 Task: Look for space in Steubenville, United States from 12th July, 2023 to 16th July, 2023 for 8 adults in price range Rs.10000 to Rs.16000. Place can be private room with 8 bedrooms having 8 beds and 8 bathrooms. Property type can be house, flat, guest house, hotel. Amenities needed are: wifi, TV, free parkinig on premises, gym, breakfast. Booking option can be shelf check-in. Required host language is English.
Action: Mouse moved to (609, 125)
Screenshot: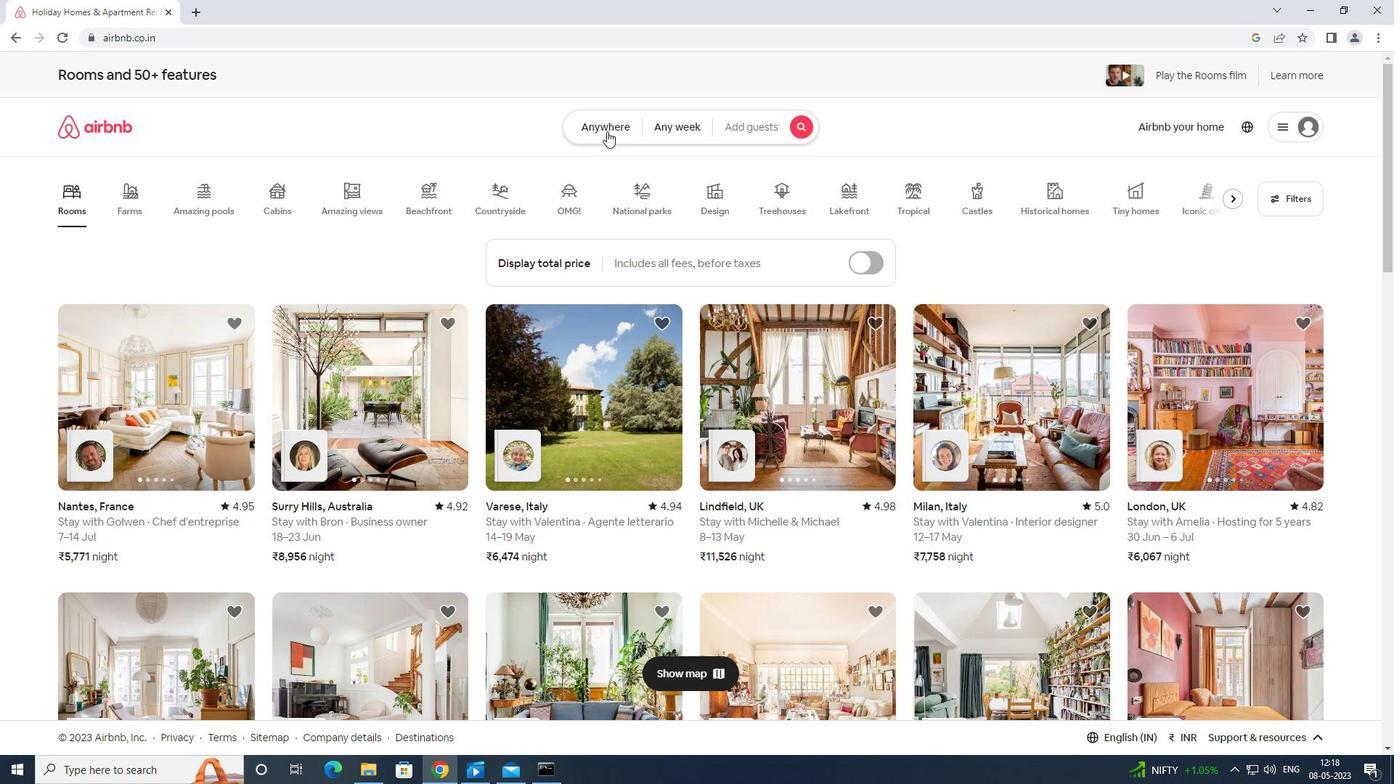 
Action: Mouse pressed left at (609, 125)
Screenshot: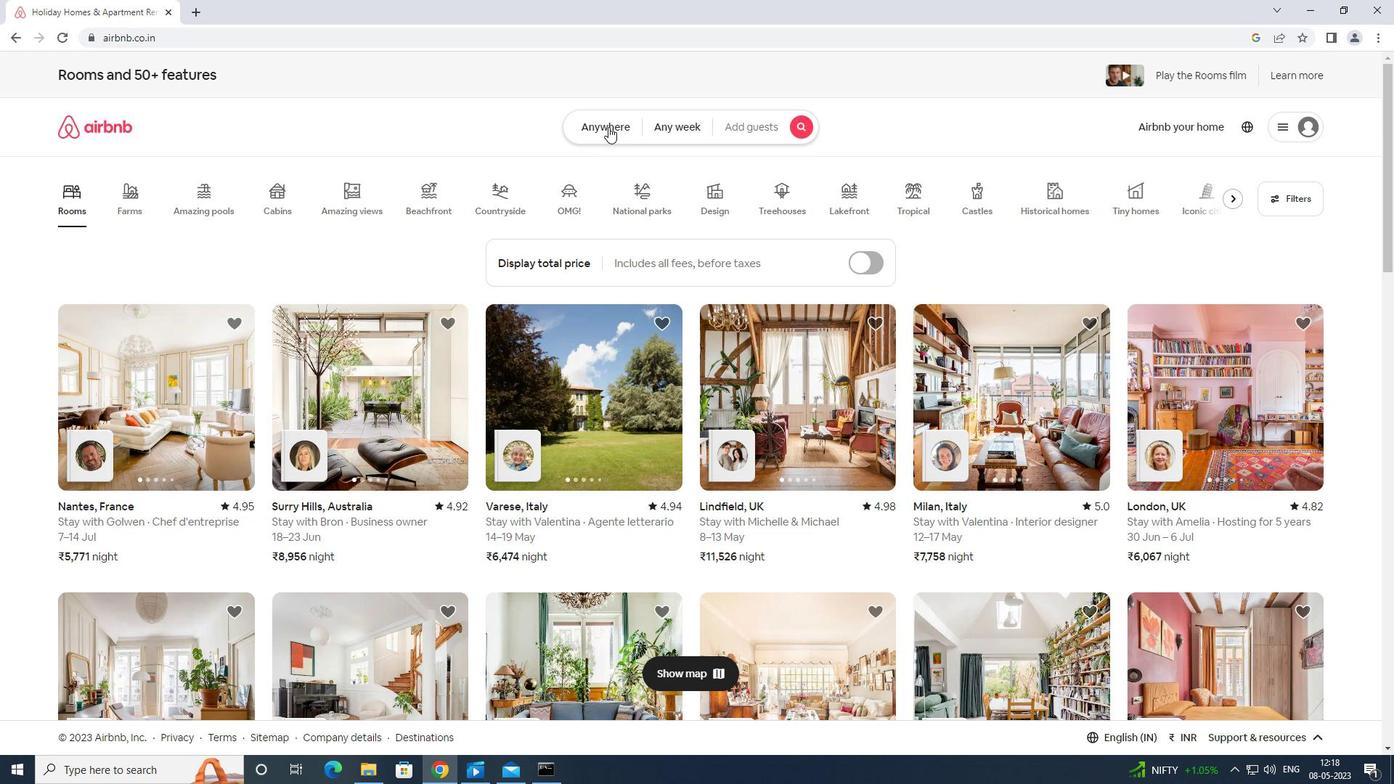
Action: Mouse moved to (544, 185)
Screenshot: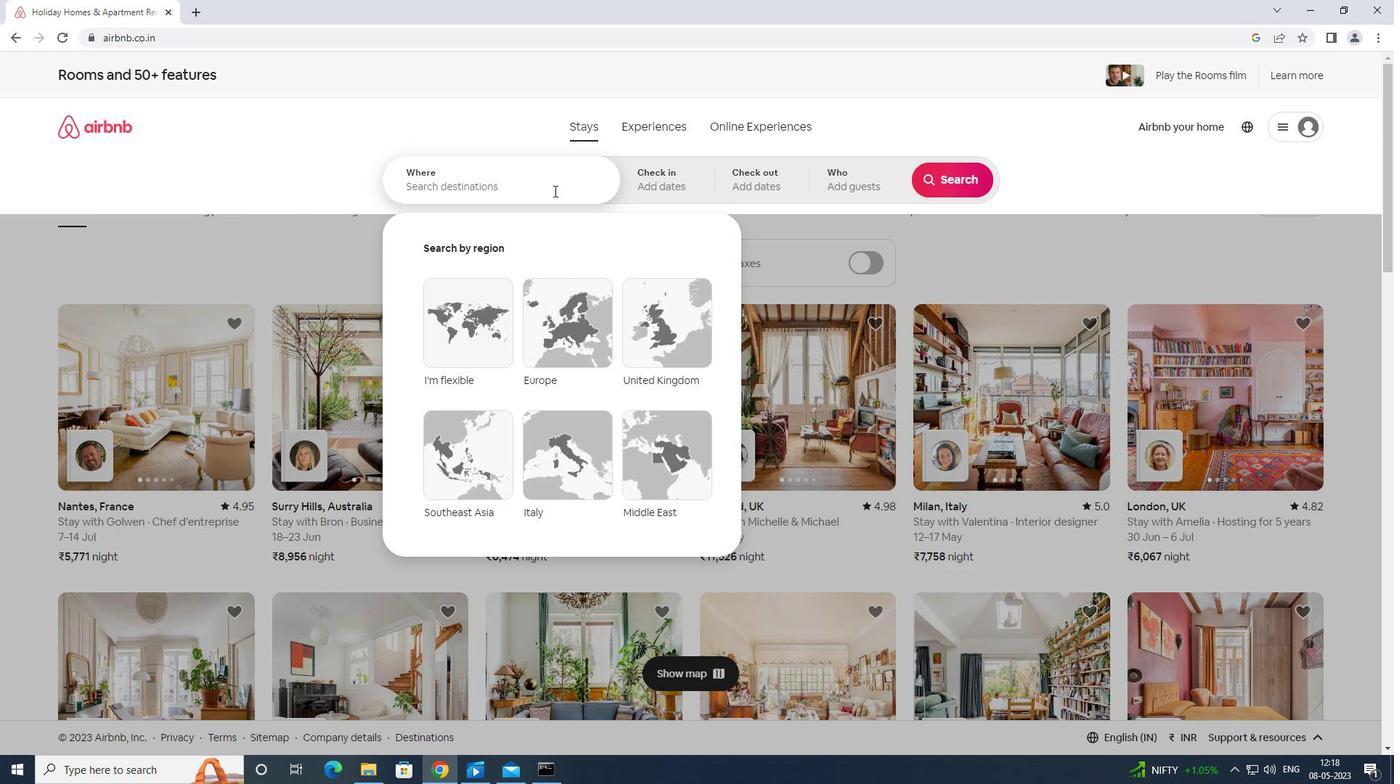 
Action: Mouse pressed left at (544, 185)
Screenshot: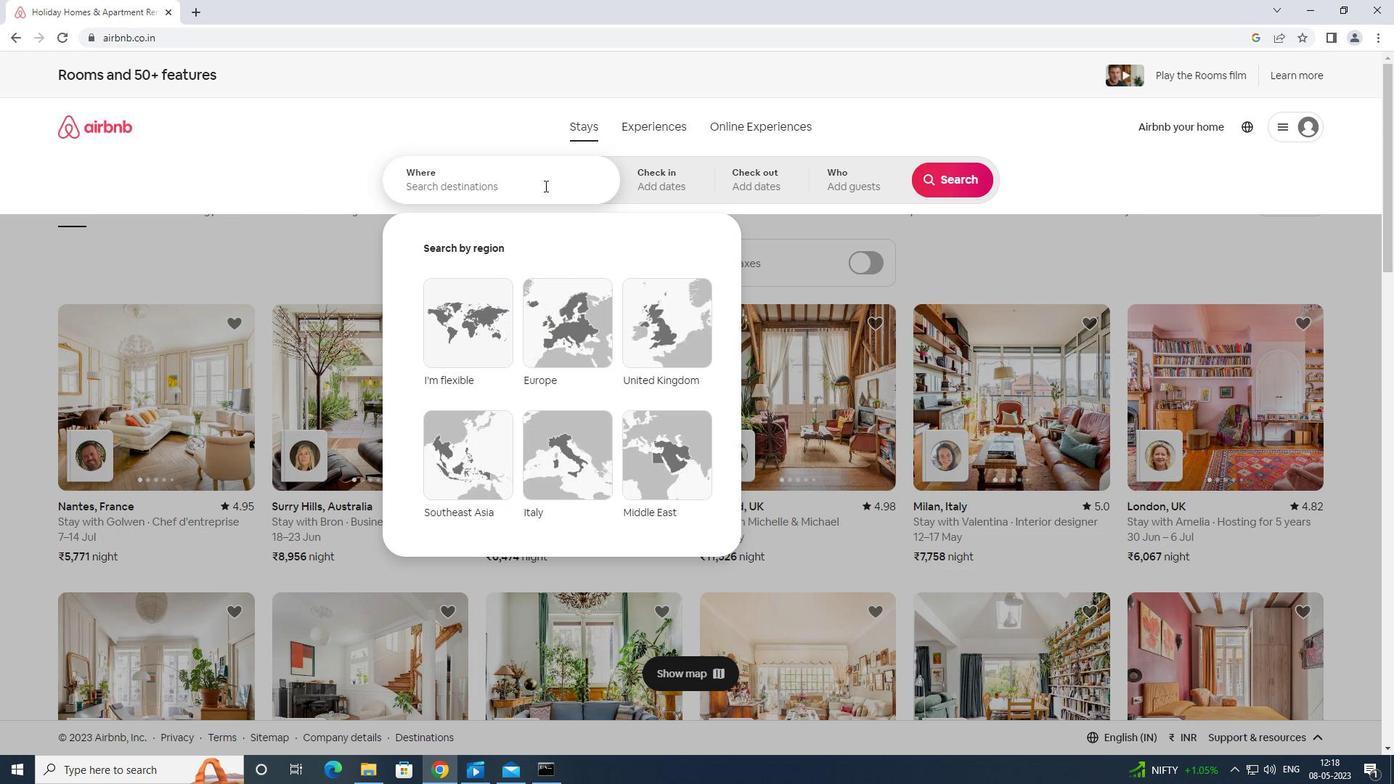 
Action: Key pressed <Key.shift>STEUBW<Key.backspace>ENV<Key.backspace>VILLE<Key.space>UNITED<Key.space>STATES<Key.enter>
Screenshot: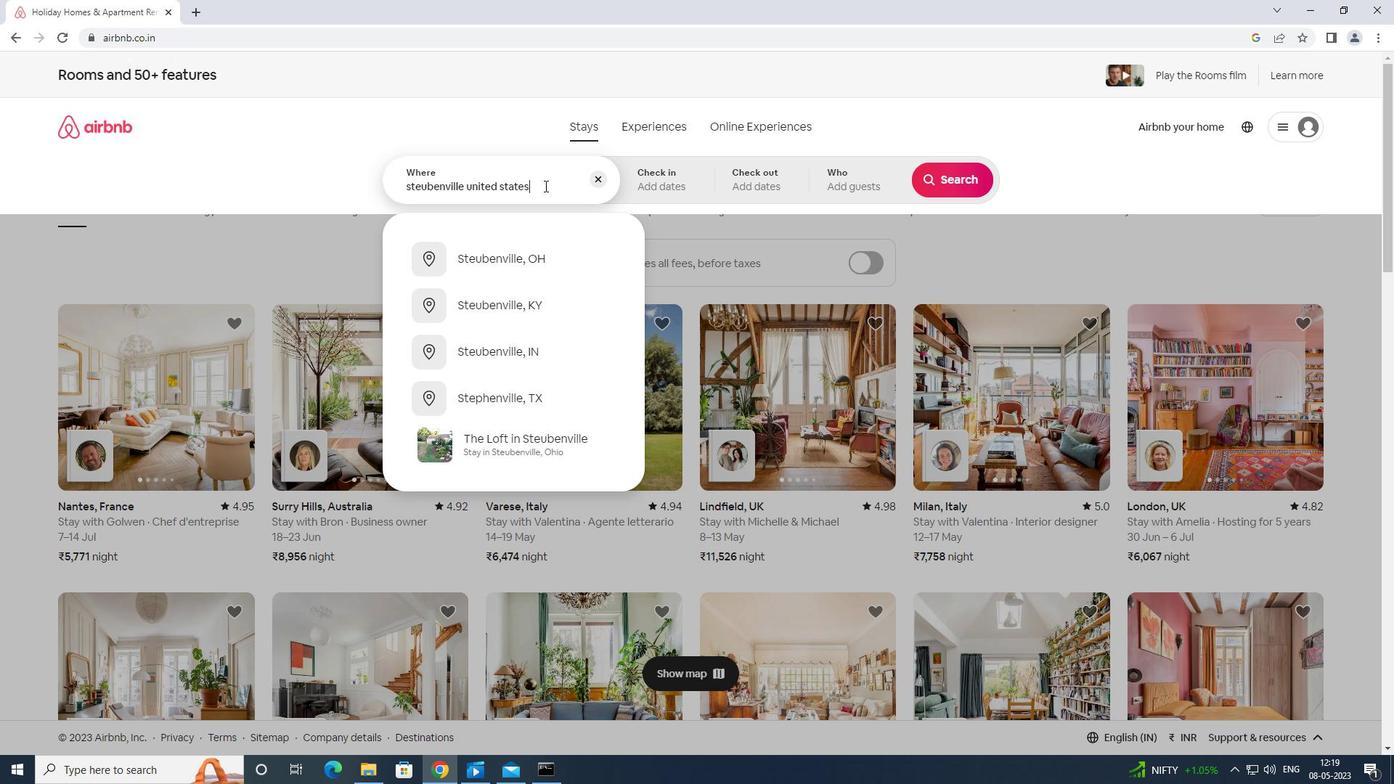 
Action: Mouse moved to (949, 297)
Screenshot: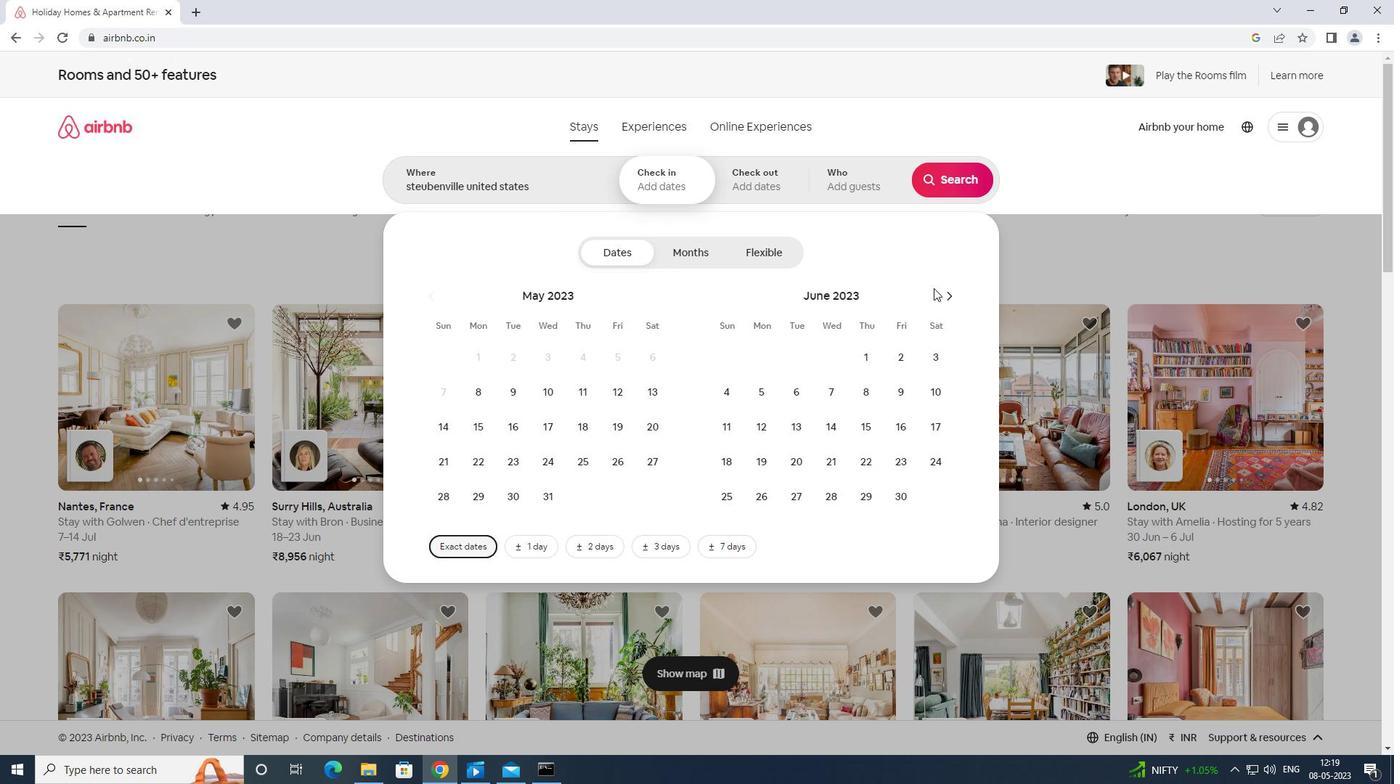
Action: Mouse pressed left at (949, 297)
Screenshot: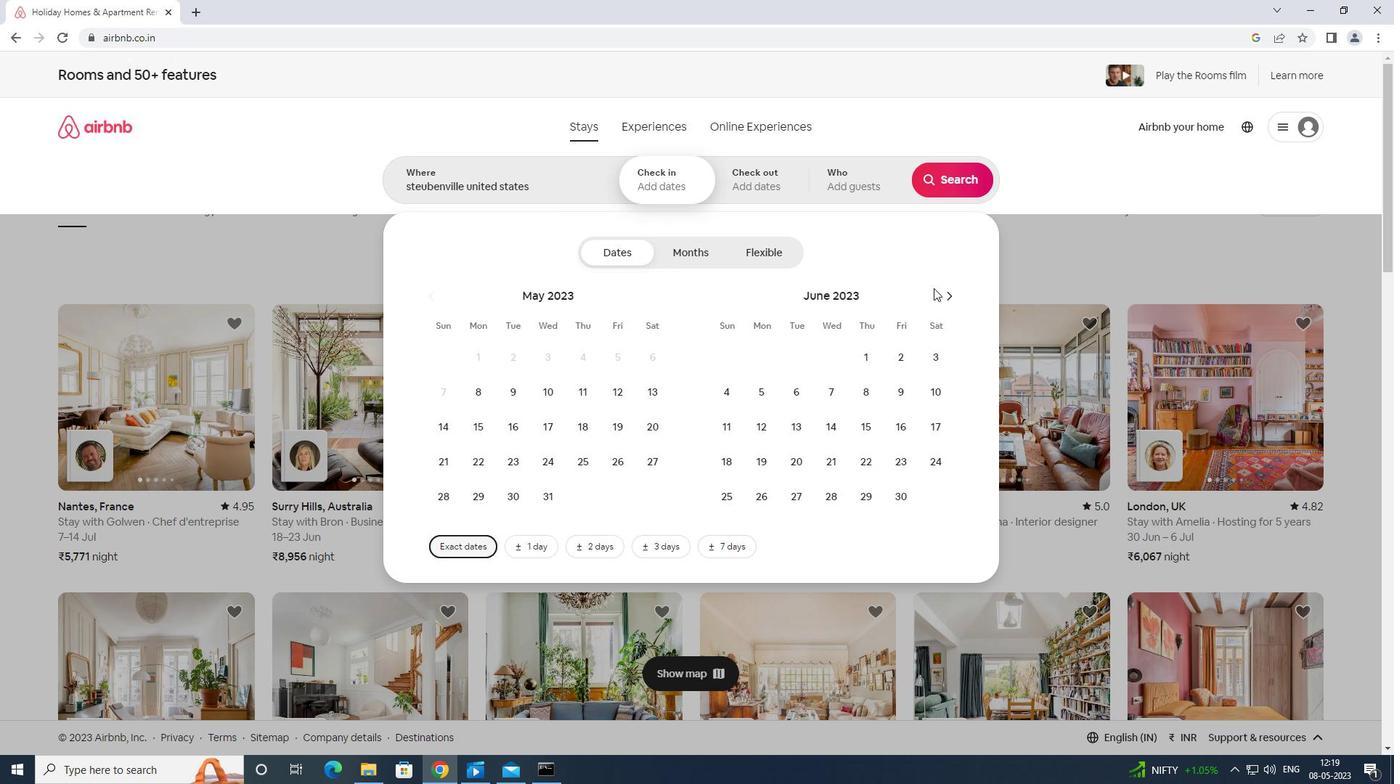 
Action: Mouse moved to (827, 424)
Screenshot: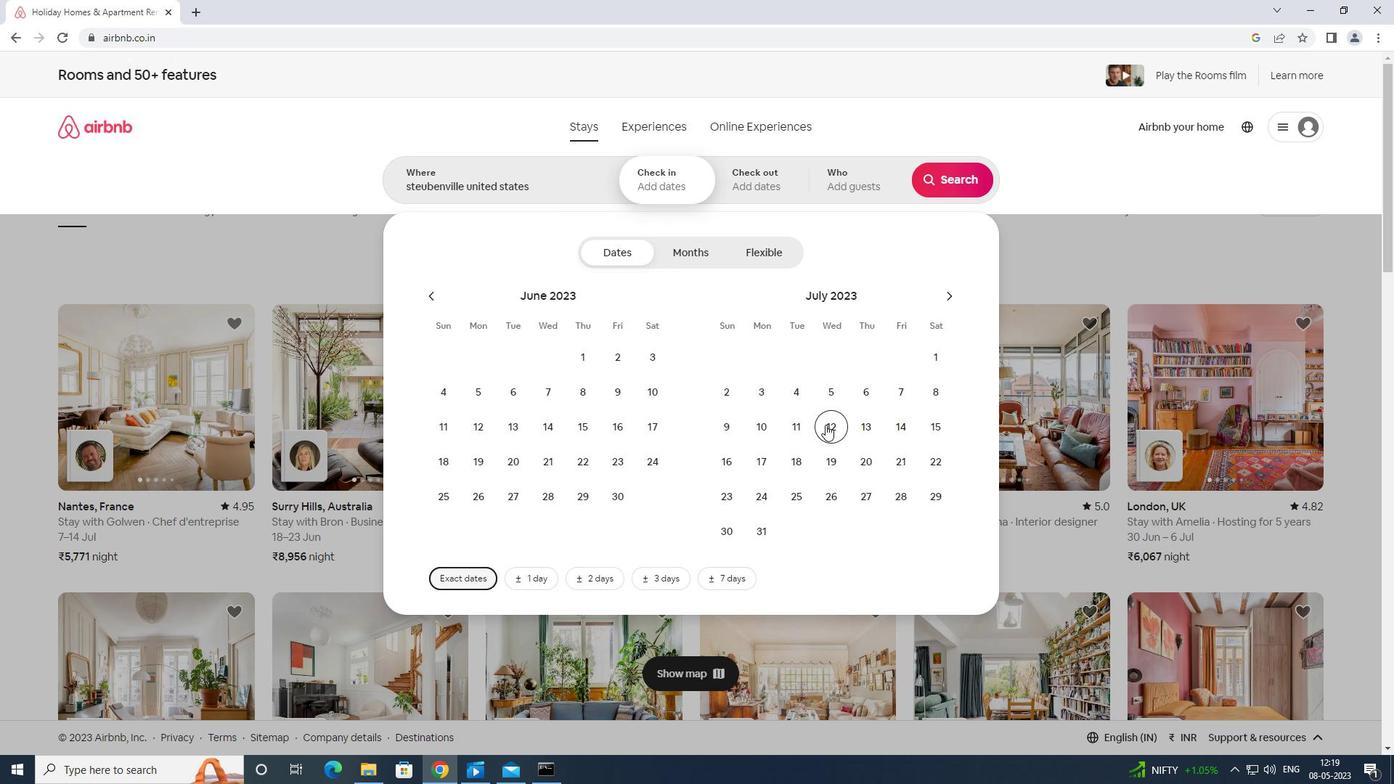 
Action: Mouse pressed left at (827, 424)
Screenshot: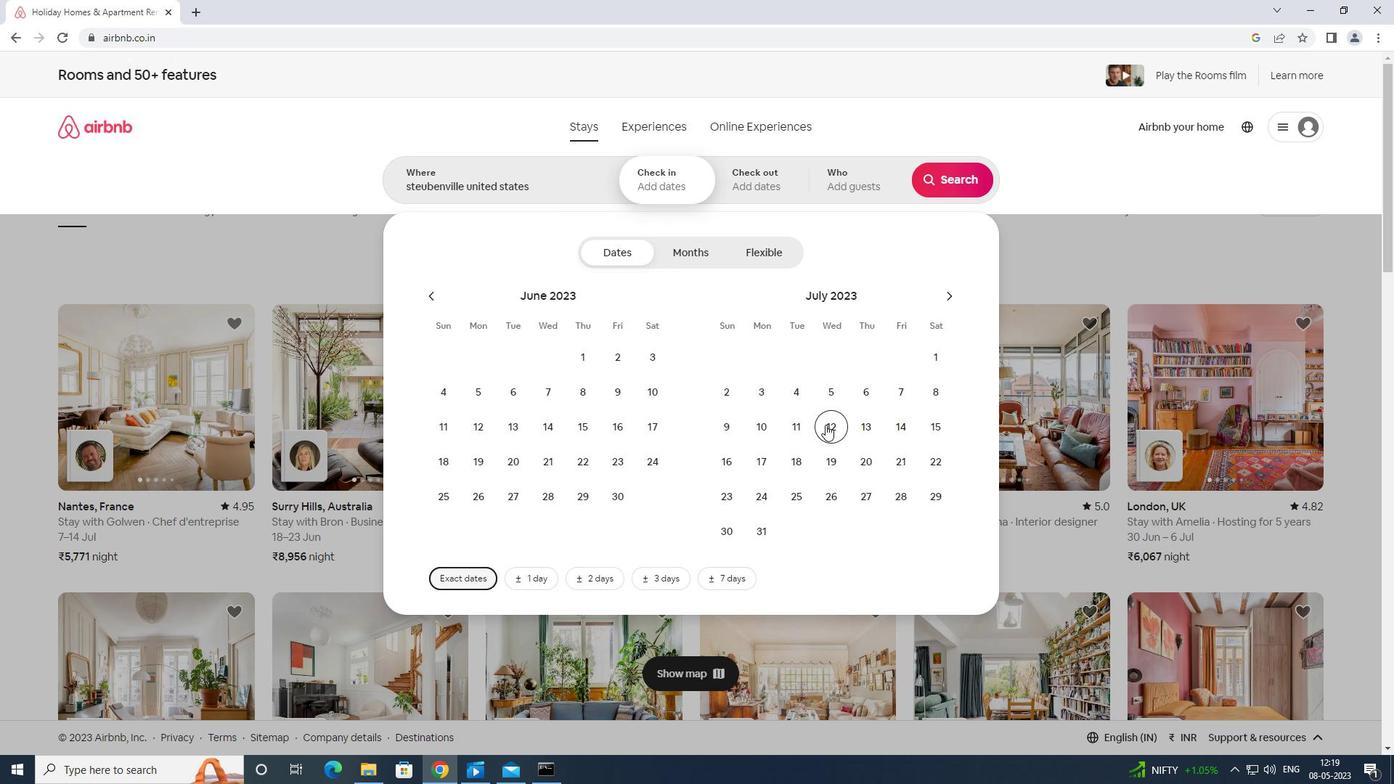 
Action: Mouse moved to (736, 455)
Screenshot: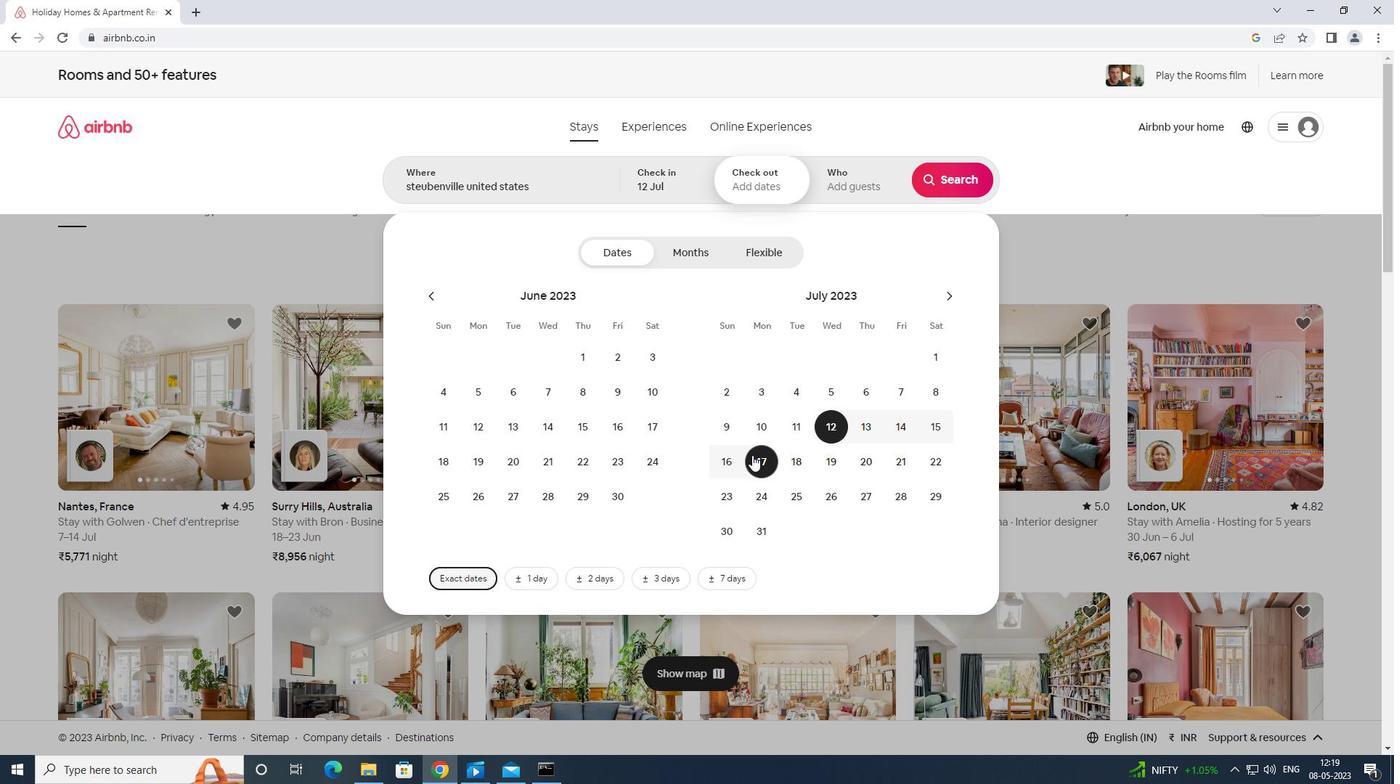 
Action: Mouse pressed left at (736, 455)
Screenshot: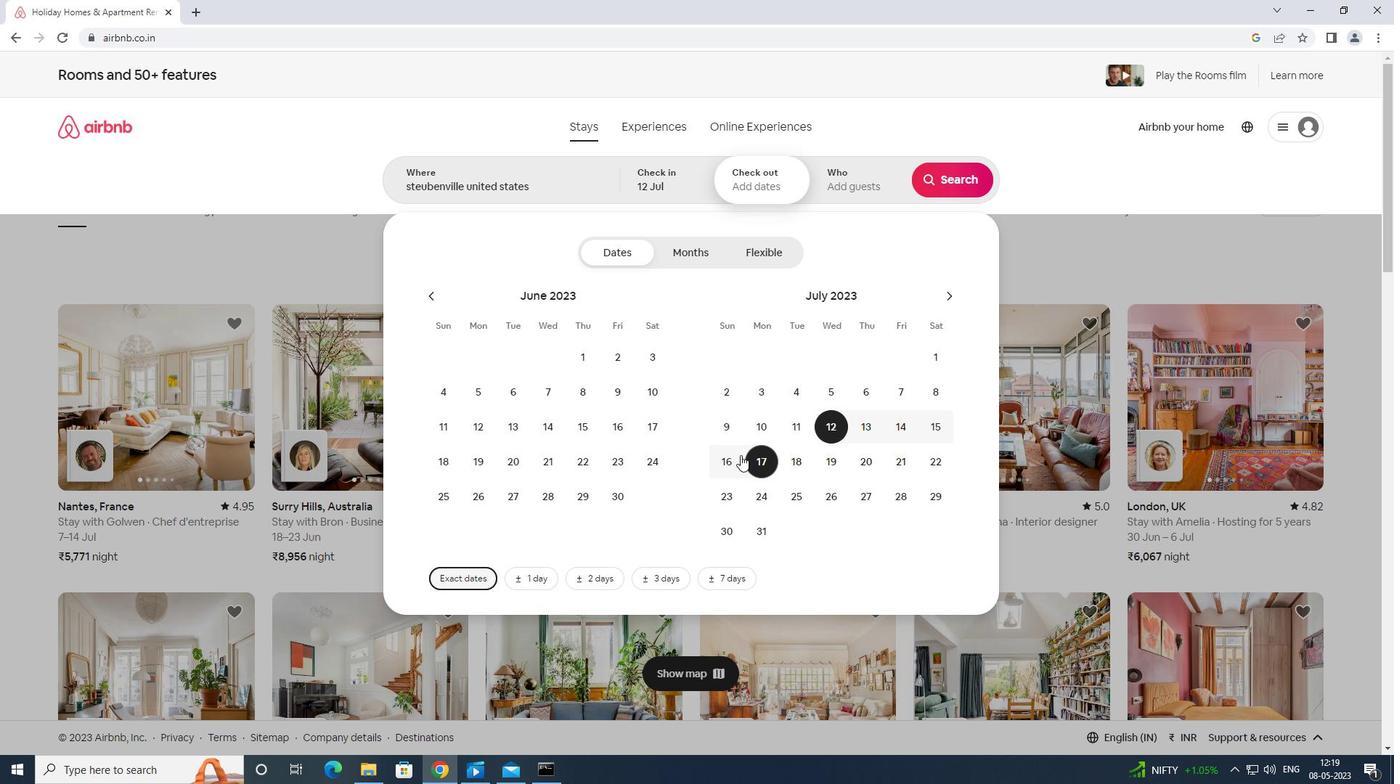 
Action: Mouse moved to (864, 177)
Screenshot: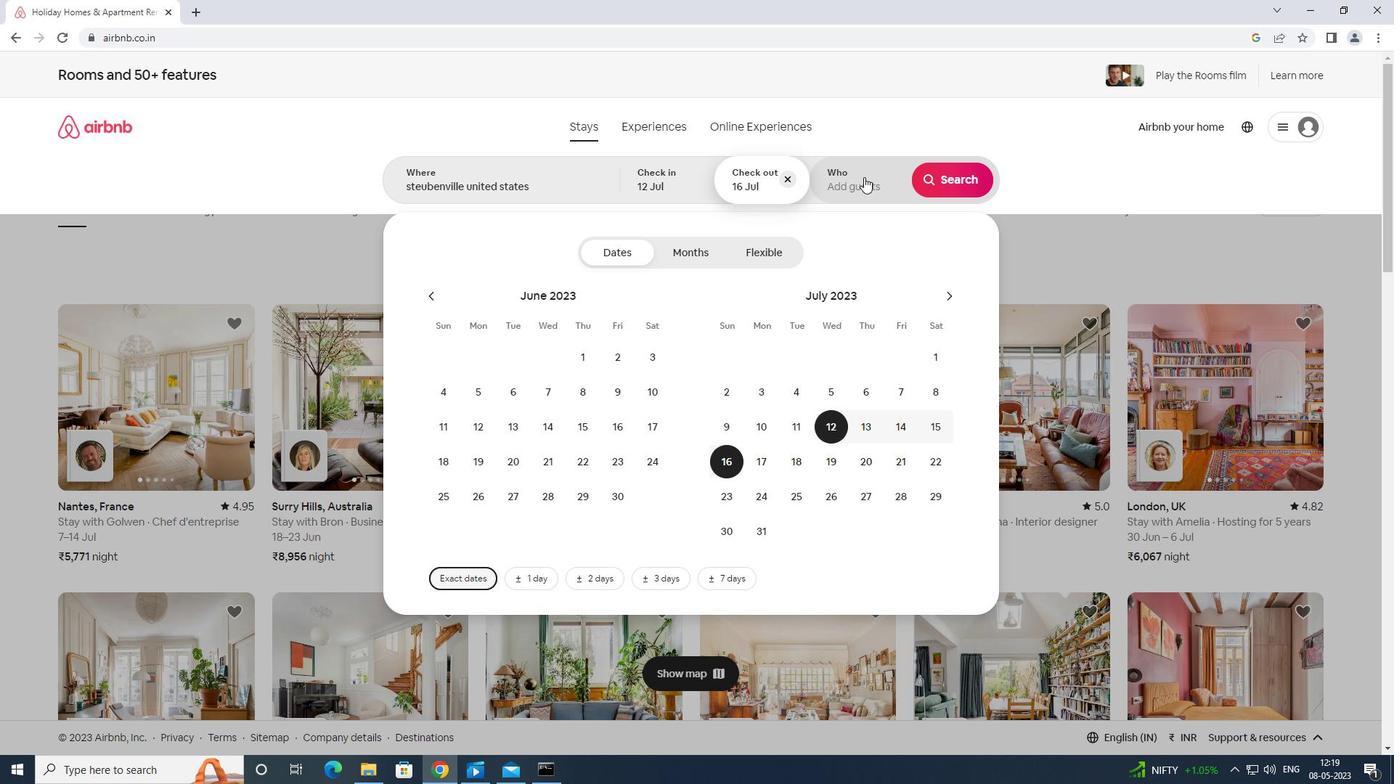 
Action: Mouse pressed left at (864, 177)
Screenshot: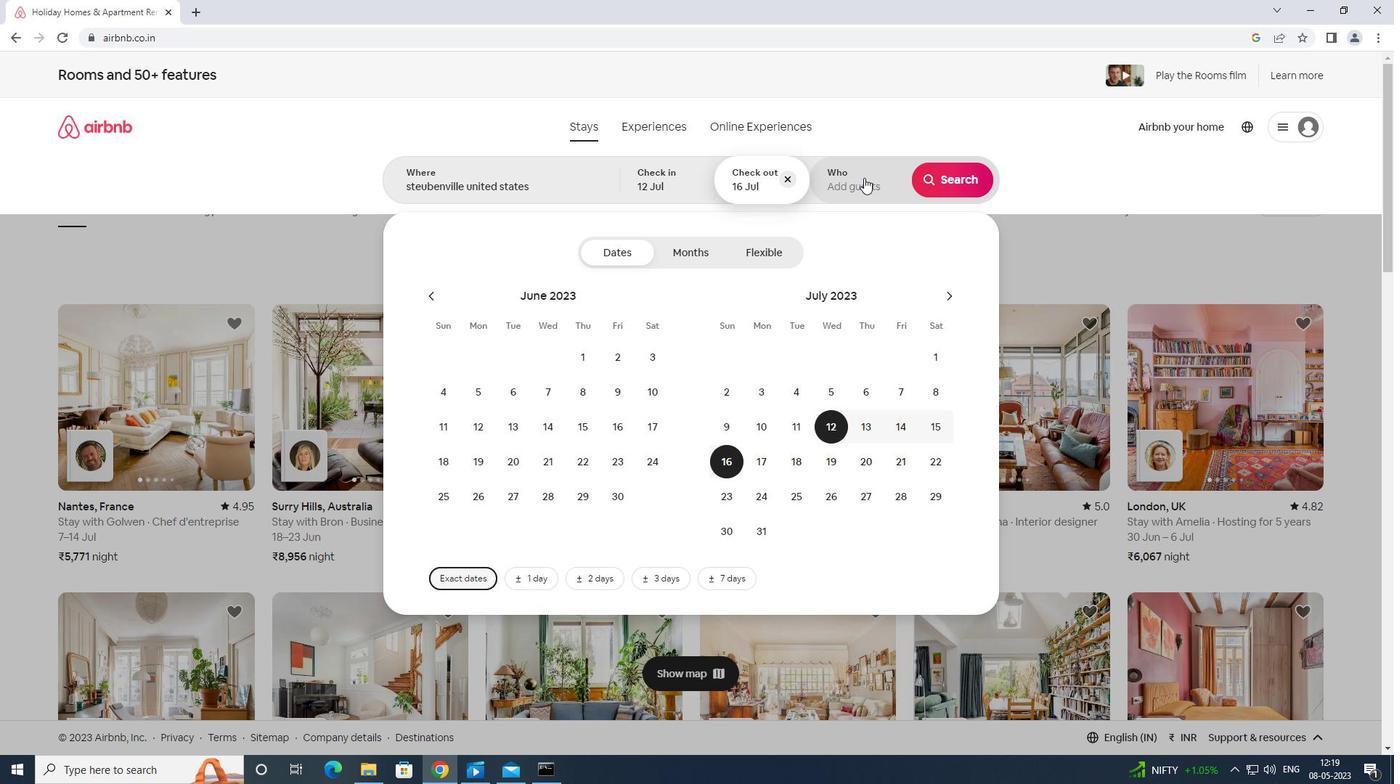 
Action: Mouse moved to (957, 254)
Screenshot: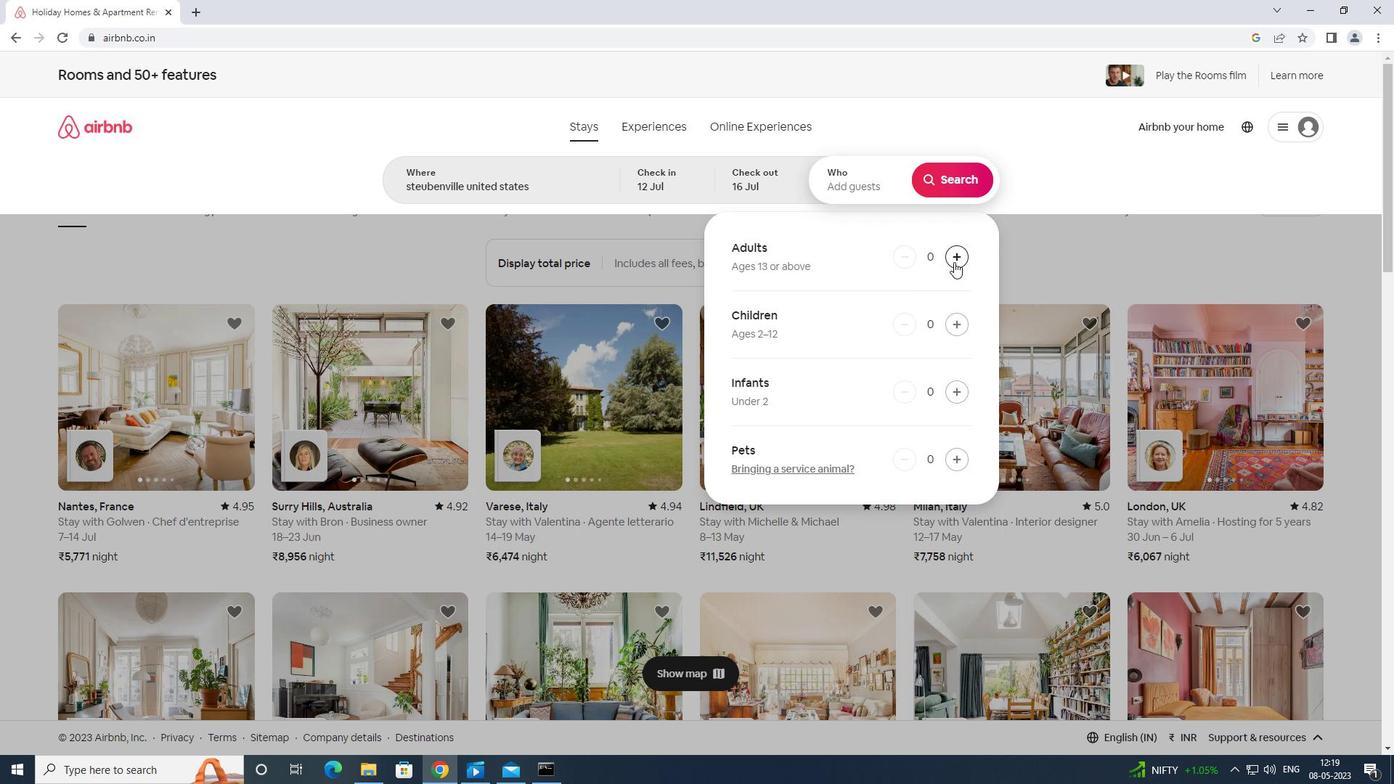 
Action: Mouse pressed left at (957, 254)
Screenshot: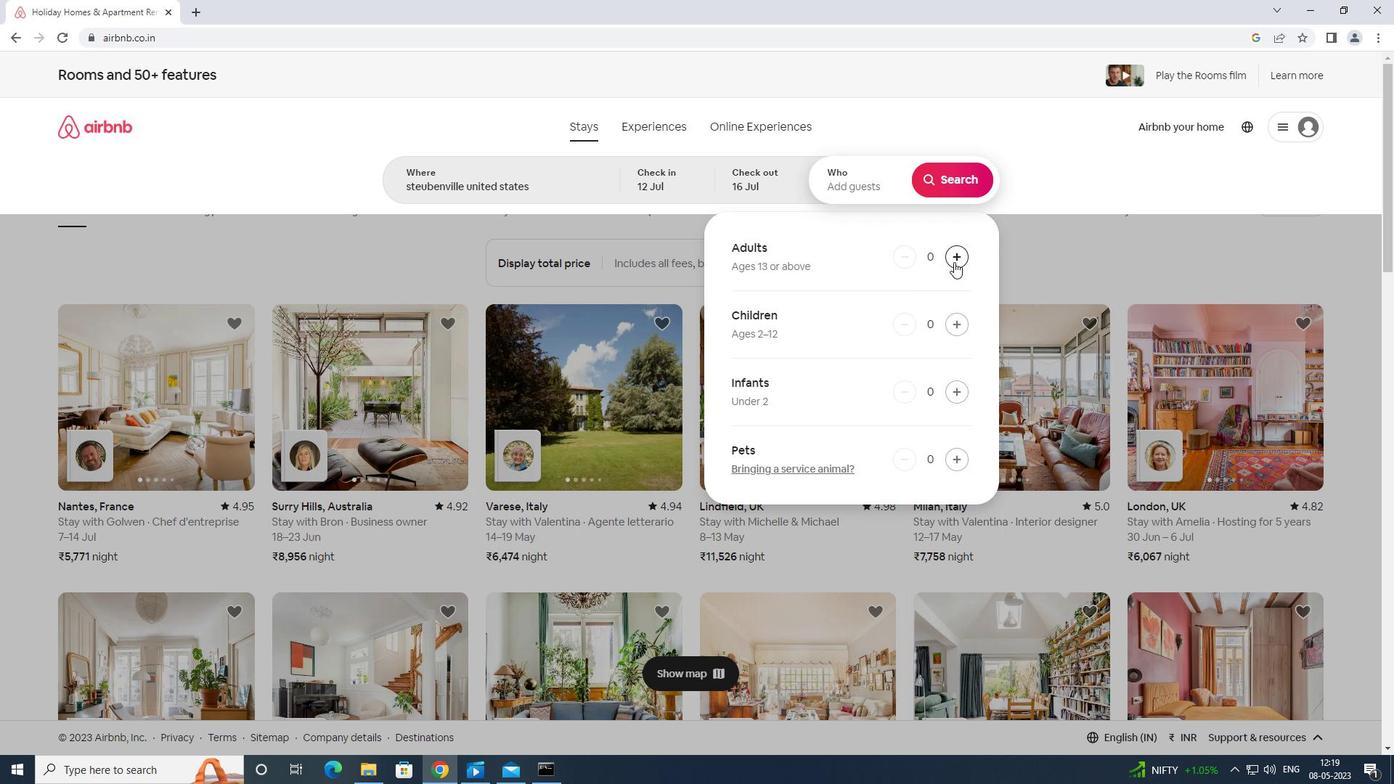 
Action: Mouse moved to (958, 254)
Screenshot: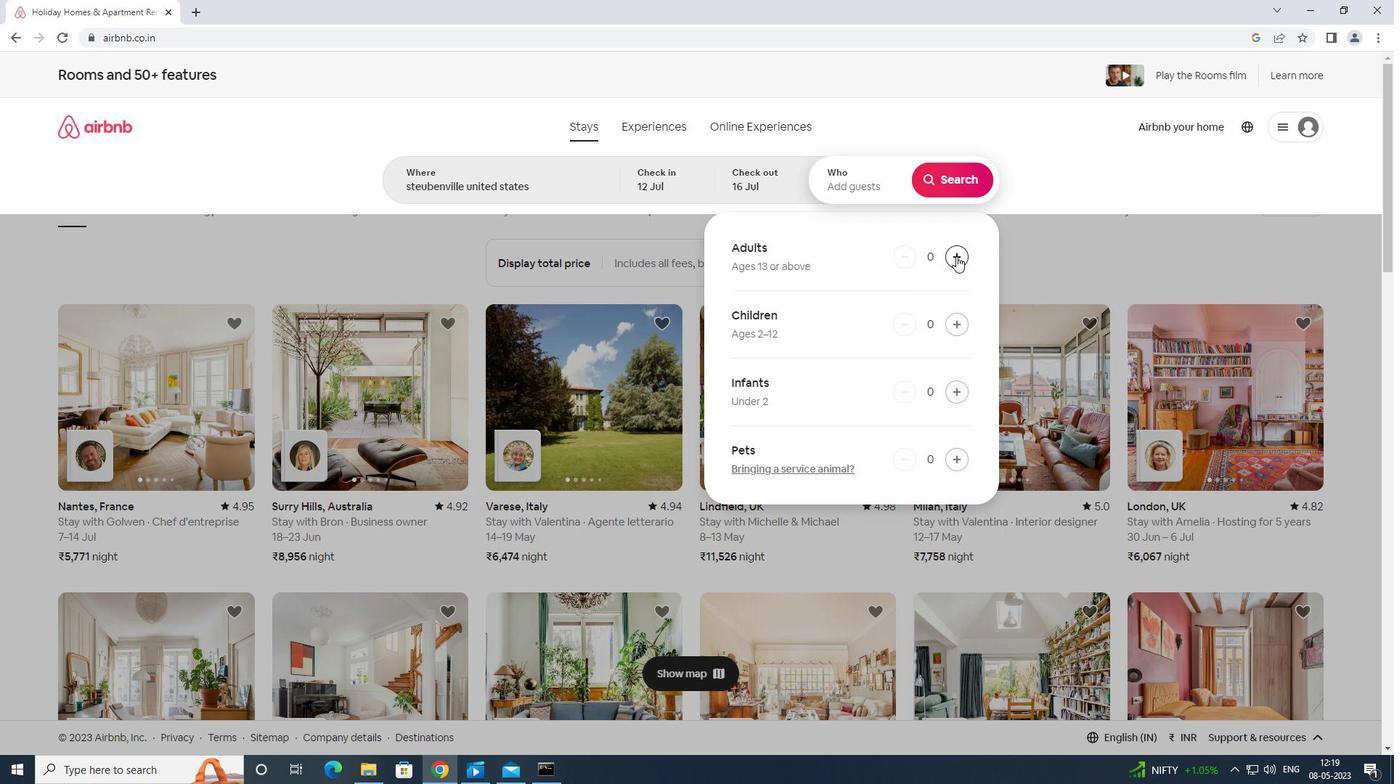 
Action: Mouse pressed left at (958, 254)
Screenshot: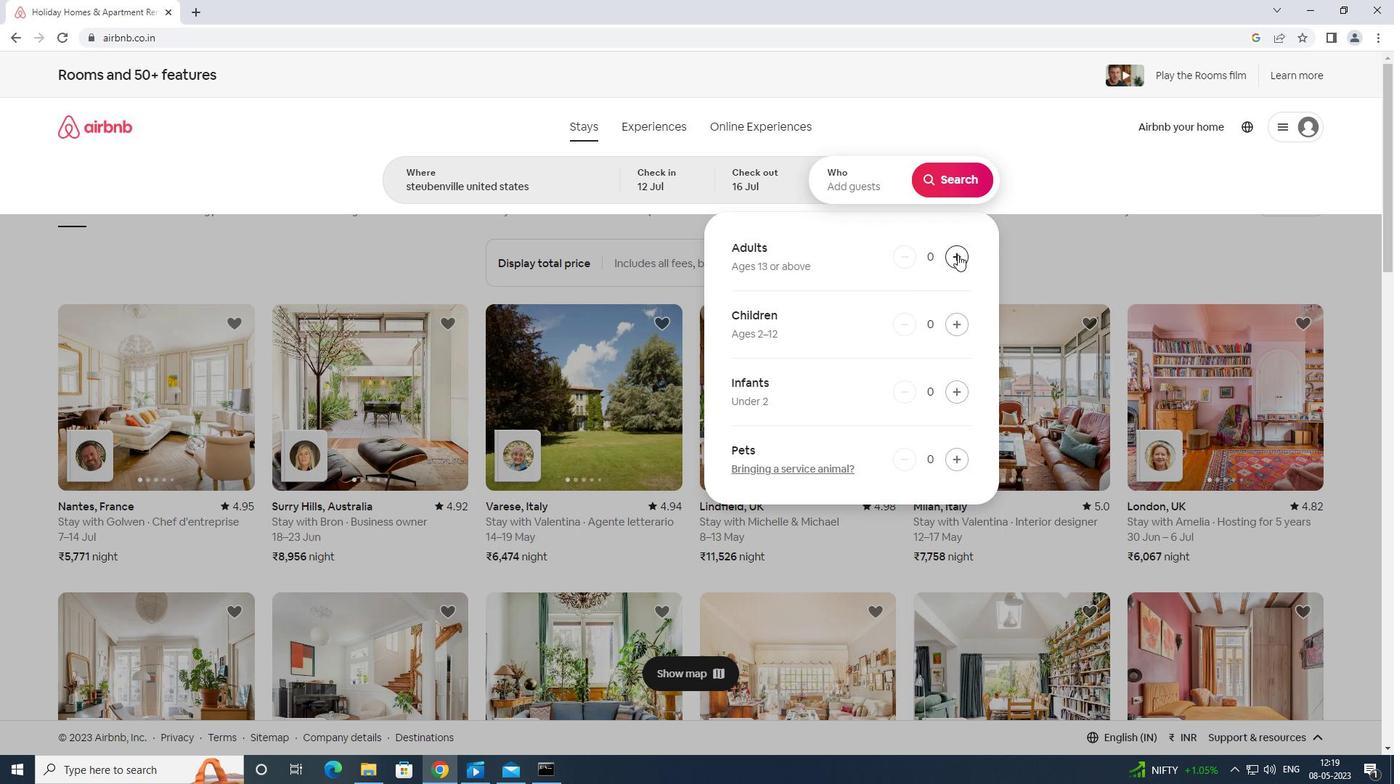 
Action: Mouse pressed left at (958, 254)
Screenshot: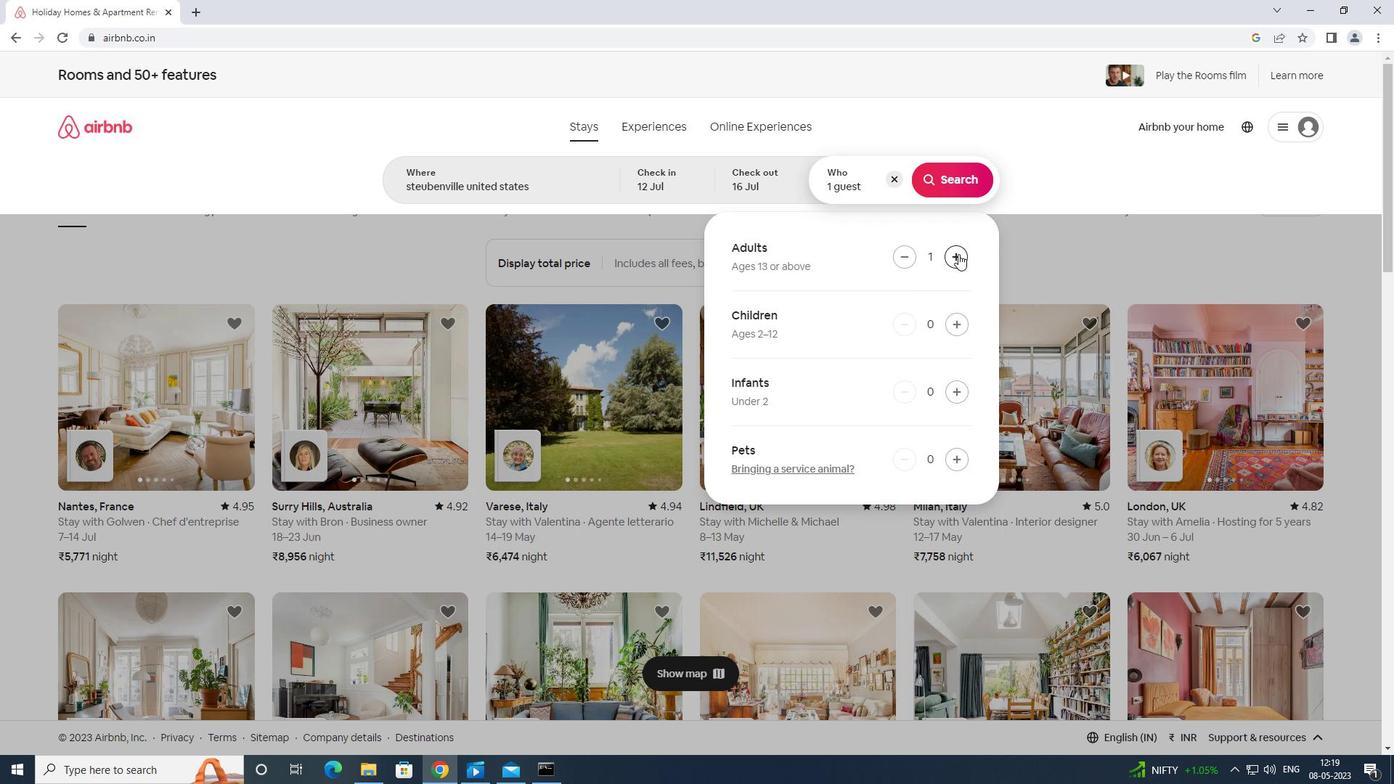 
Action: Mouse pressed left at (958, 254)
Screenshot: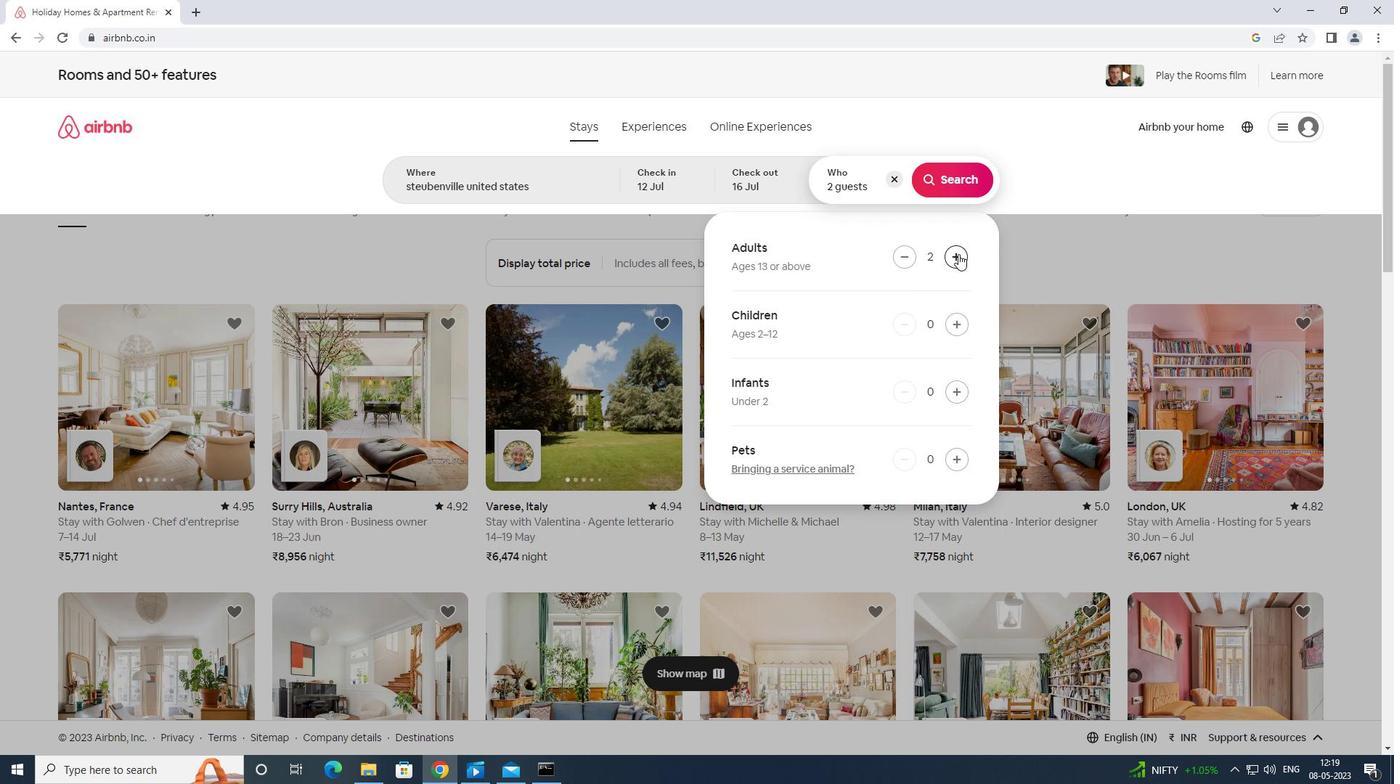 
Action: Mouse pressed left at (958, 254)
Screenshot: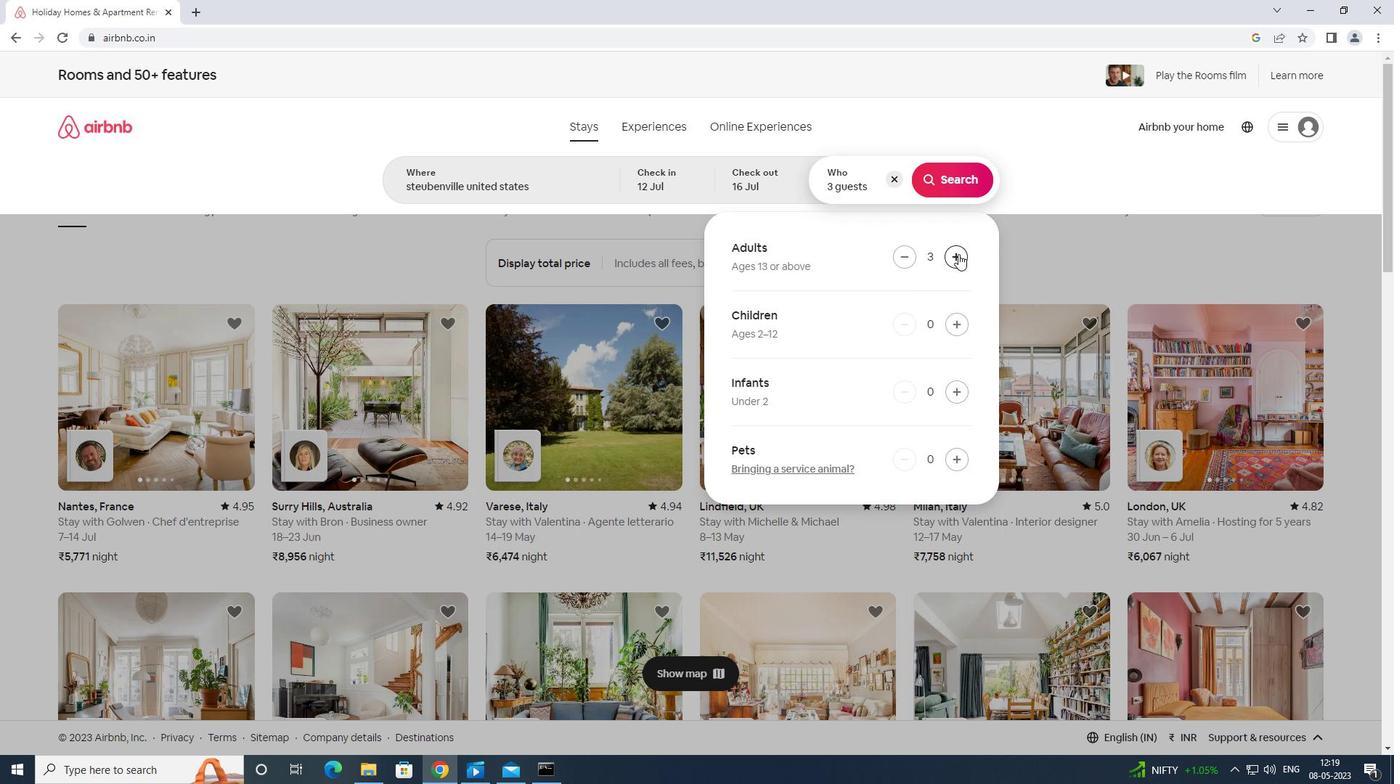 
Action: Mouse pressed left at (958, 254)
Screenshot: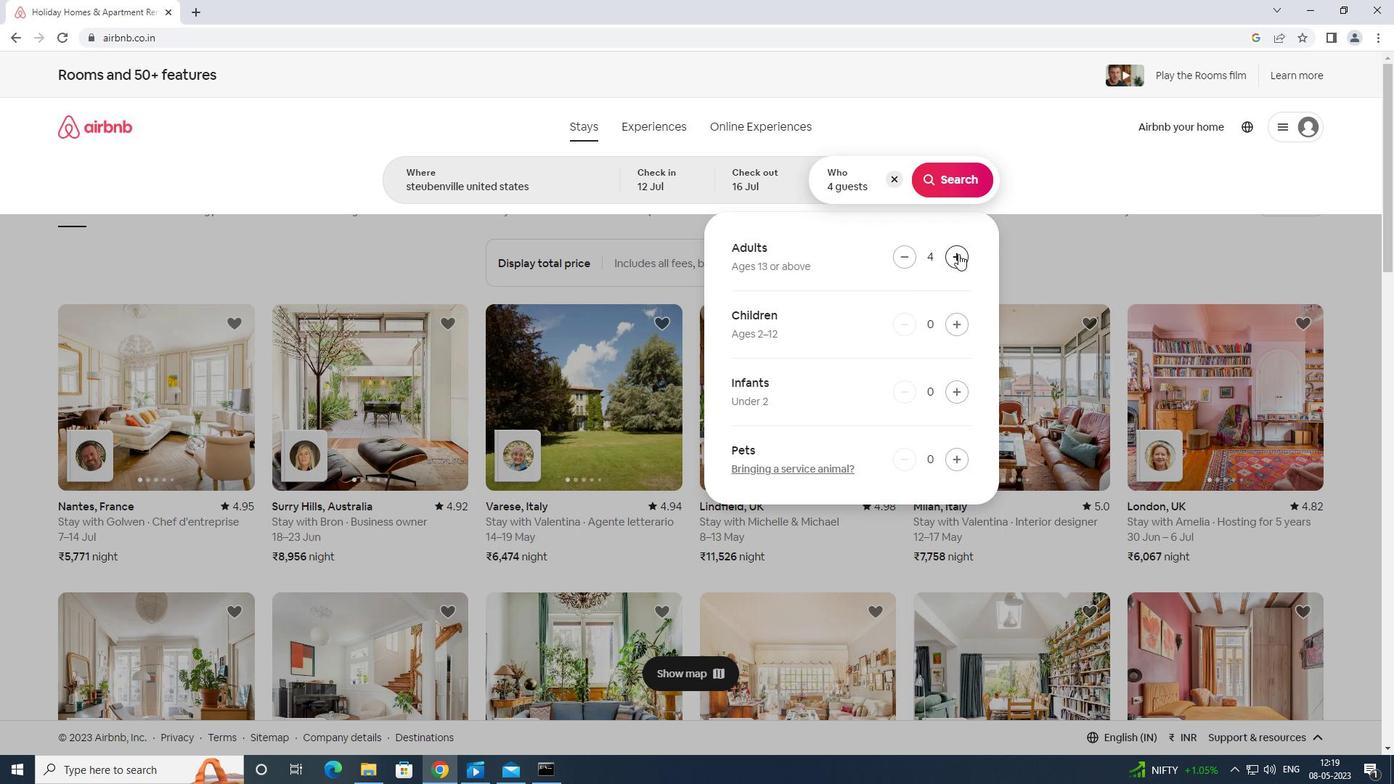 
Action: Mouse pressed left at (958, 254)
Screenshot: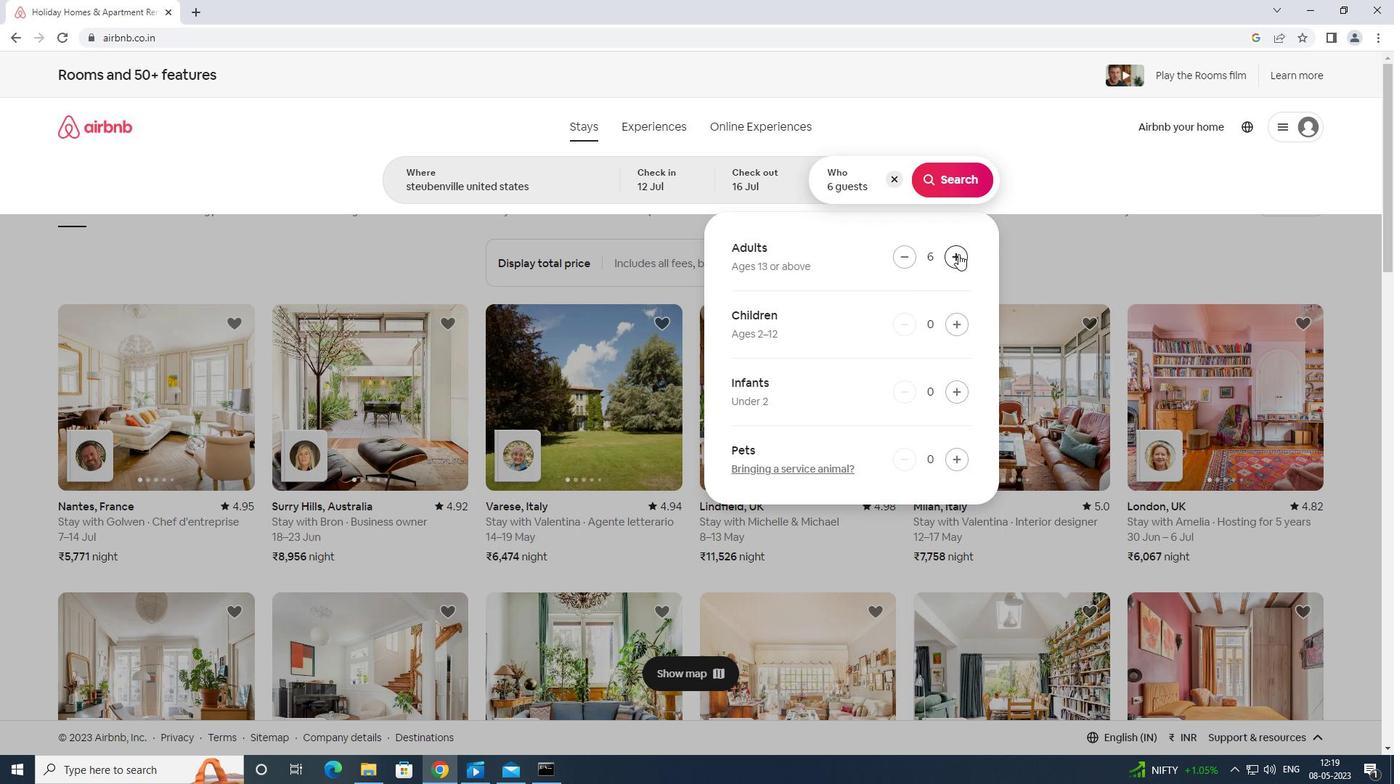 
Action: Mouse pressed left at (958, 254)
Screenshot: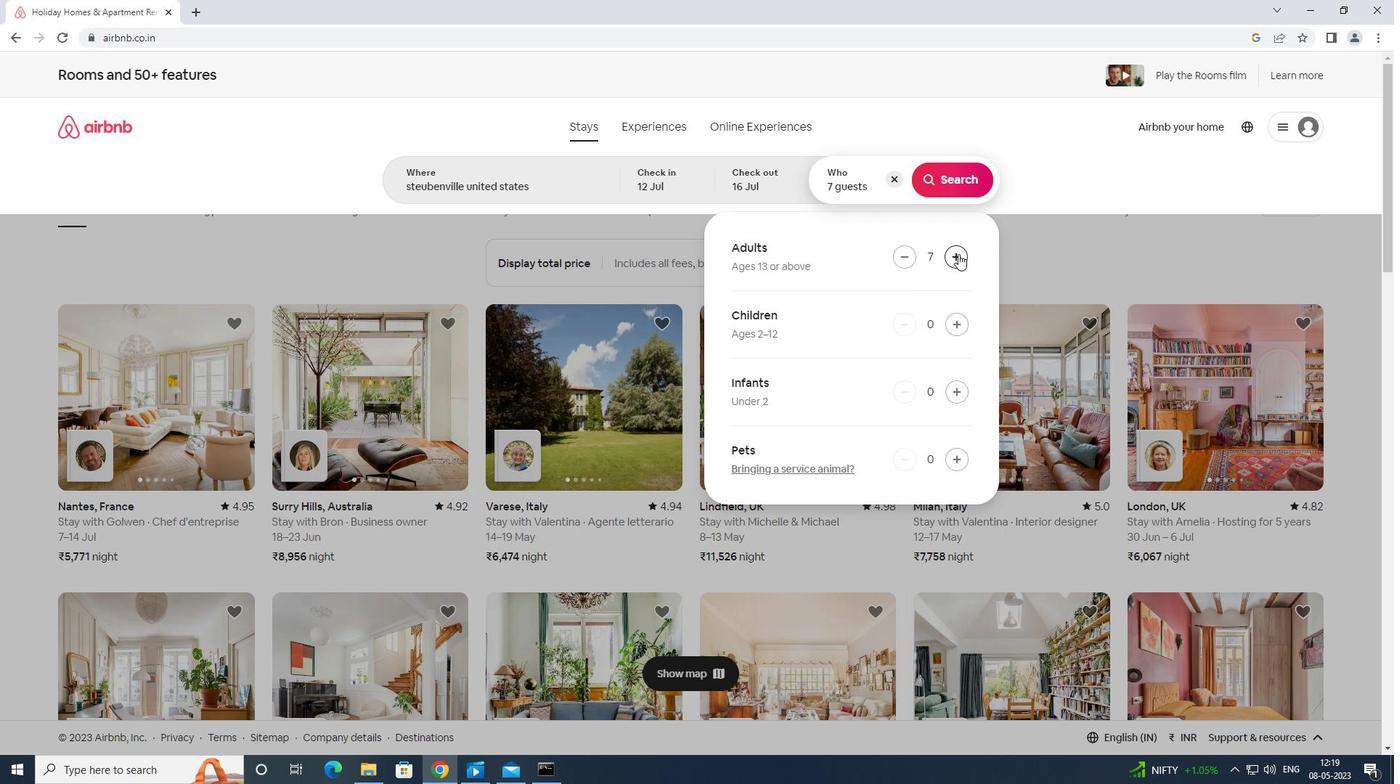 
Action: Mouse moved to (958, 172)
Screenshot: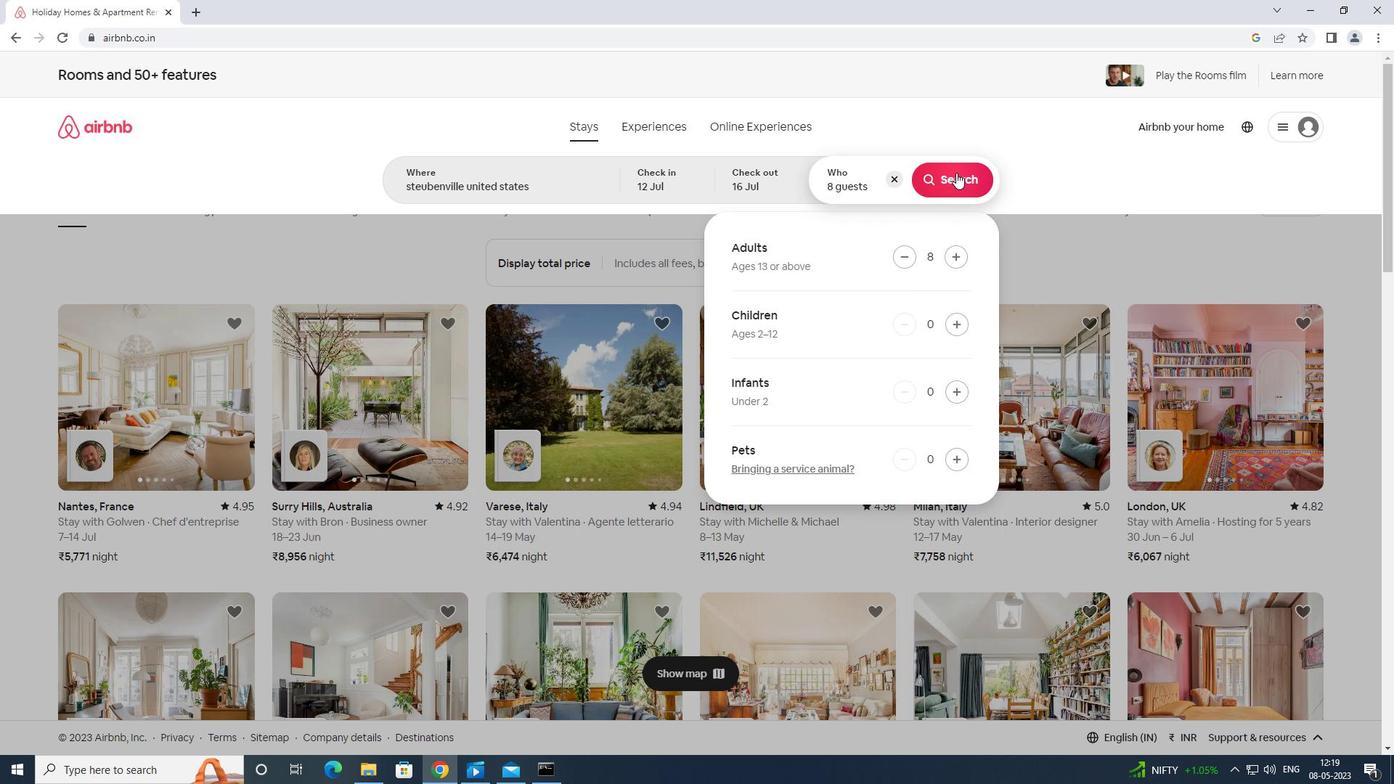 
Action: Mouse pressed left at (958, 172)
Screenshot: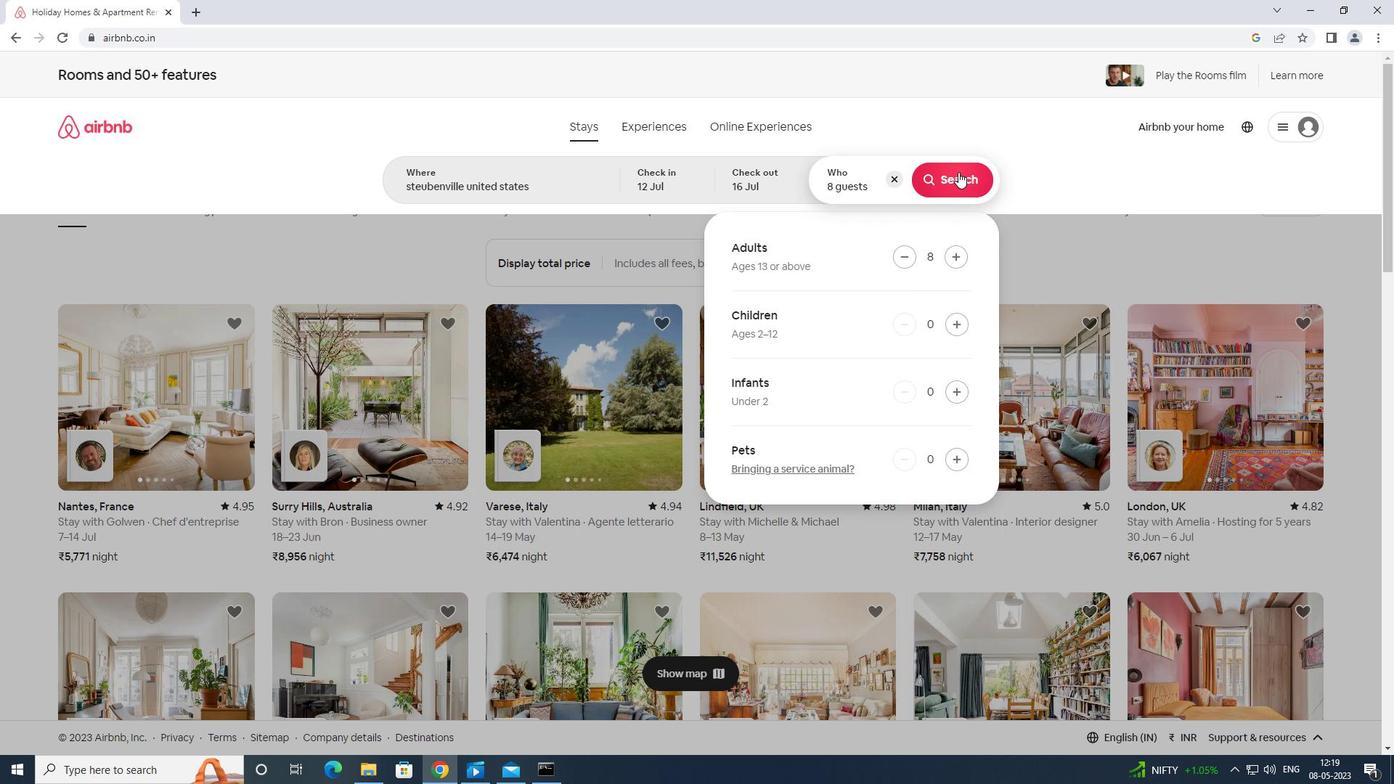 
Action: Mouse moved to (1345, 138)
Screenshot: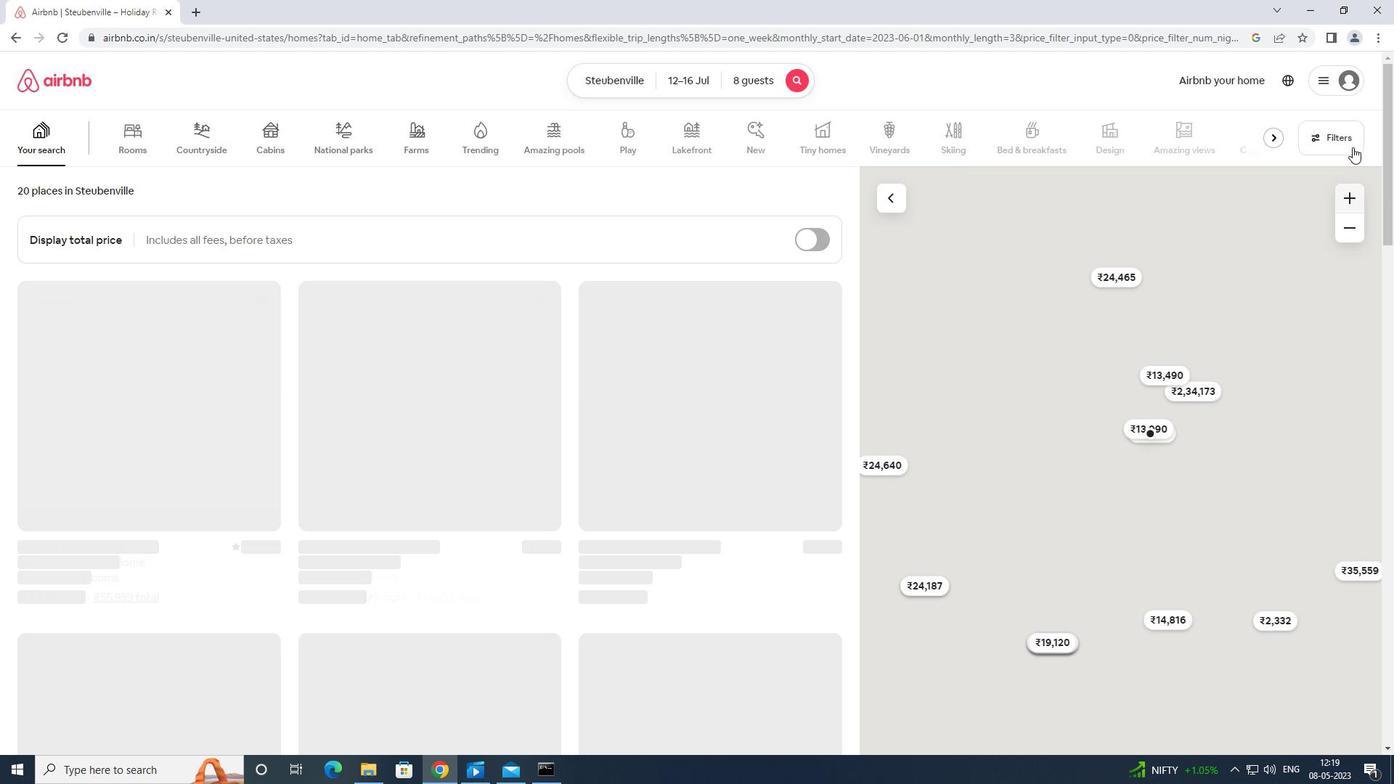 
Action: Mouse pressed left at (1345, 138)
Screenshot: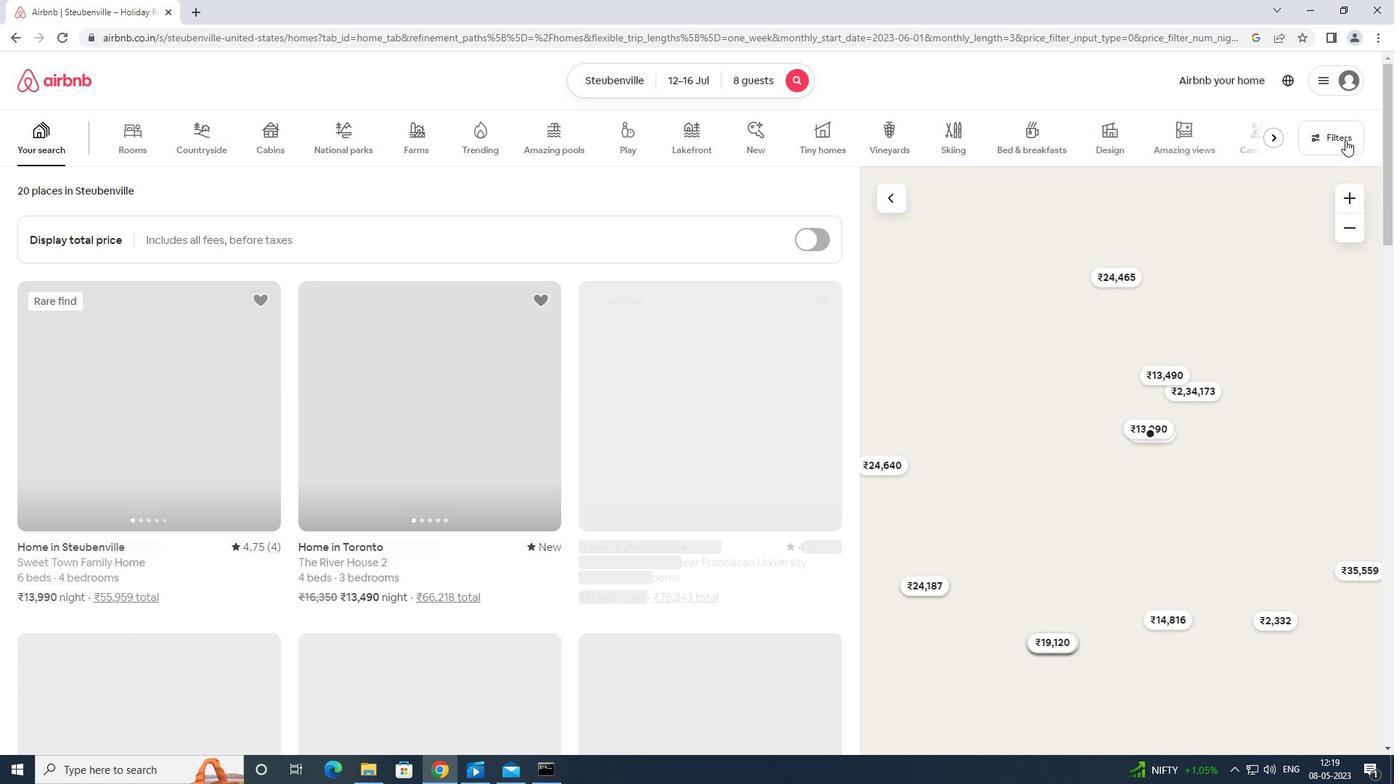 
Action: Mouse moved to (576, 488)
Screenshot: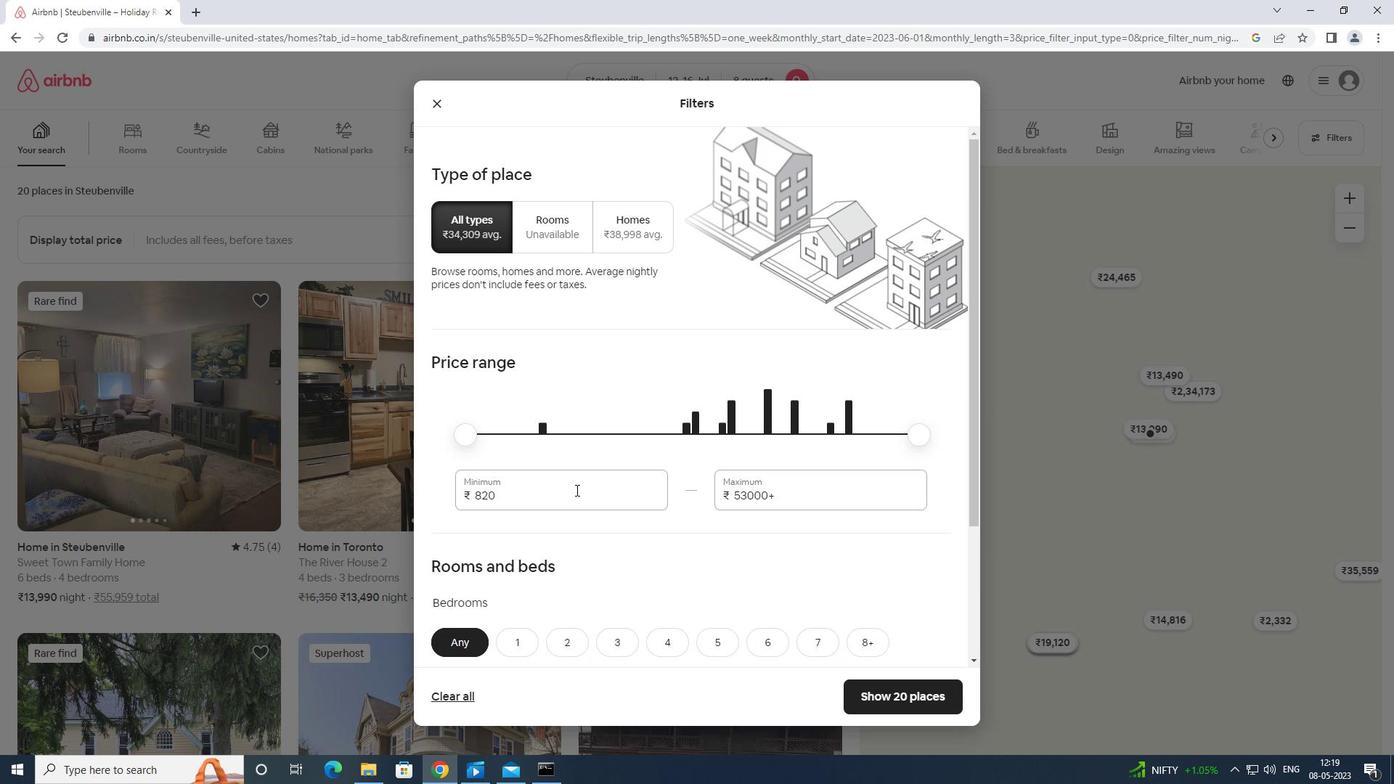 
Action: Mouse pressed left at (576, 488)
Screenshot: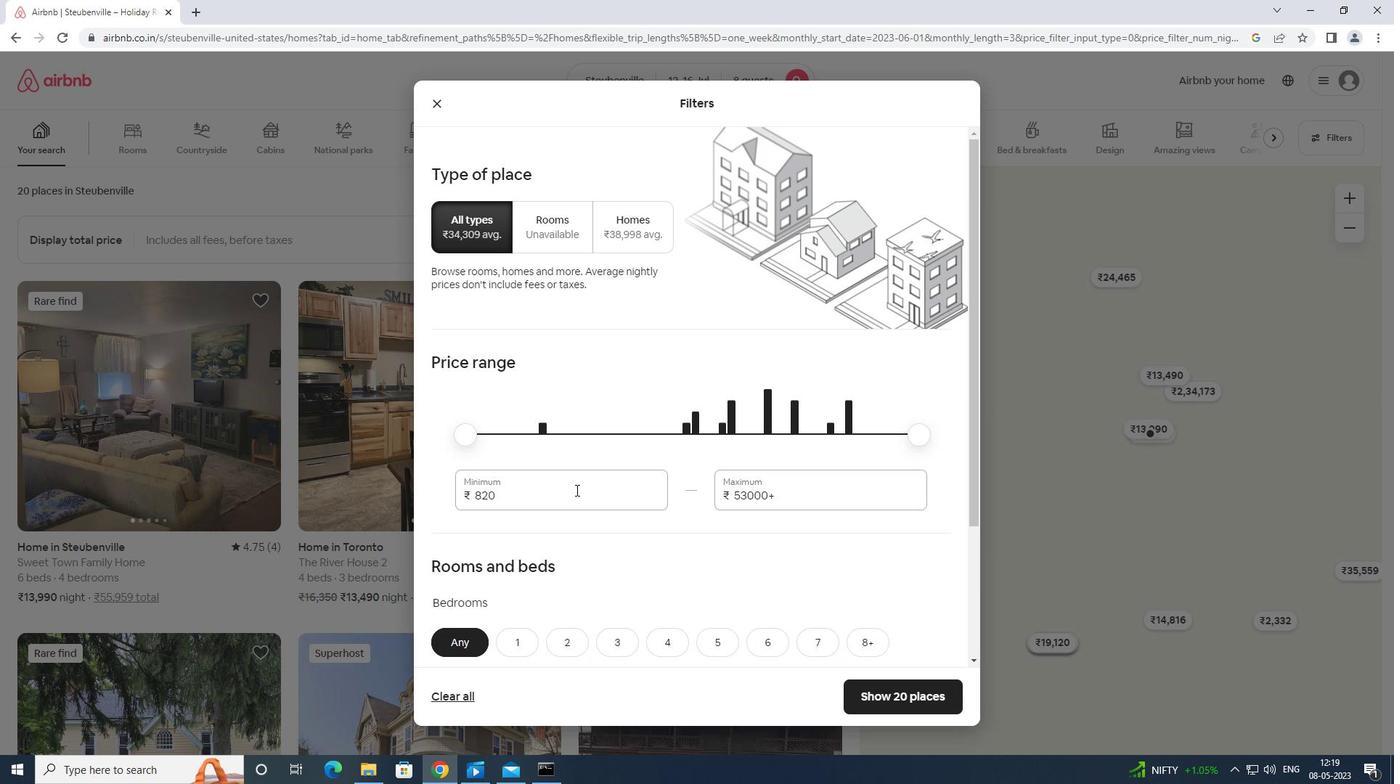 
Action: Mouse moved to (578, 488)
Screenshot: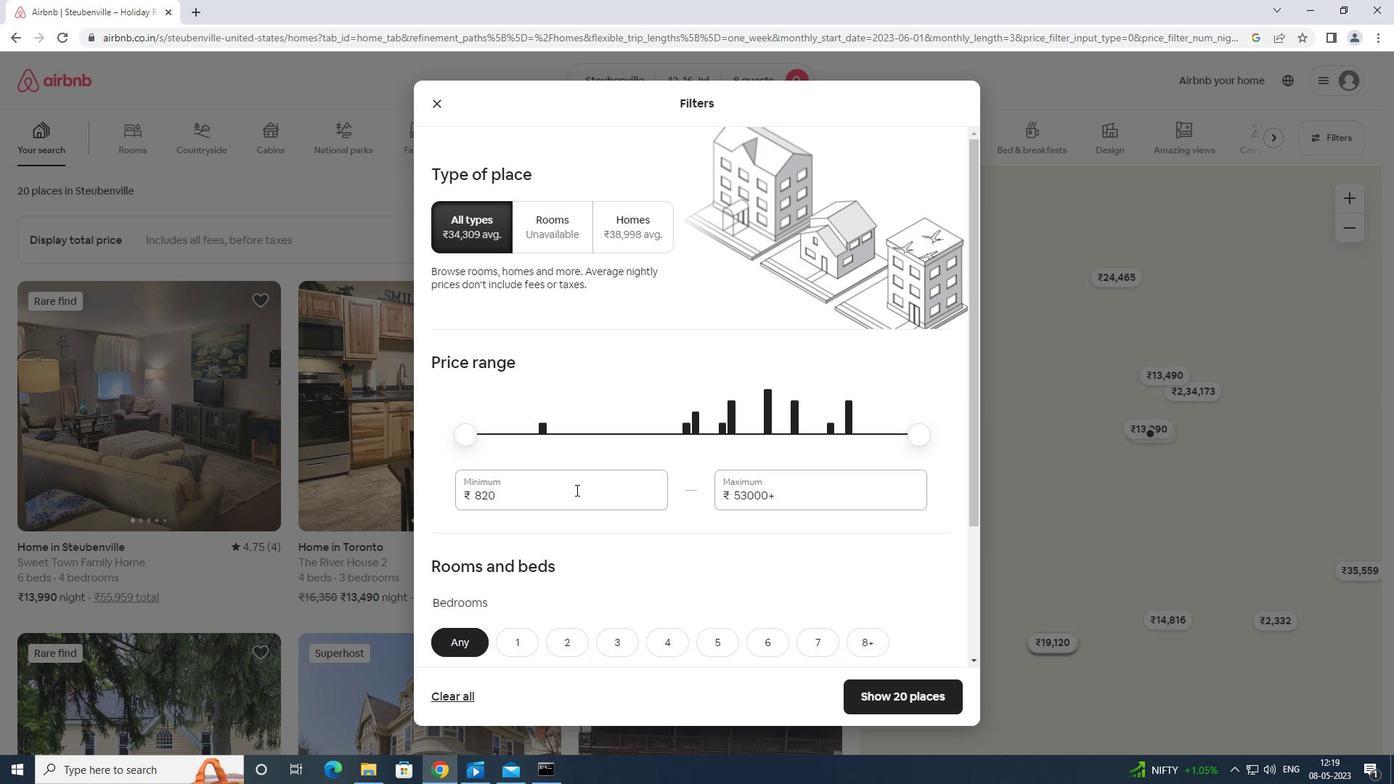 
Action: Key pressed <Key.backspace><Key.backspace><Key.backspace><Key.backspace><Key.backspace><Key.backspace><Key.backspace>10000
Screenshot: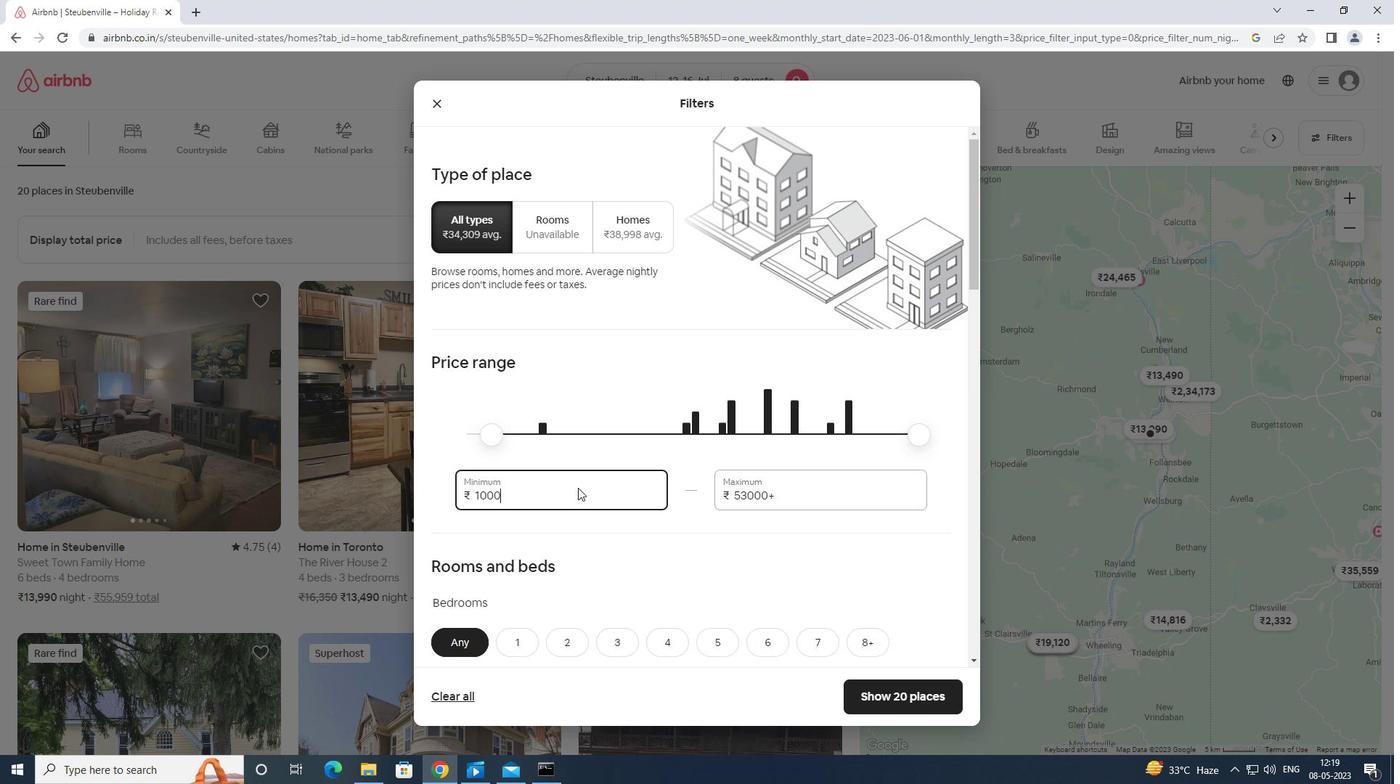 
Action: Mouse moved to (831, 497)
Screenshot: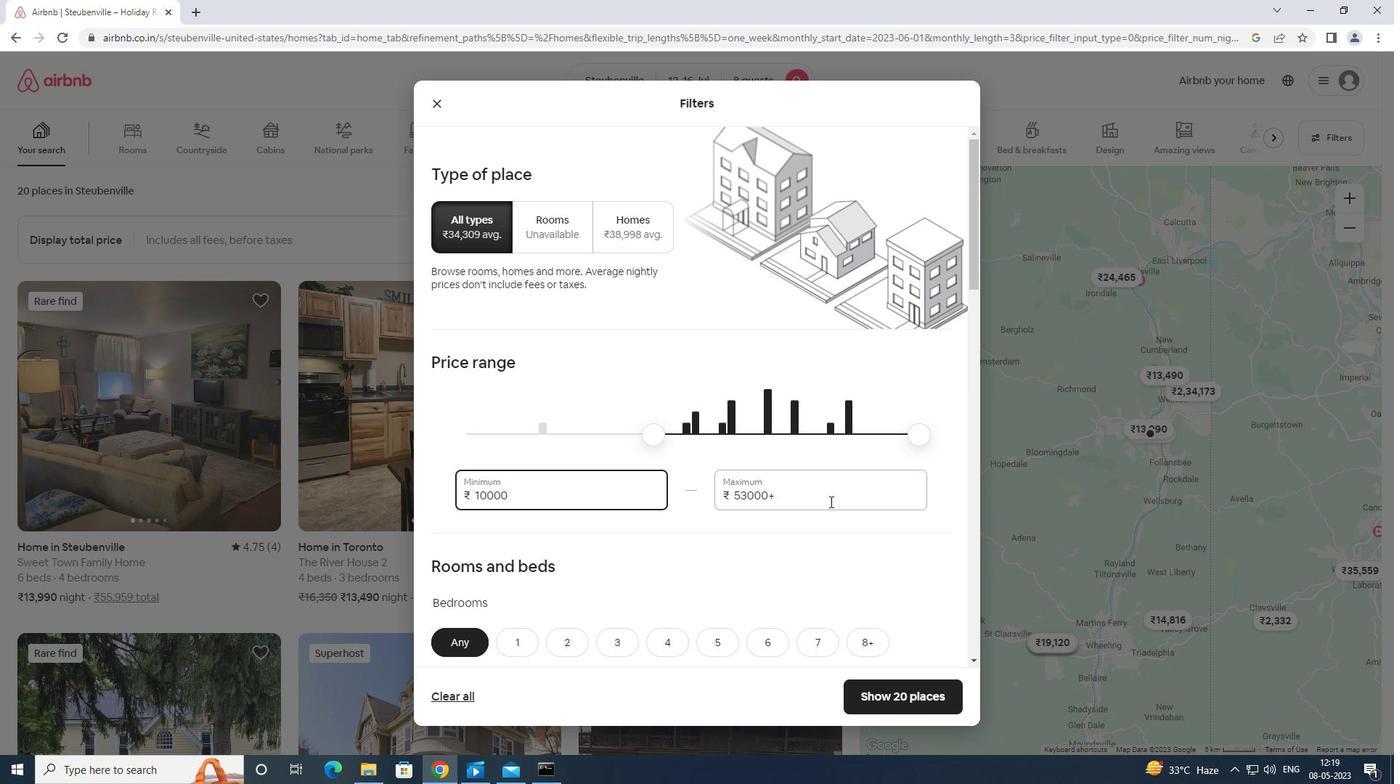 
Action: Mouse pressed left at (831, 497)
Screenshot: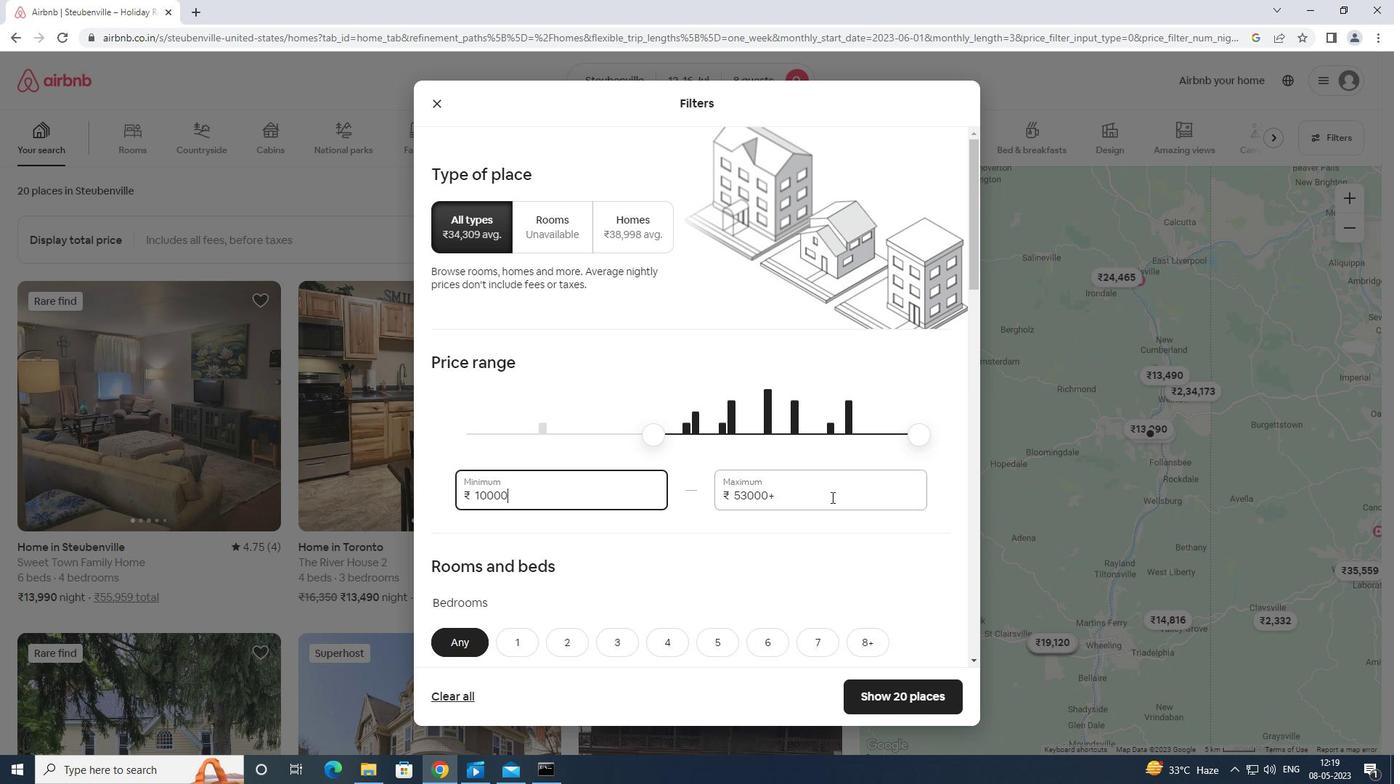 
Action: Mouse moved to (825, 501)
Screenshot: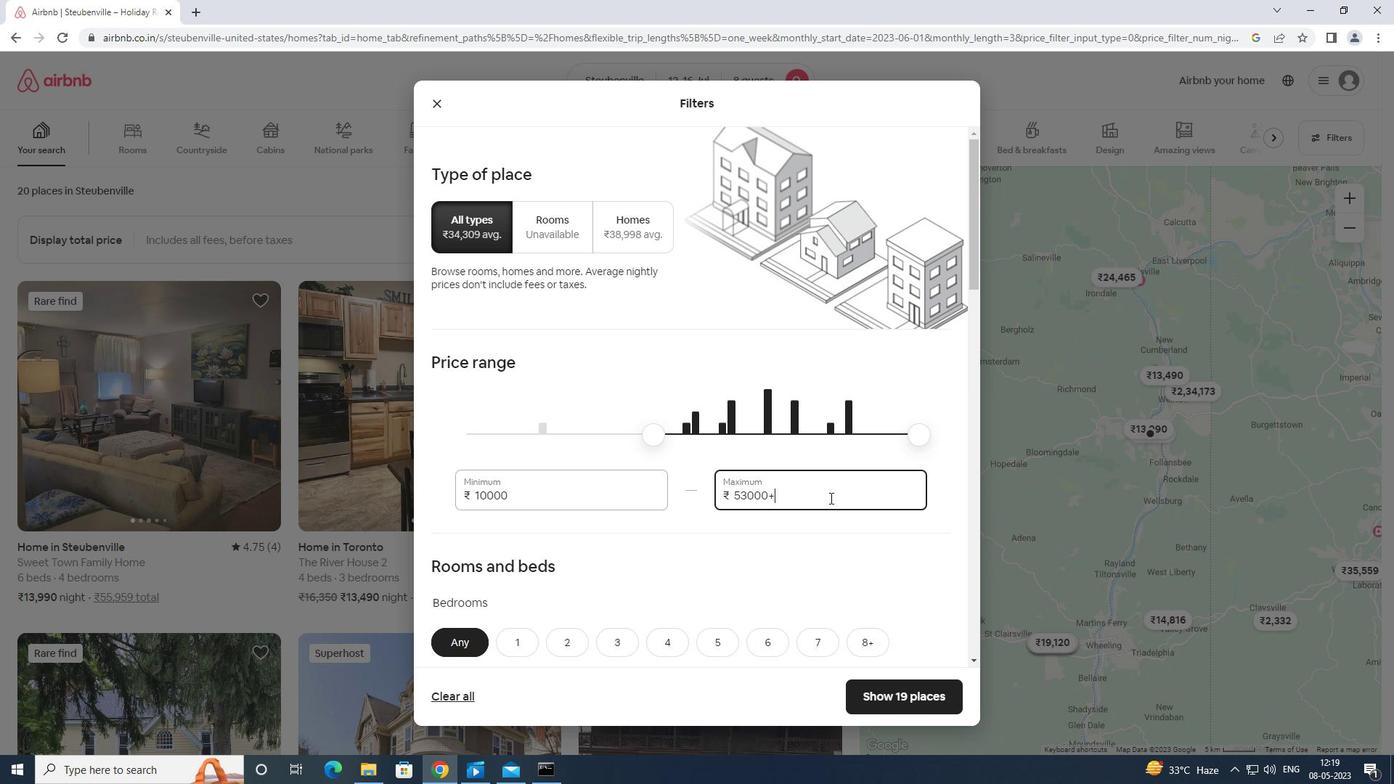 
Action: Key pressed <Key.backspace><Key.backspace><Key.backspace><Key.backspace><Key.backspace><Key.backspace><Key.backspace><Key.backspace><Key.backspace><Key.backspace><Key.backspace><Key.backspace><Key.backspace><Key.backspace><Key.backspace>16000
Screenshot: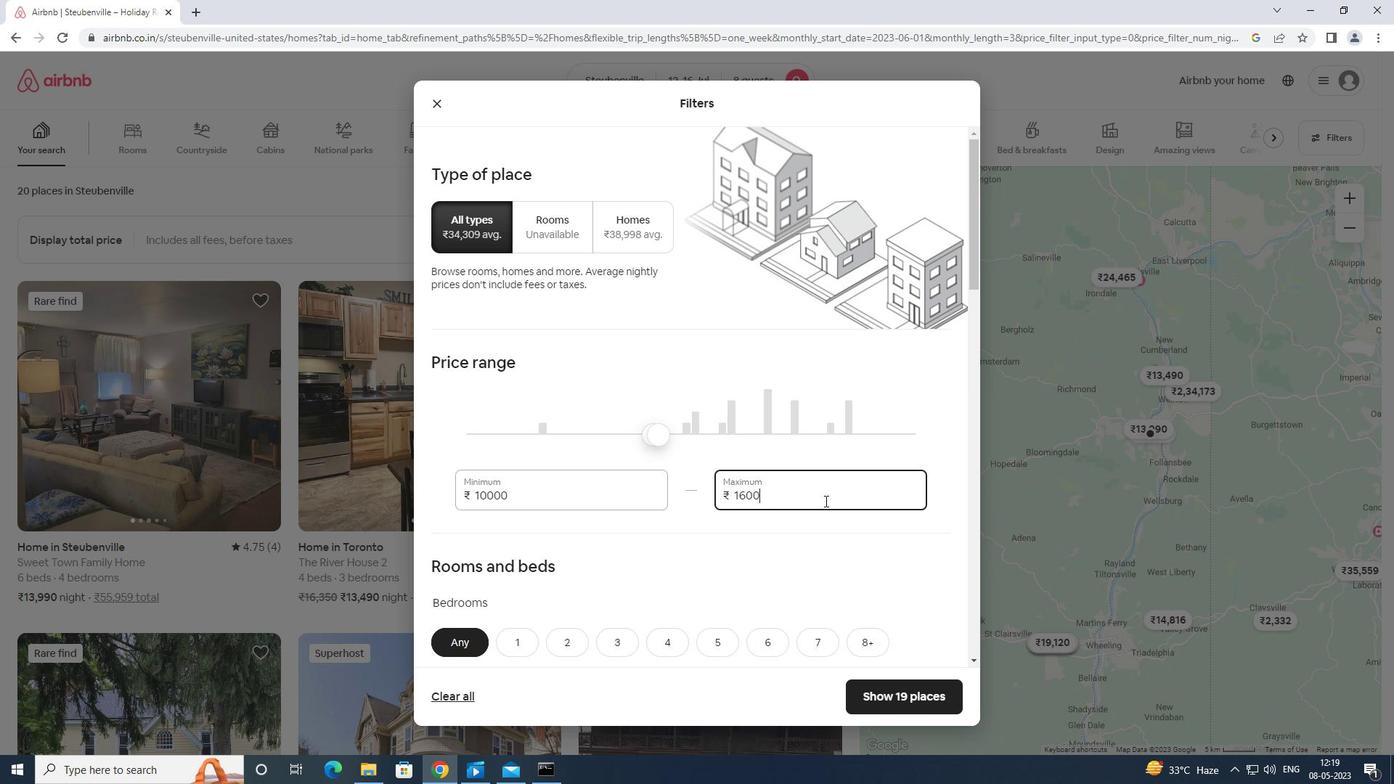 
Action: Mouse moved to (652, 538)
Screenshot: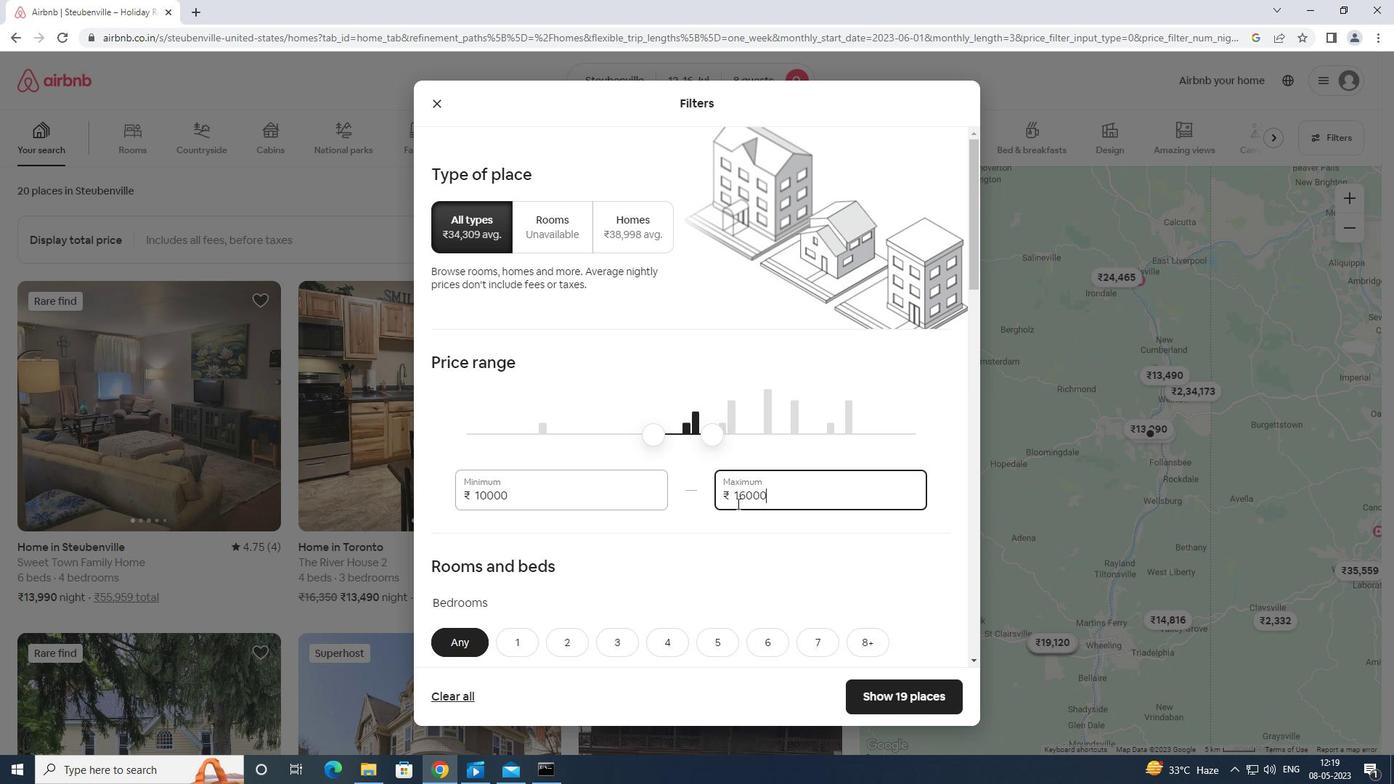 
Action: Mouse scrolled (652, 538) with delta (0, 0)
Screenshot: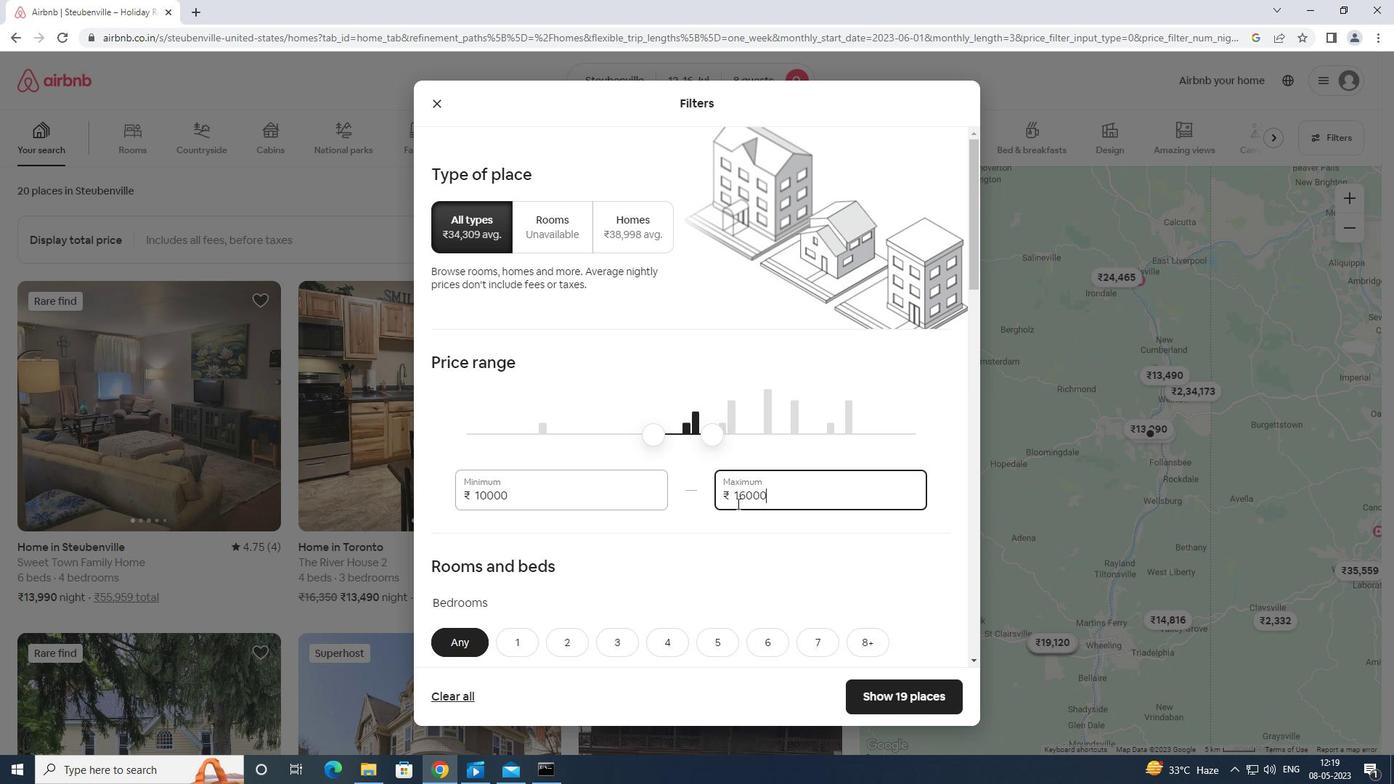 
Action: Mouse moved to (652, 538)
Screenshot: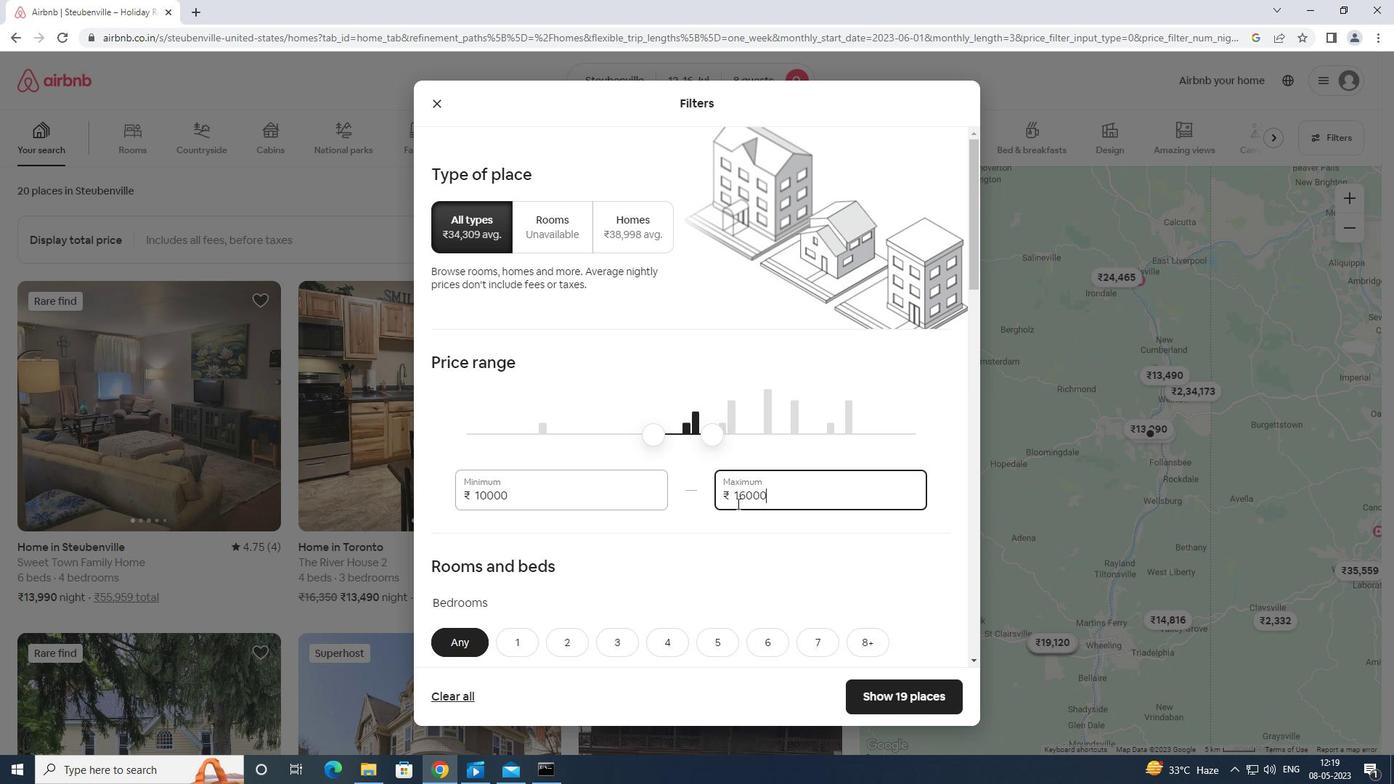 
Action: Mouse scrolled (652, 538) with delta (0, 0)
Screenshot: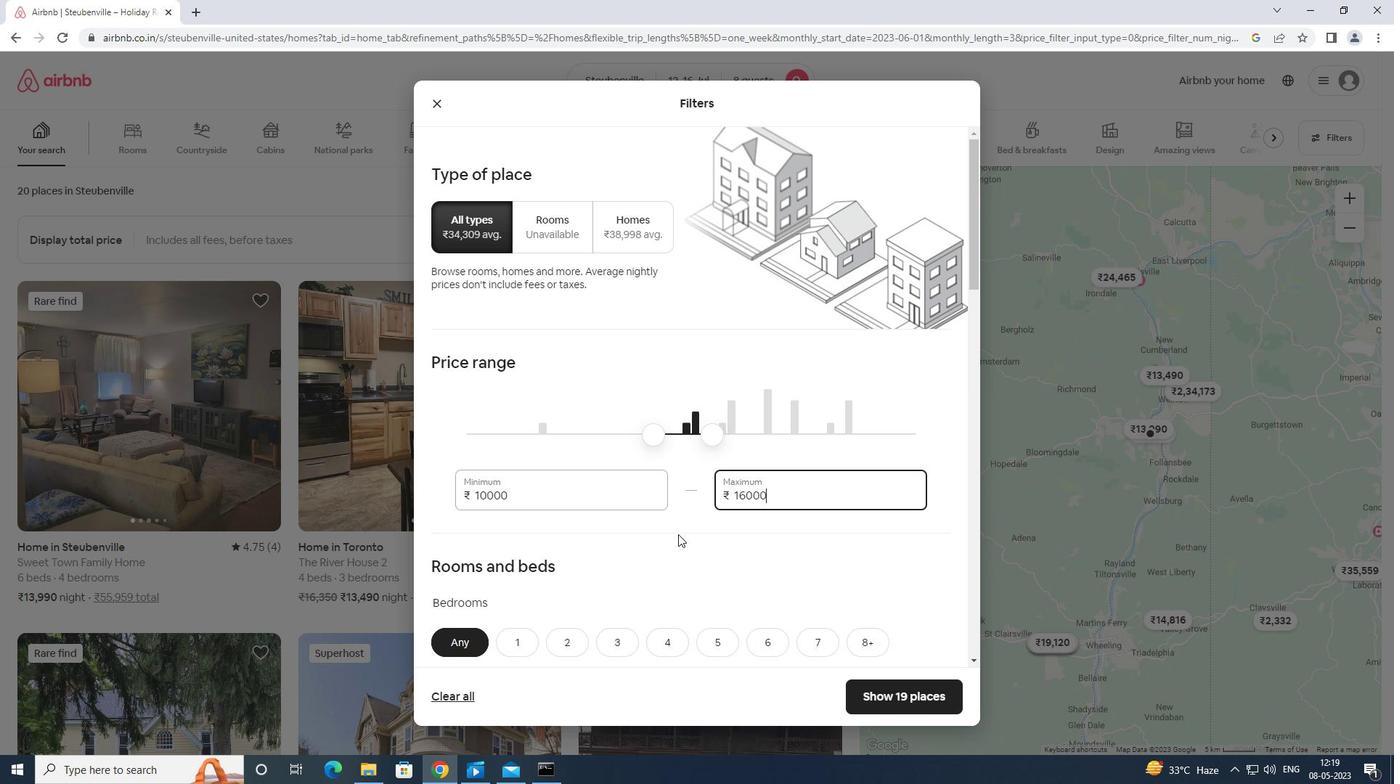 
Action: Mouse moved to (651, 530)
Screenshot: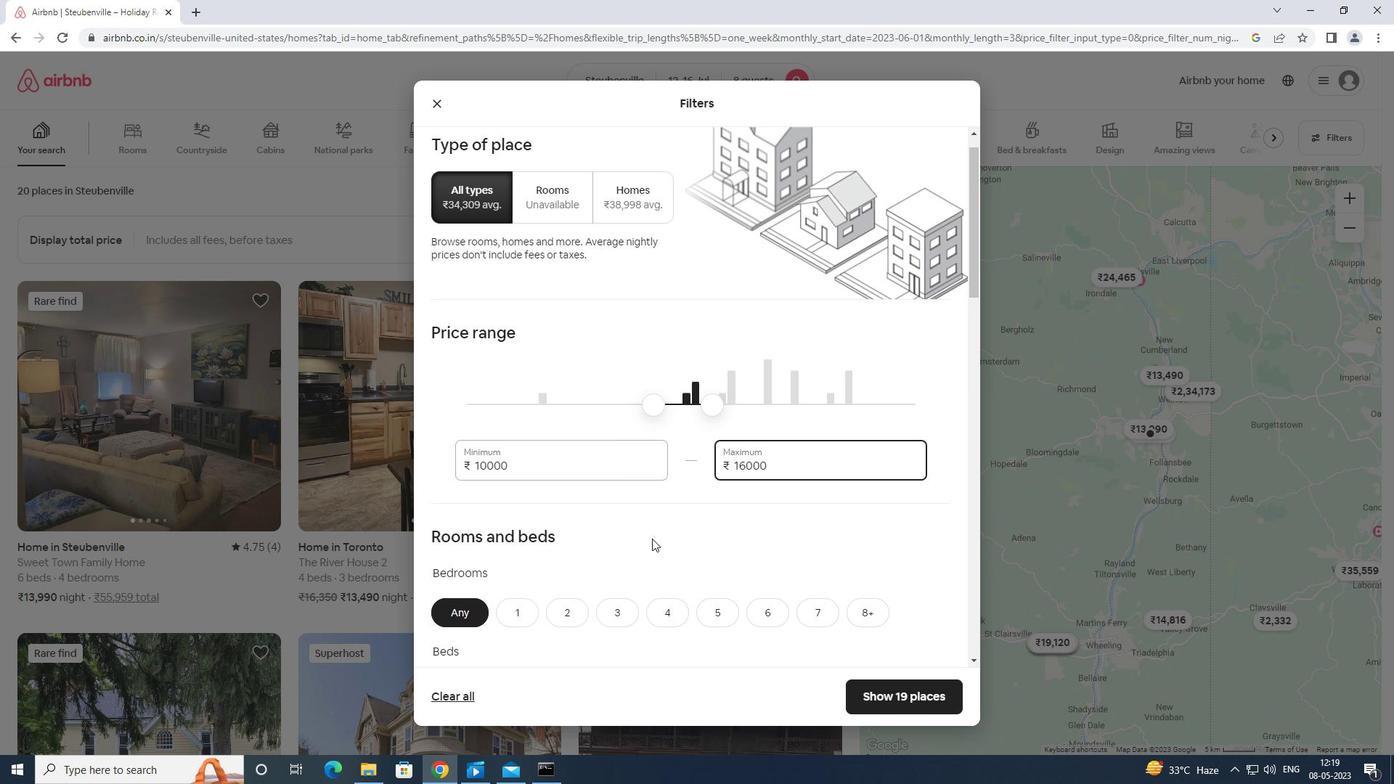
Action: Mouse scrolled (651, 530) with delta (0, 0)
Screenshot: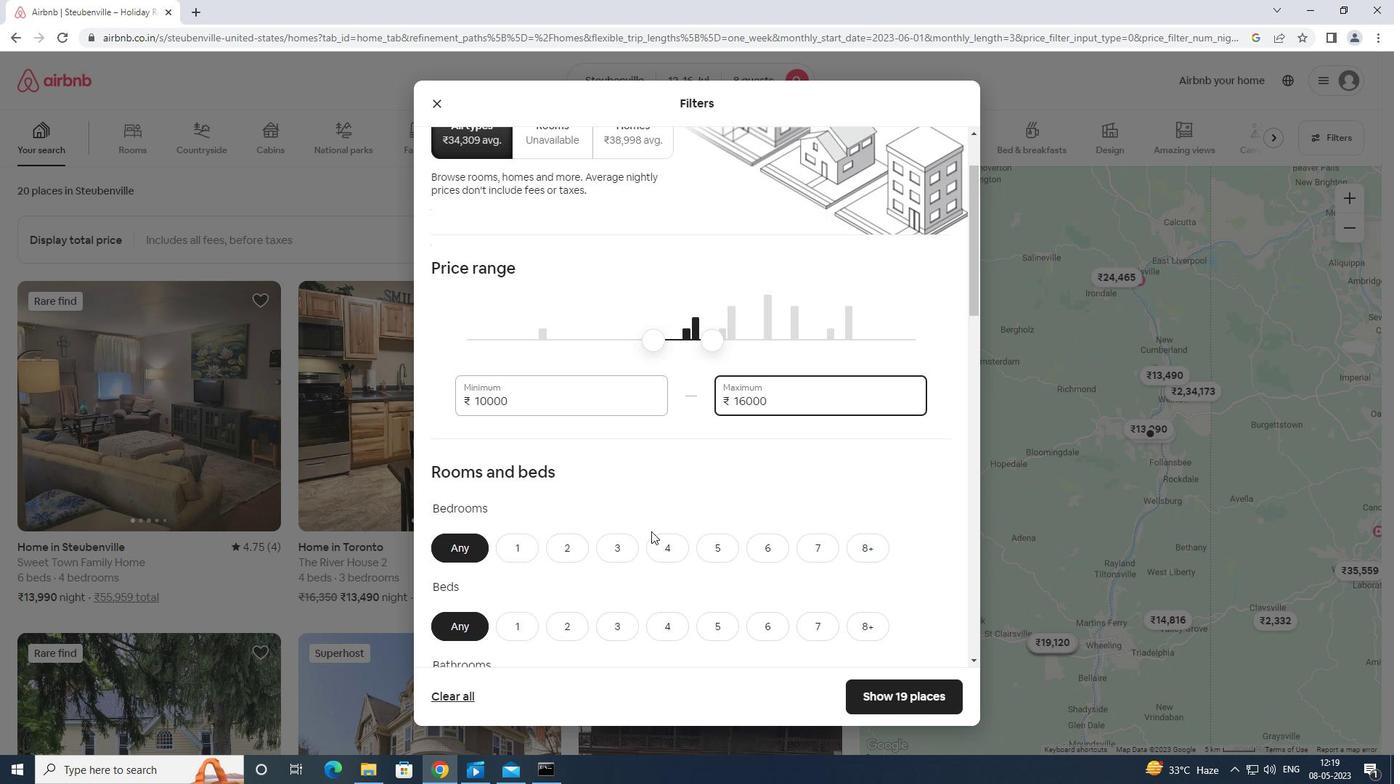 
Action: Mouse moved to (859, 427)
Screenshot: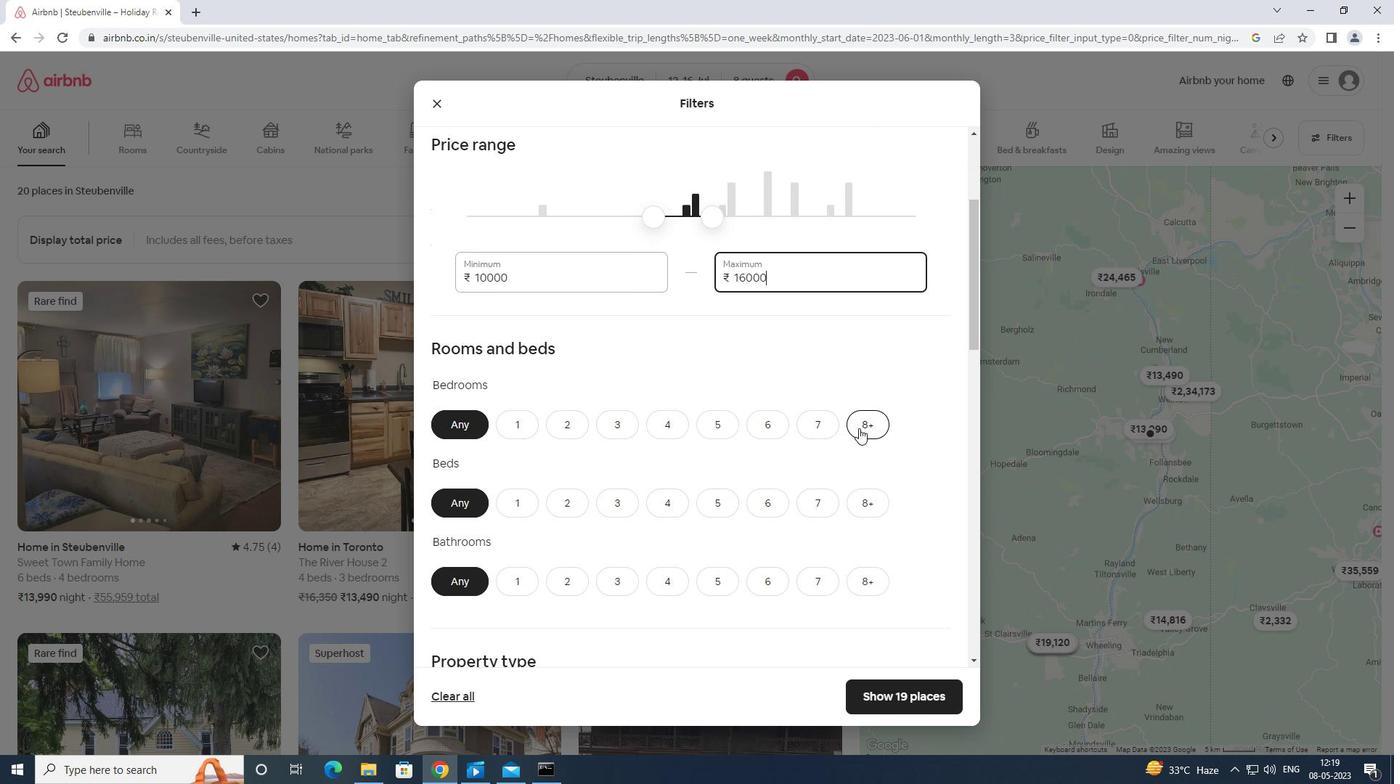 
Action: Mouse pressed left at (859, 427)
Screenshot: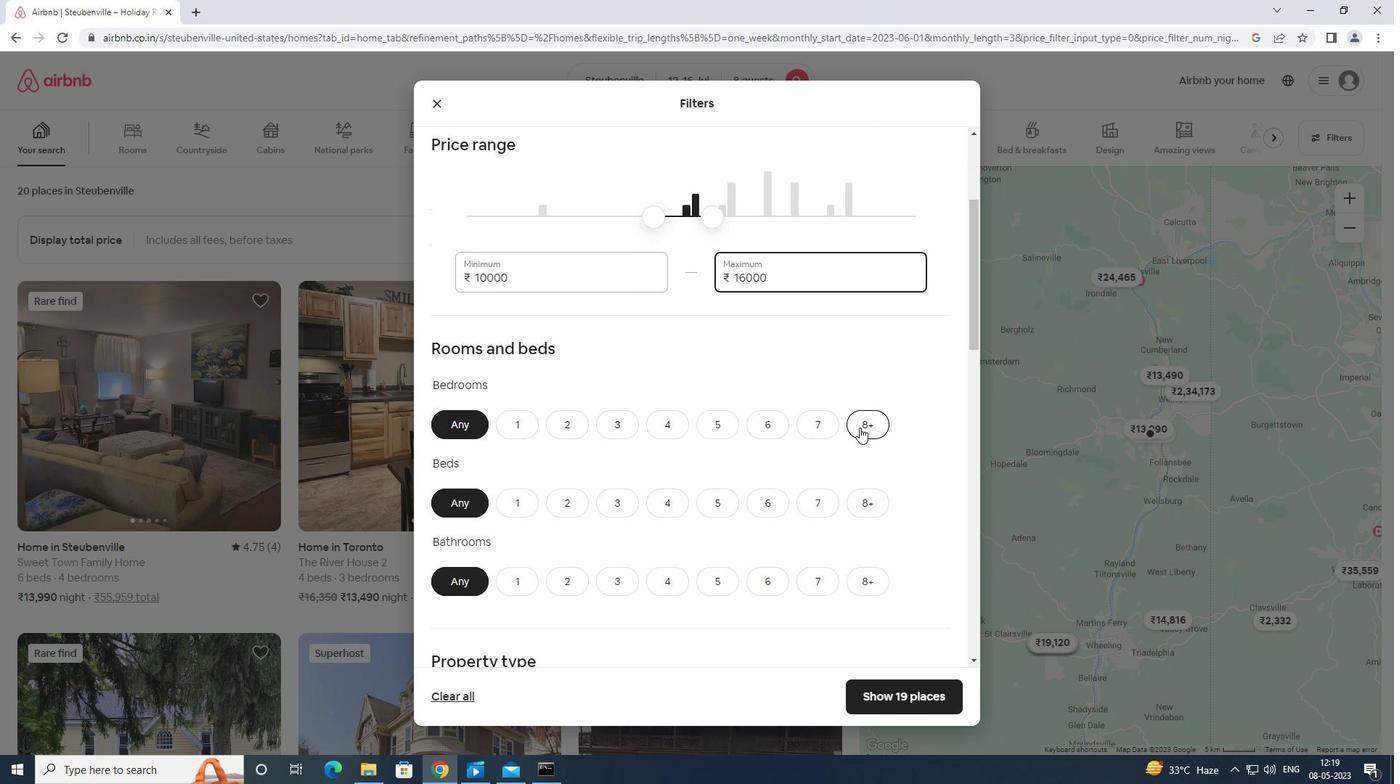 
Action: Mouse moved to (865, 506)
Screenshot: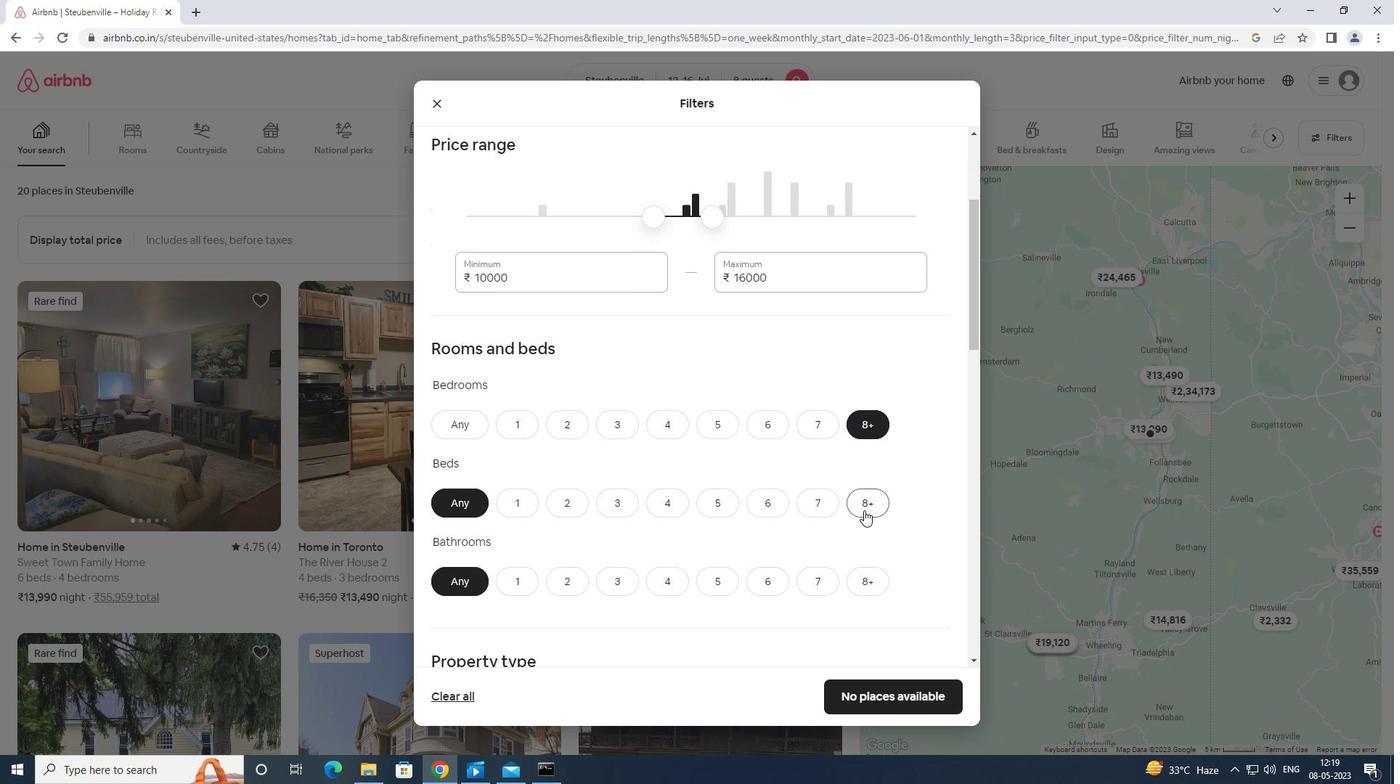 
Action: Mouse pressed left at (865, 506)
Screenshot: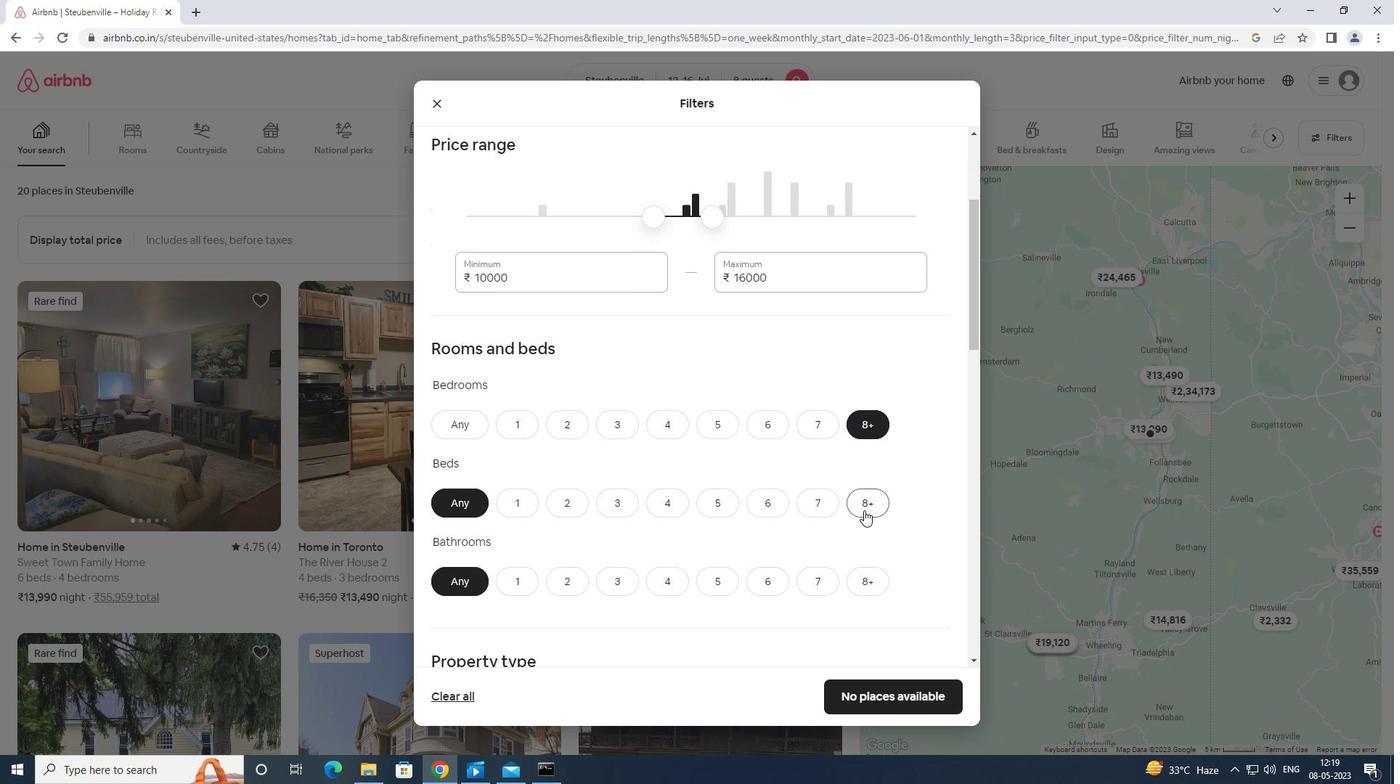 
Action: Mouse moved to (865, 575)
Screenshot: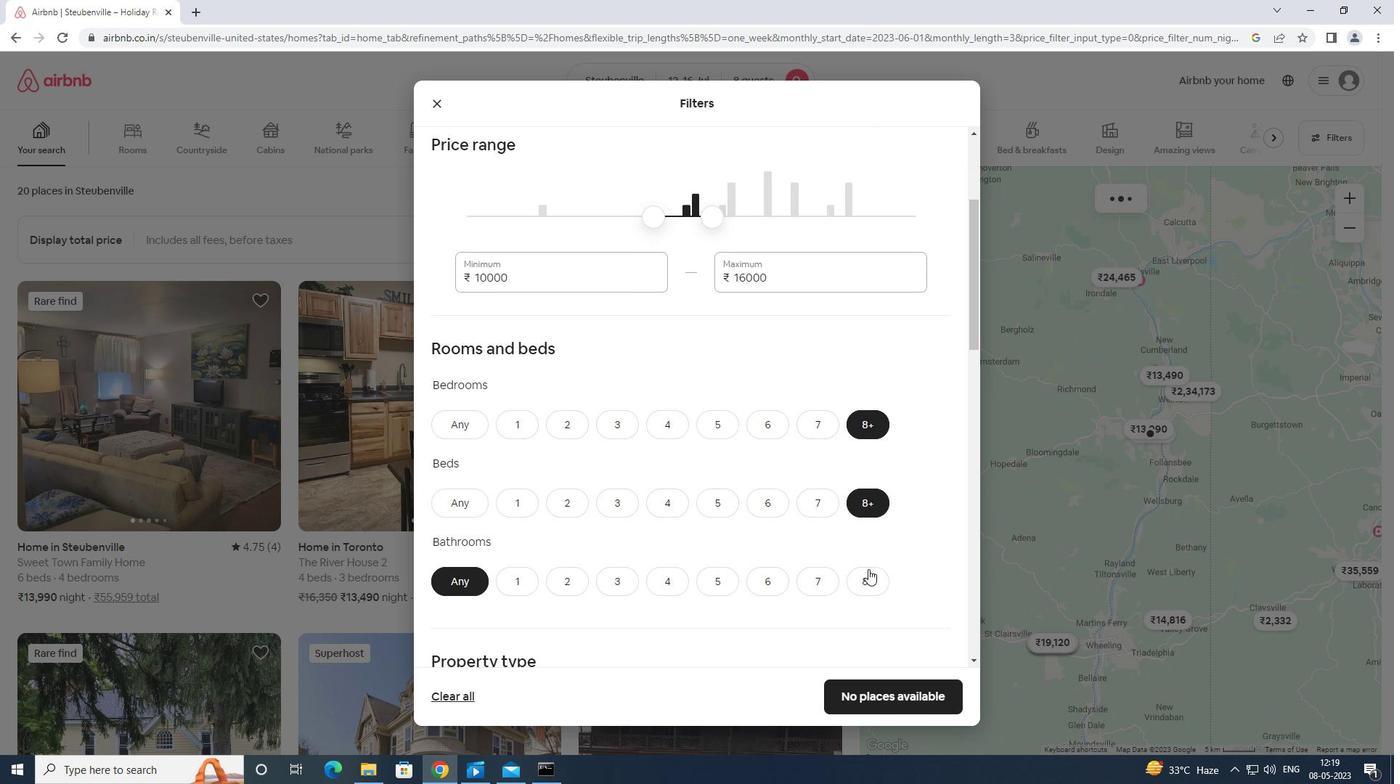 
Action: Mouse pressed left at (865, 575)
Screenshot: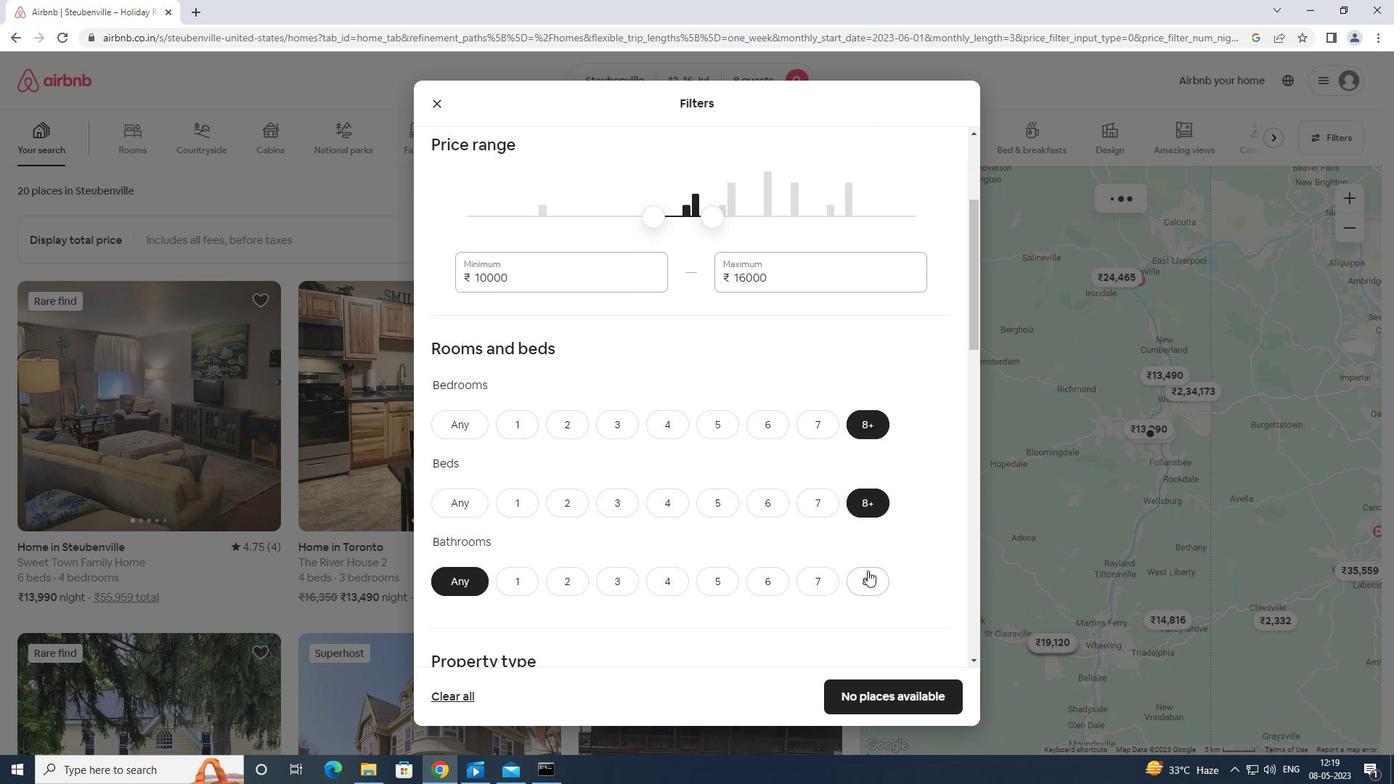 
Action: Mouse moved to (858, 586)
Screenshot: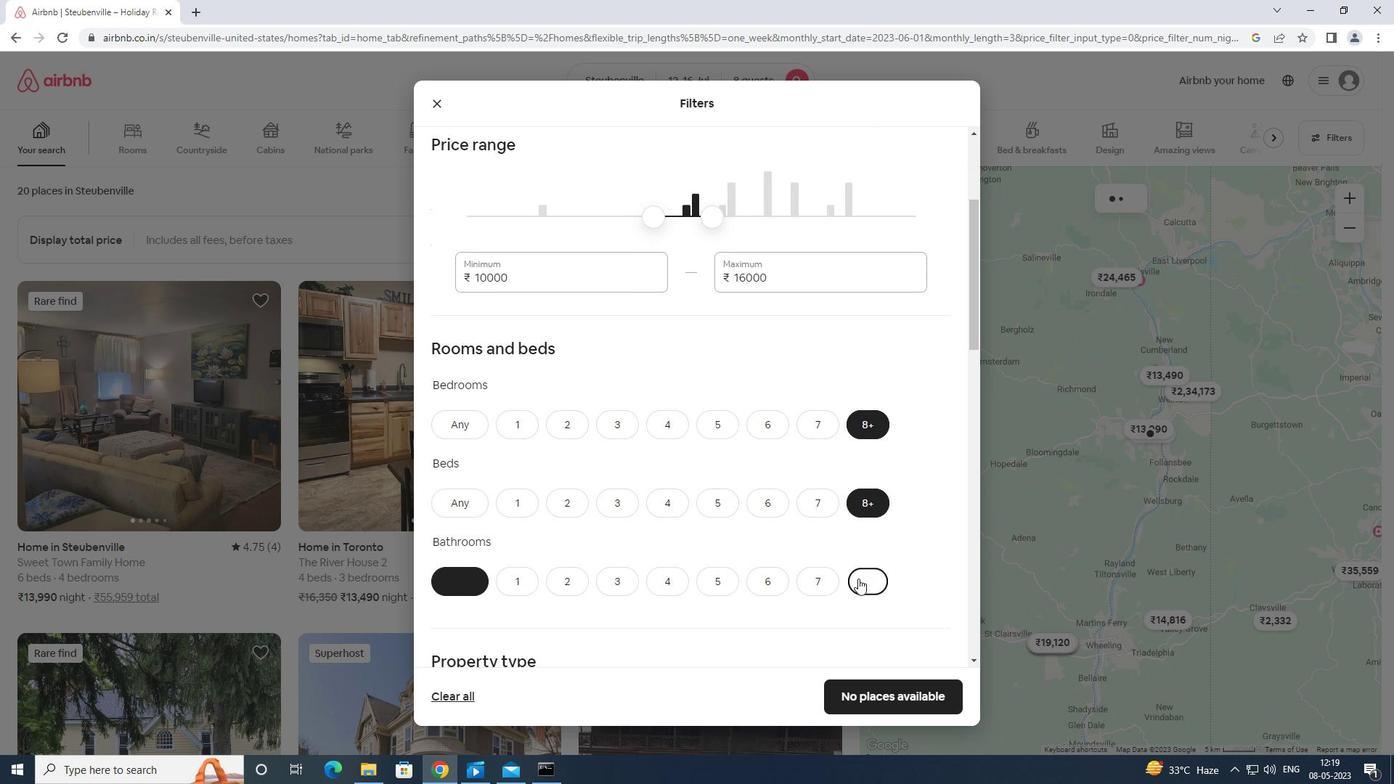
Action: Mouse scrolled (858, 585) with delta (0, 0)
Screenshot: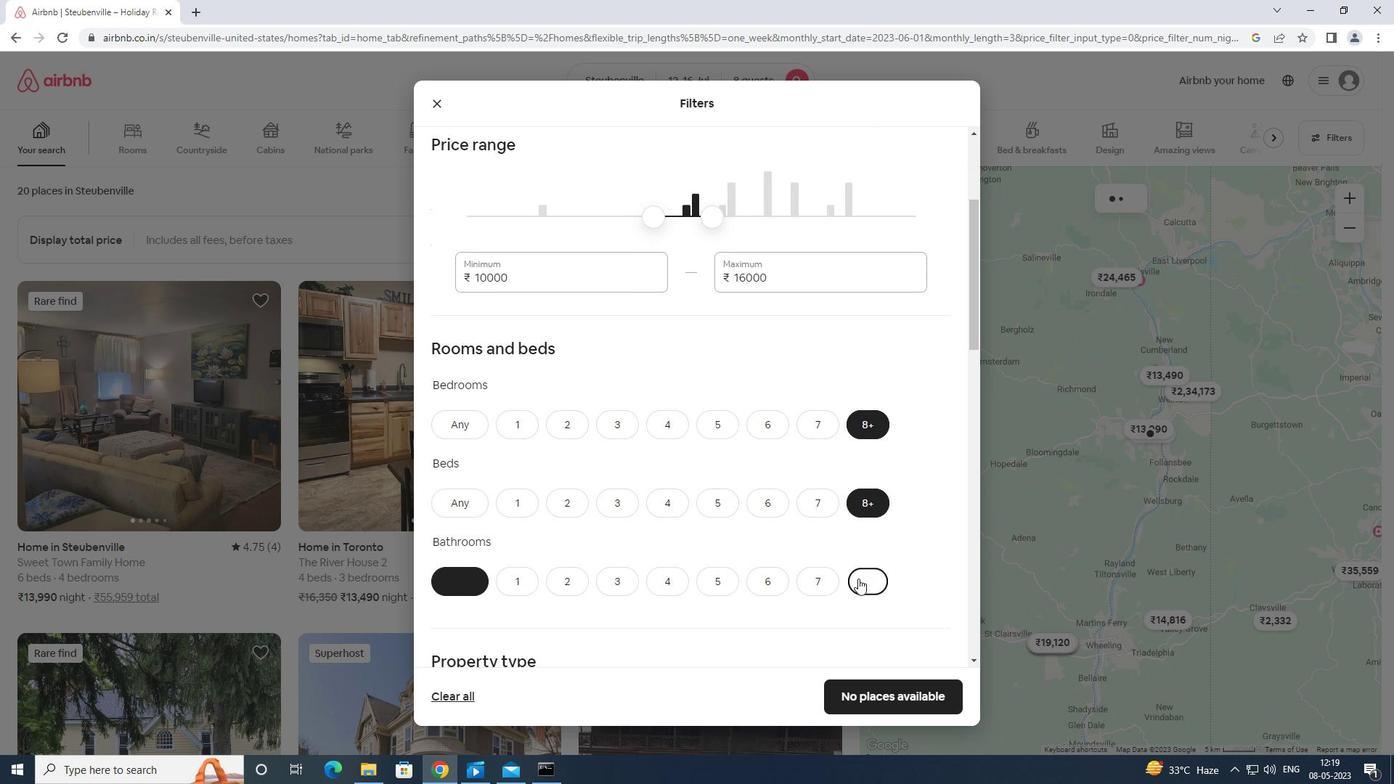 
Action: Mouse moved to (858, 586)
Screenshot: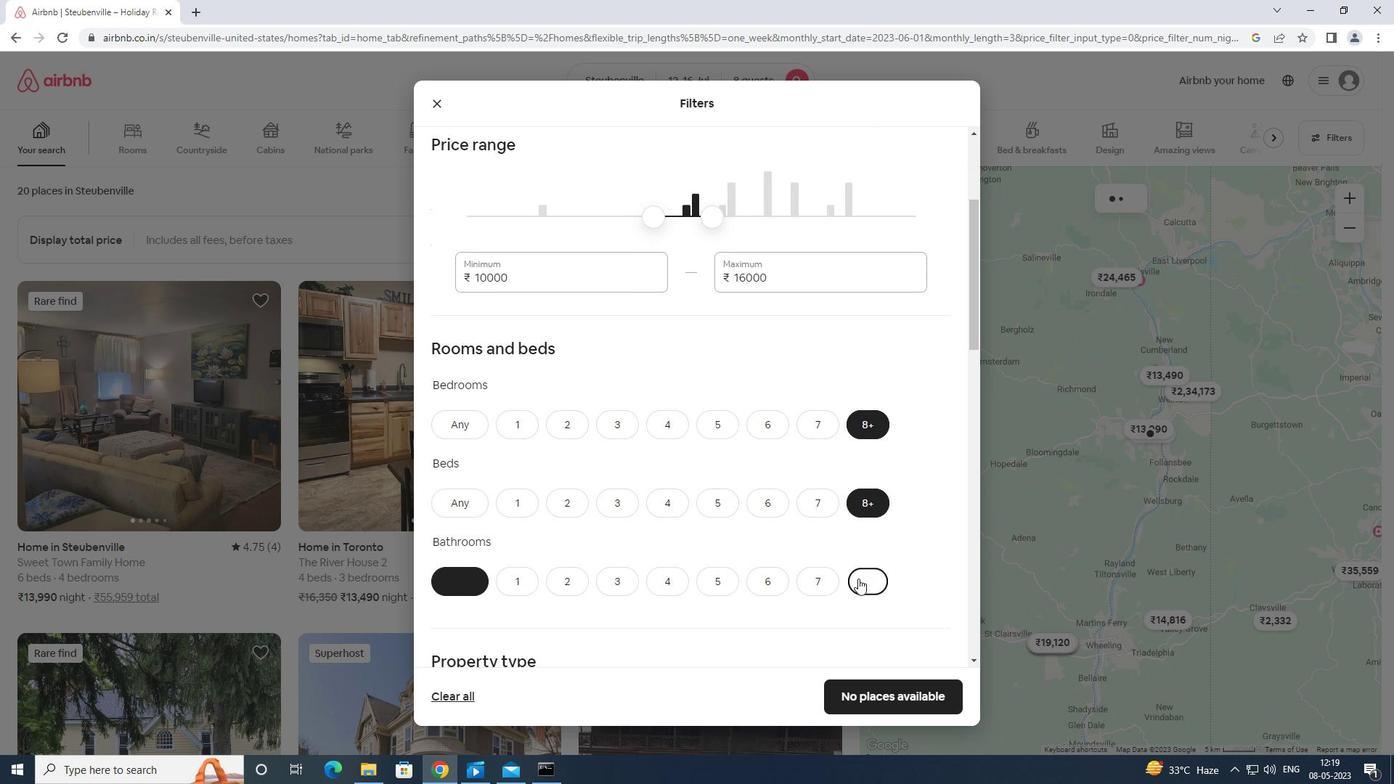 
Action: Mouse scrolled (858, 585) with delta (0, 0)
Screenshot: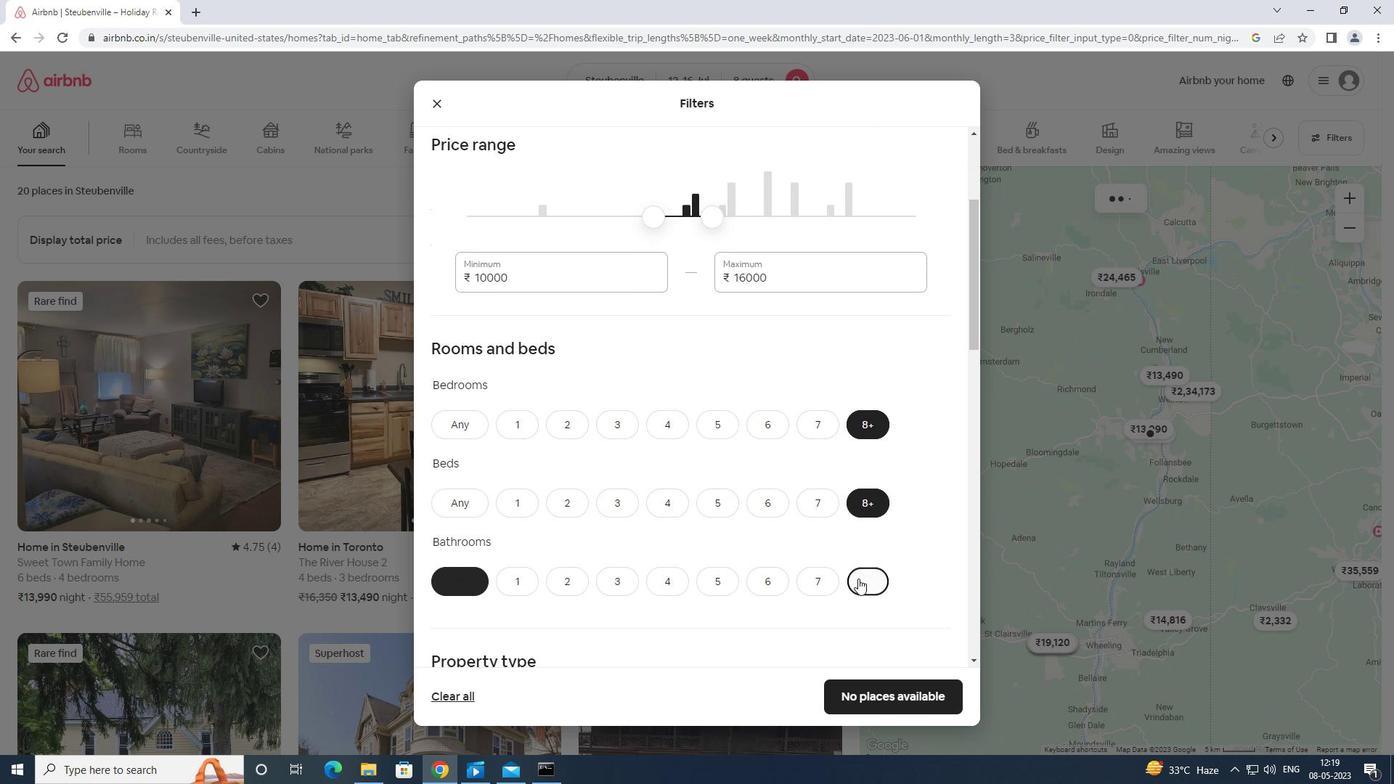 
Action: Mouse scrolled (858, 585) with delta (0, 0)
Screenshot: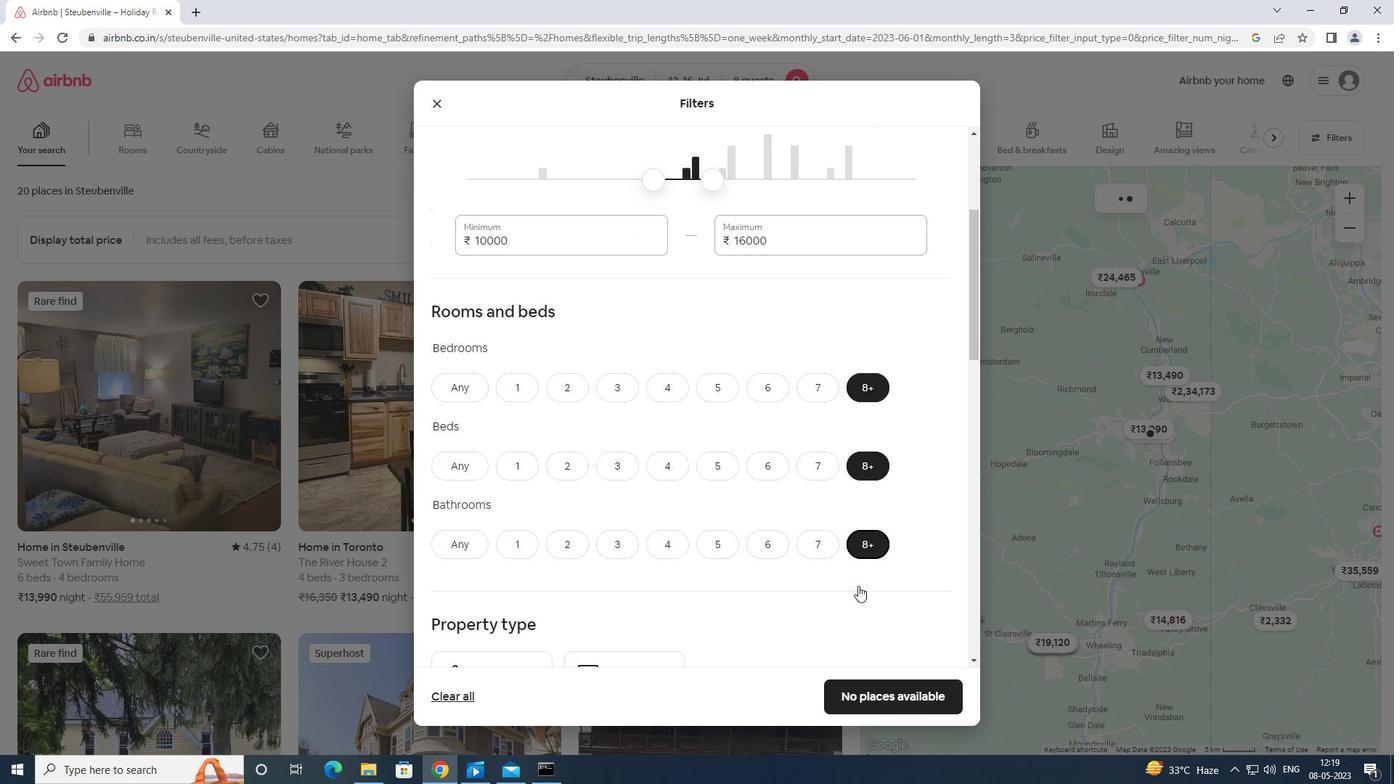 
Action: Mouse moved to (527, 517)
Screenshot: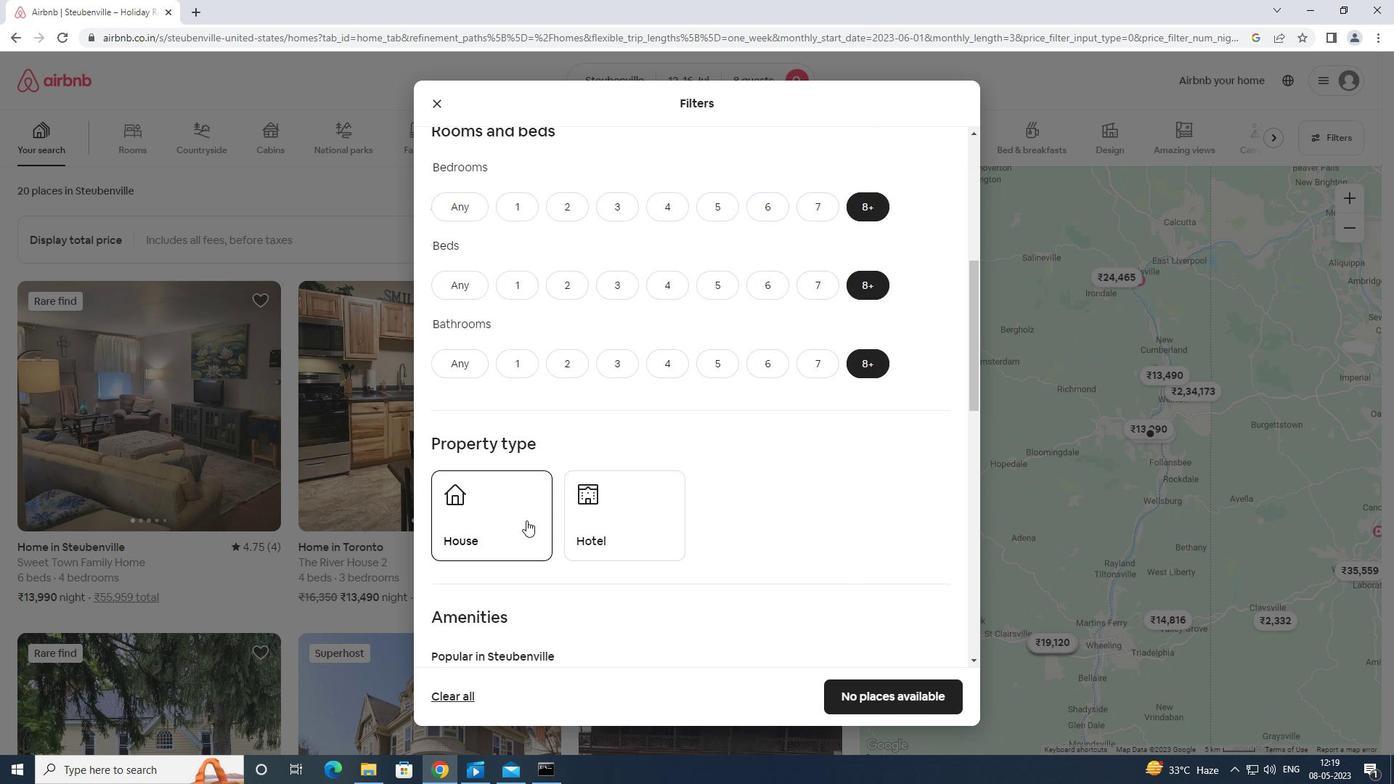 
Action: Mouse pressed left at (527, 517)
Screenshot: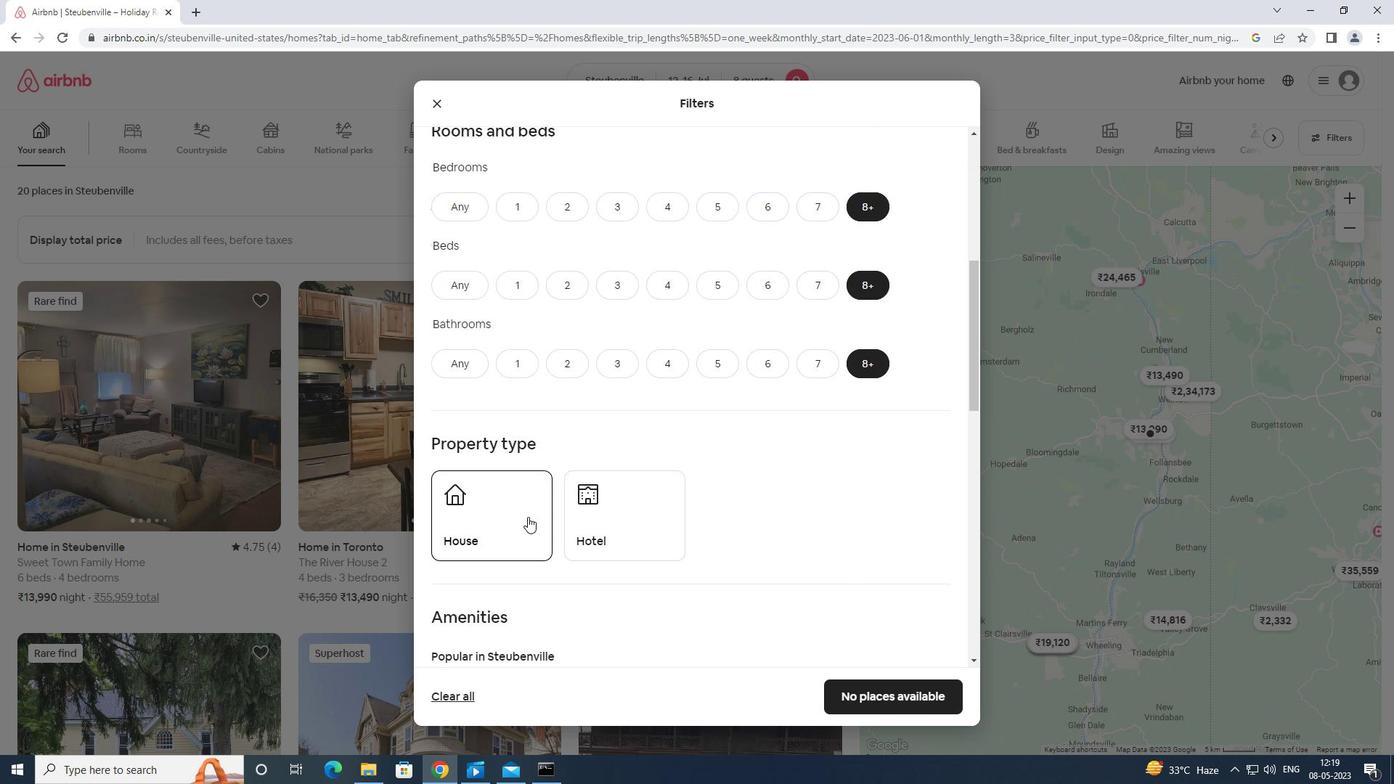 
Action: Mouse moved to (599, 521)
Screenshot: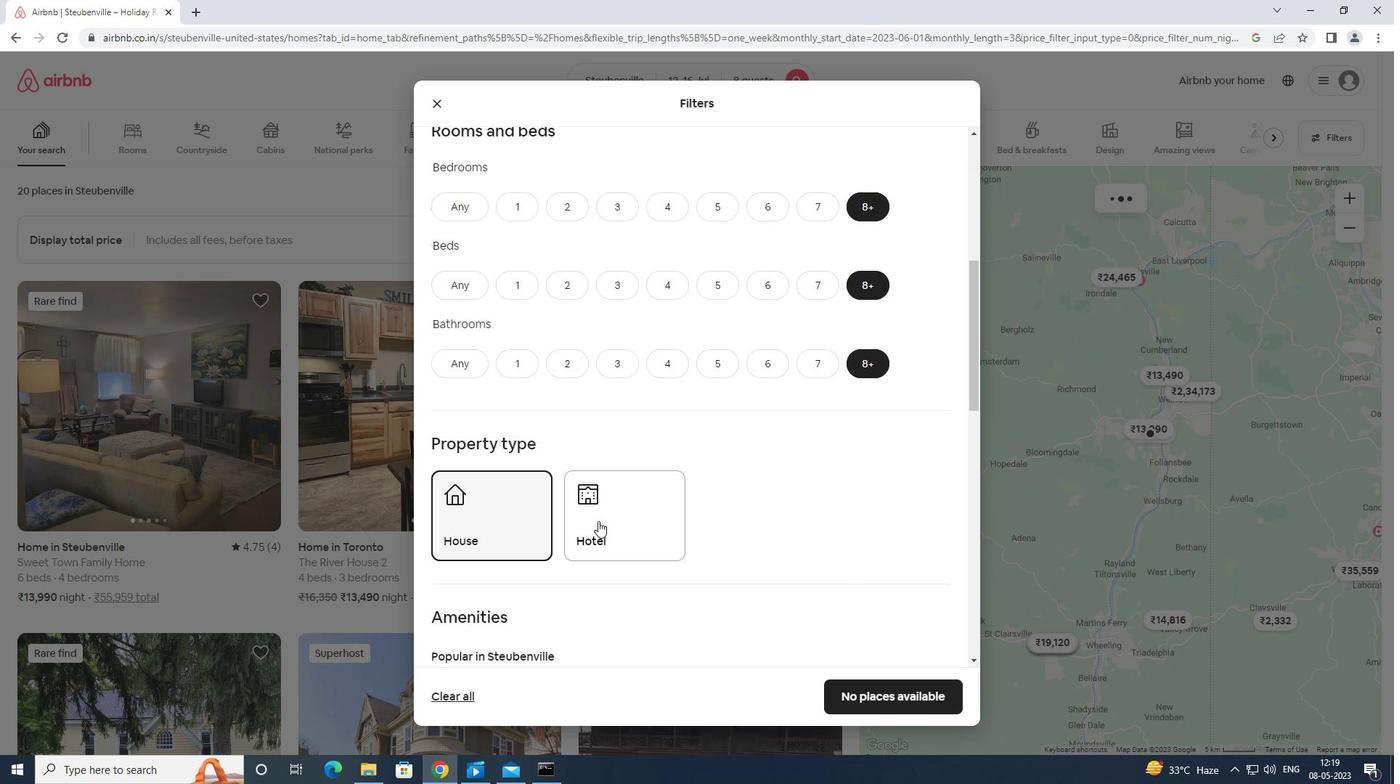 
Action: Mouse pressed left at (599, 521)
Screenshot: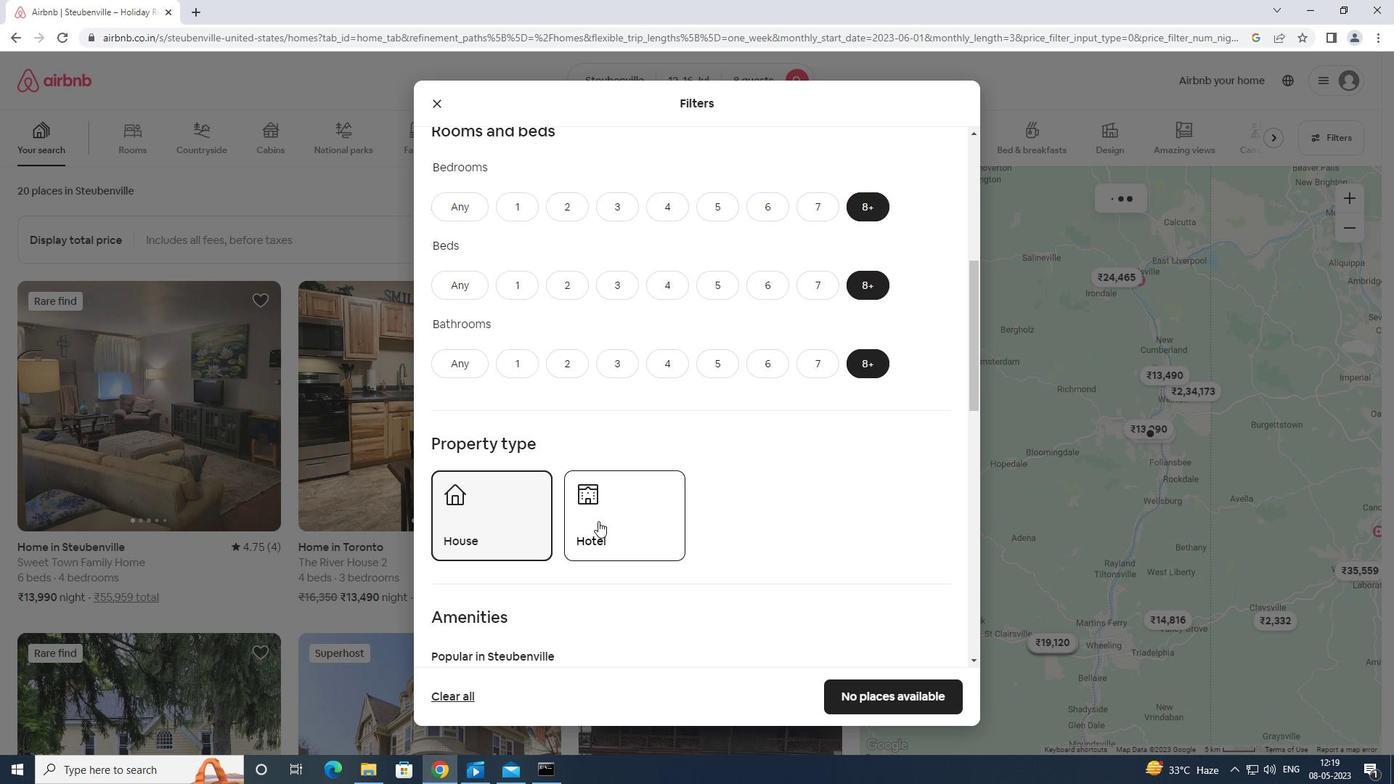 
Action: Mouse moved to (609, 520)
Screenshot: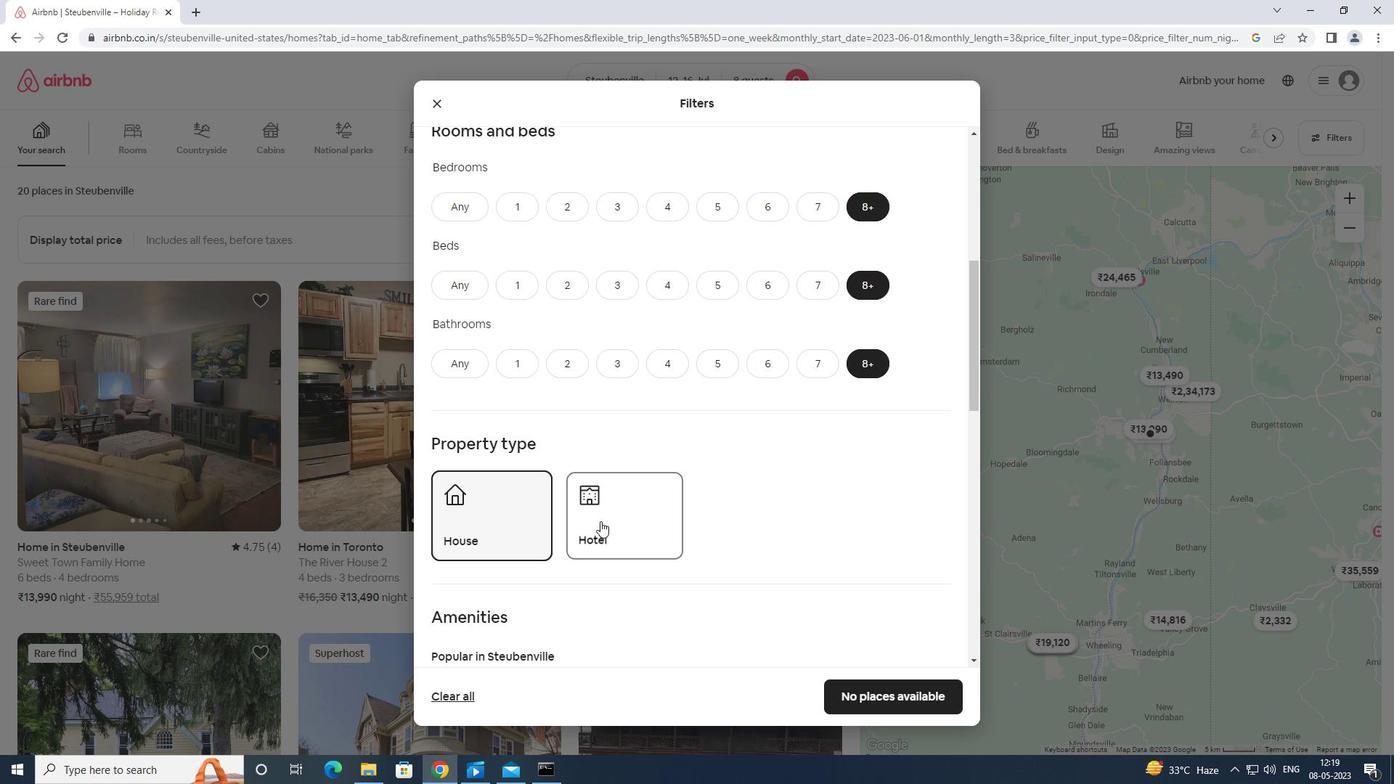 
Action: Mouse scrolled (609, 520) with delta (0, 0)
Screenshot: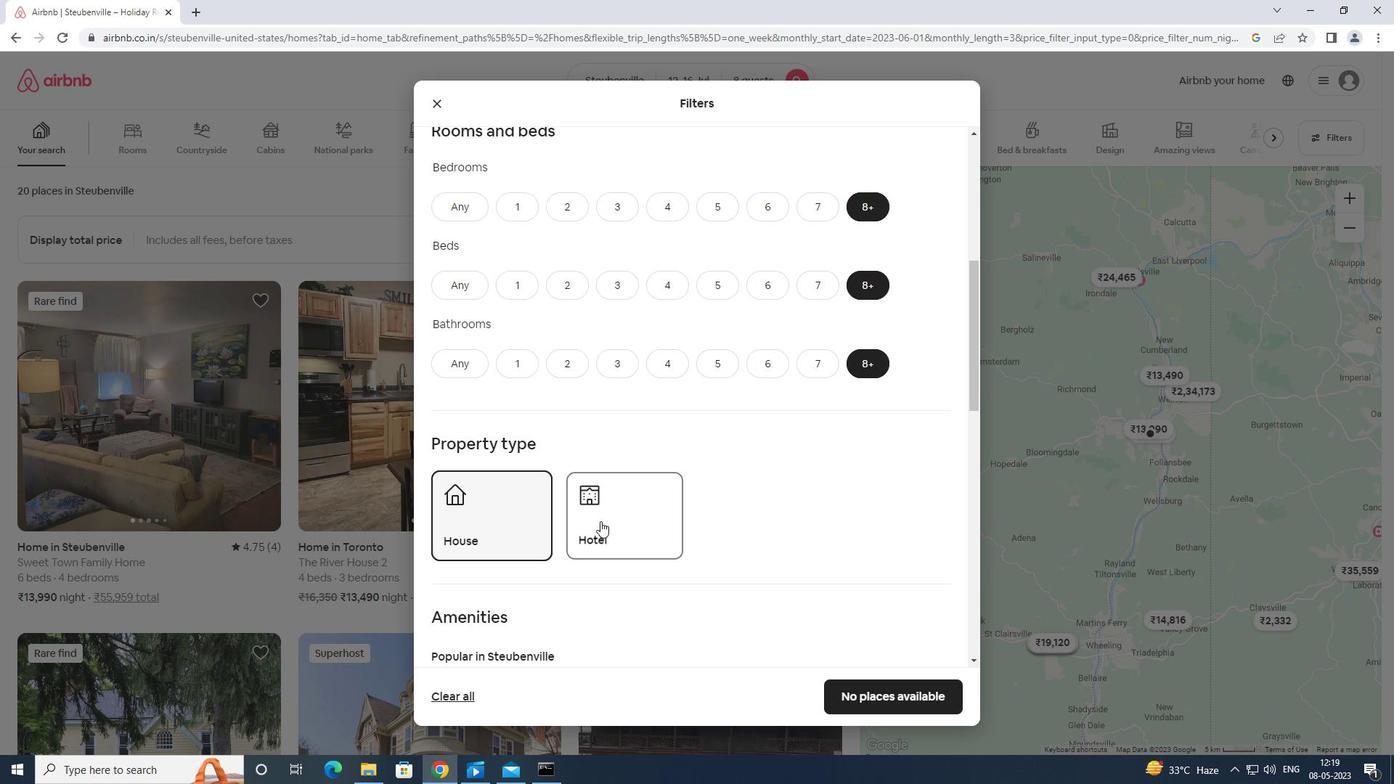 
Action: Mouse scrolled (609, 520) with delta (0, 0)
Screenshot: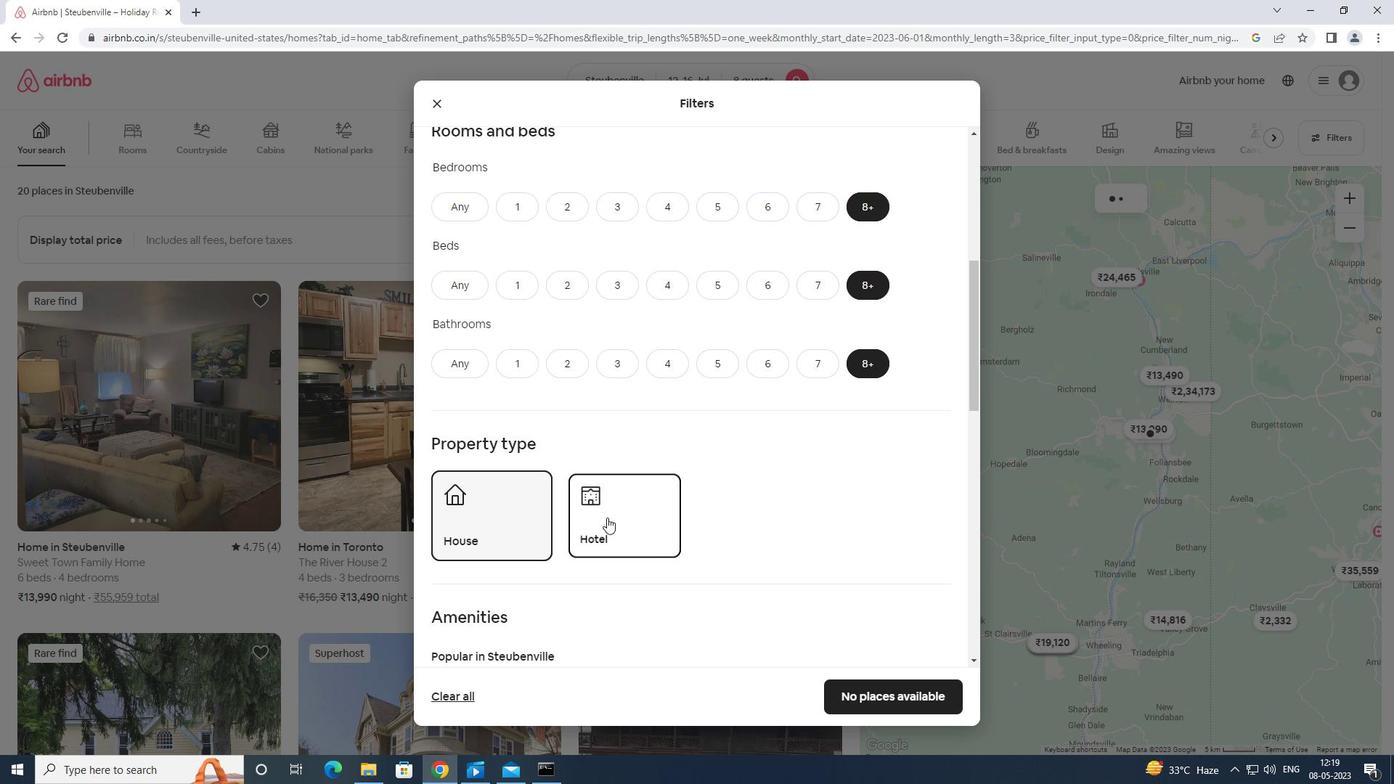 
Action: Mouse moved to (443, 543)
Screenshot: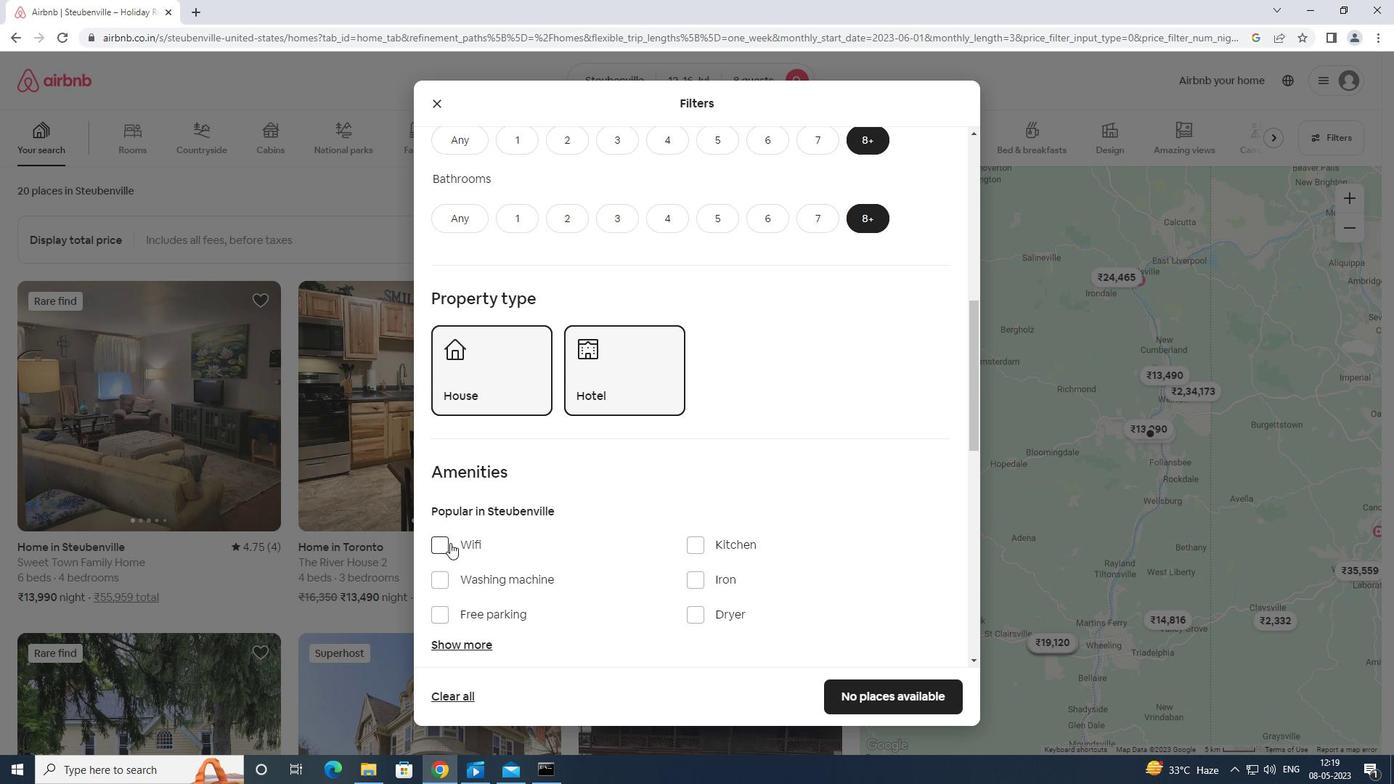 
Action: Mouse pressed left at (443, 543)
Screenshot: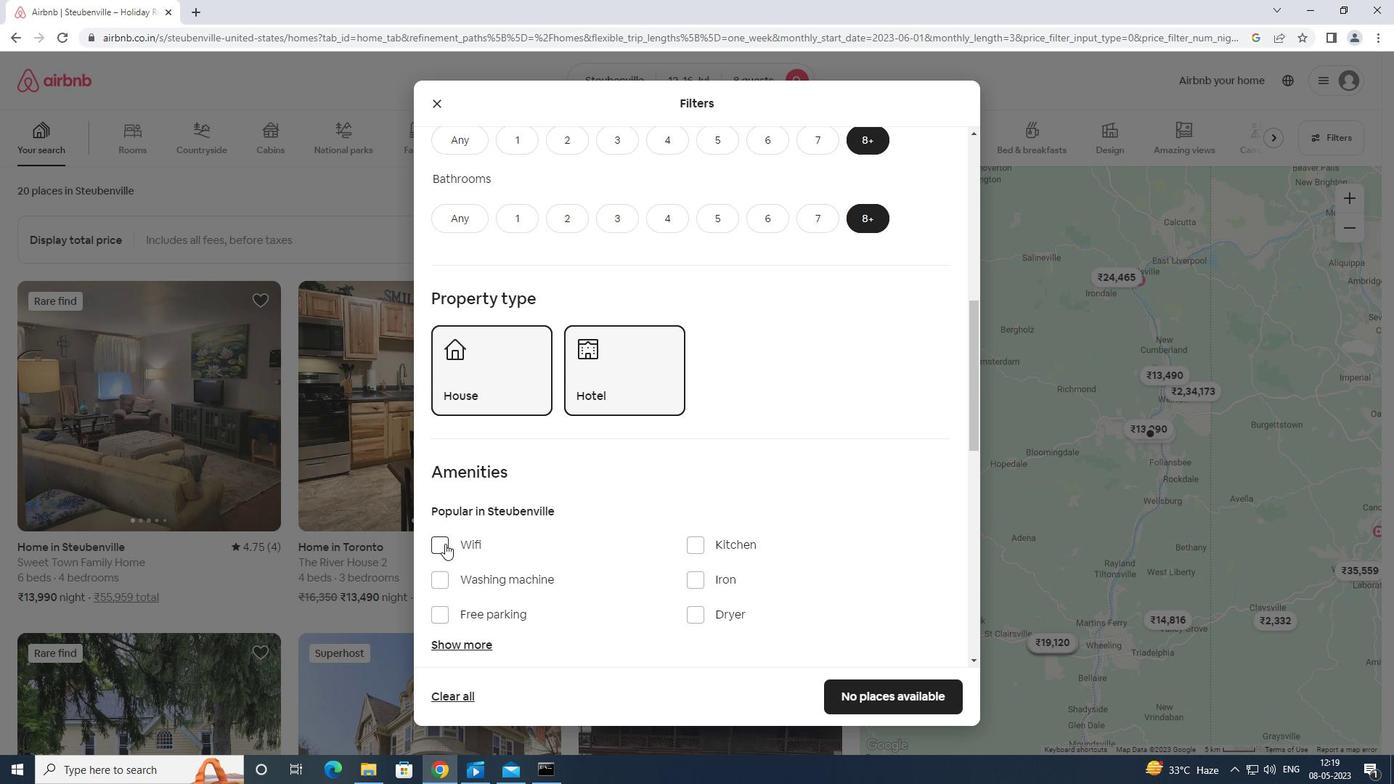 
Action: Mouse scrolled (443, 543) with delta (0, 0)
Screenshot: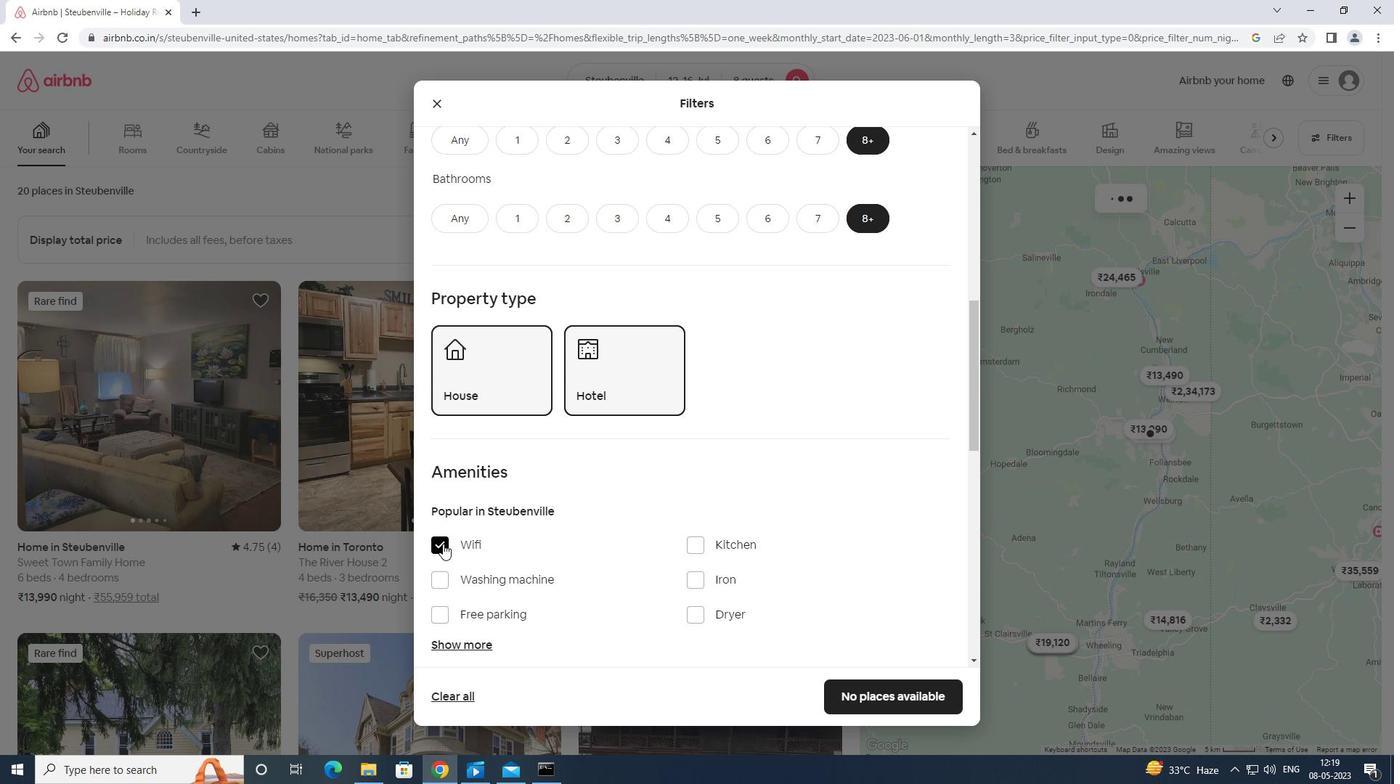 
Action: Mouse scrolled (443, 543) with delta (0, 0)
Screenshot: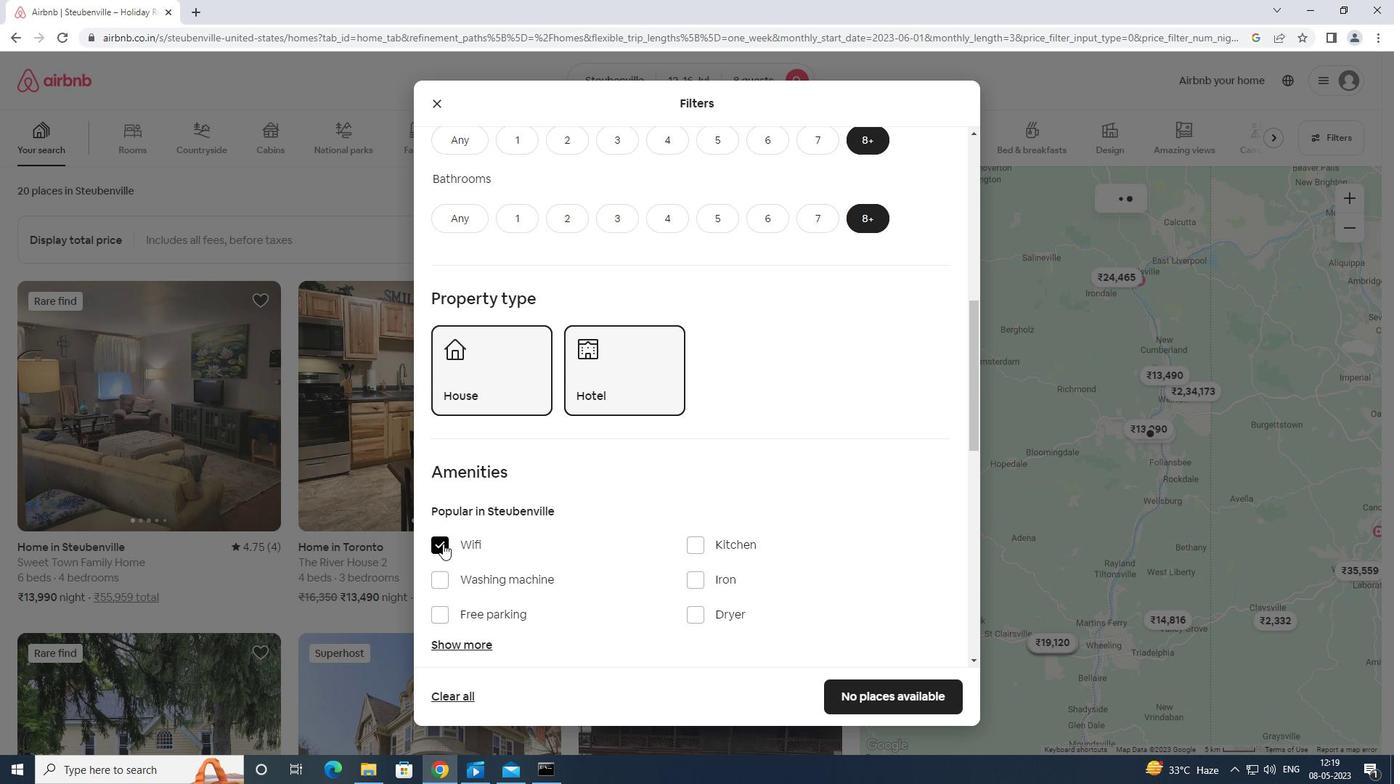 
Action: Mouse moved to (443, 465)
Screenshot: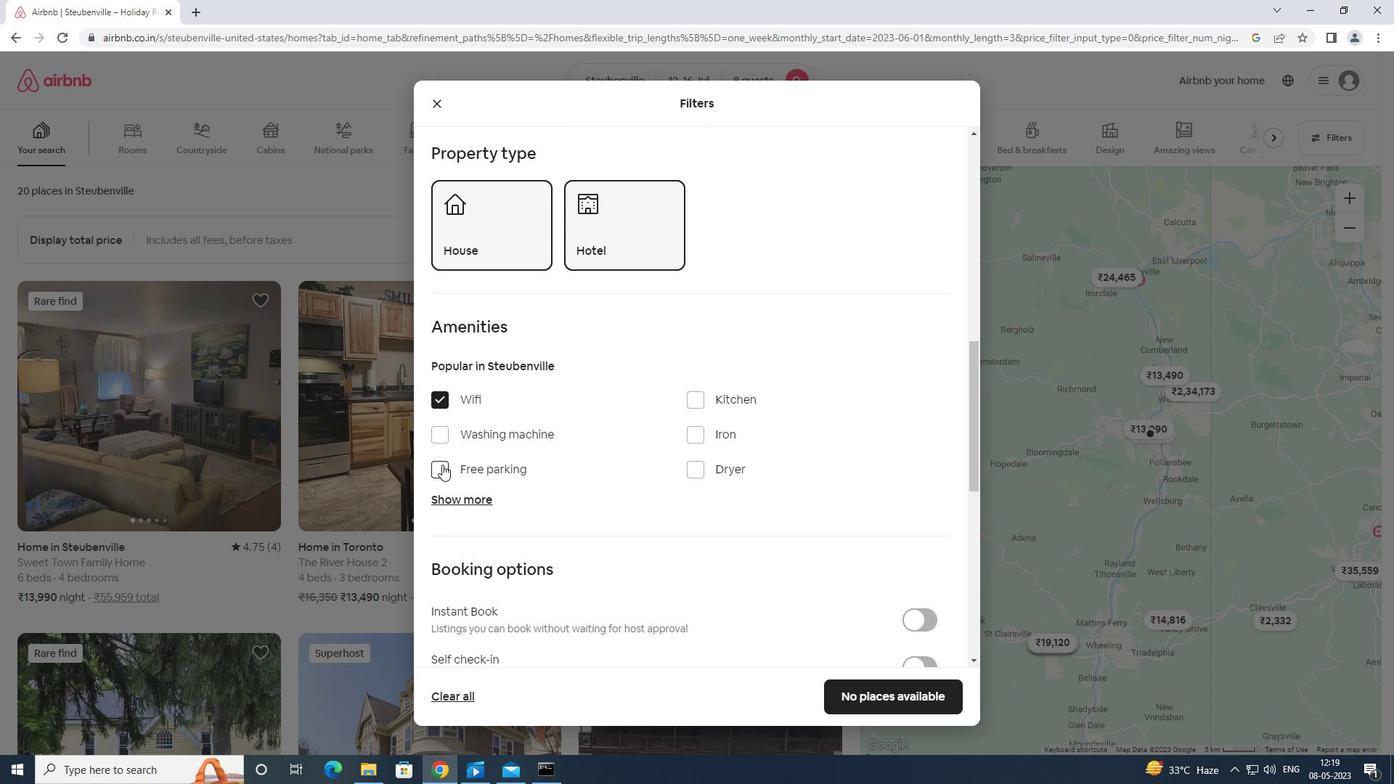 
Action: Mouse pressed left at (443, 465)
Screenshot: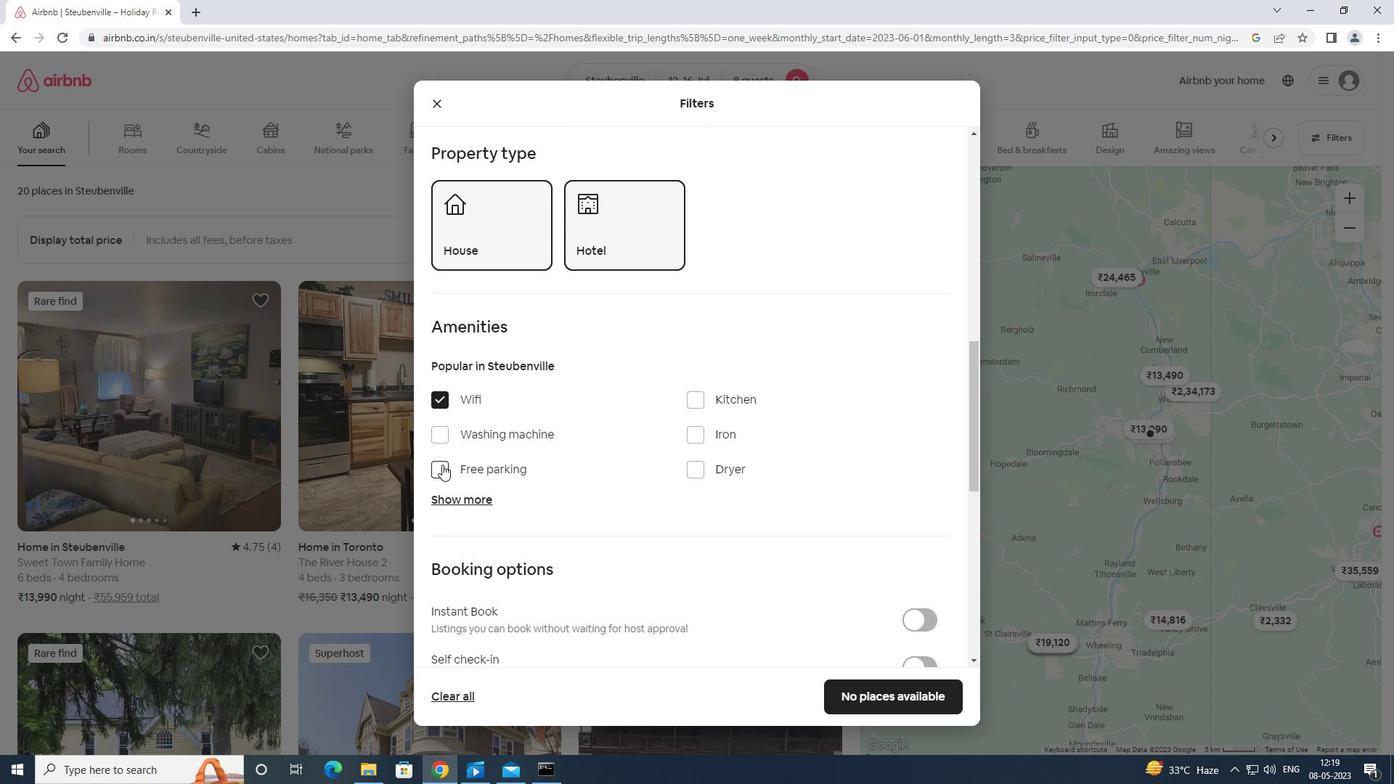 
Action: Mouse moved to (450, 493)
Screenshot: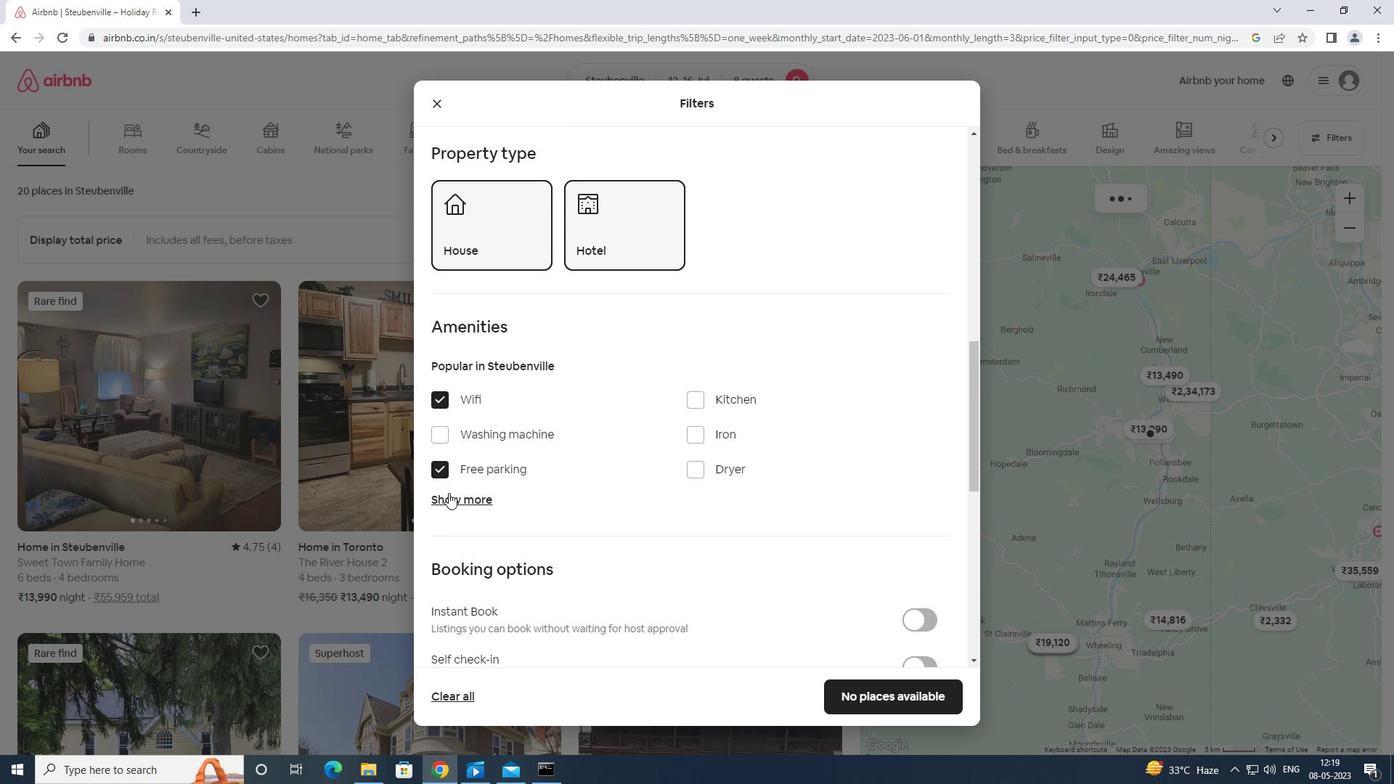
Action: Mouse pressed left at (450, 493)
Screenshot: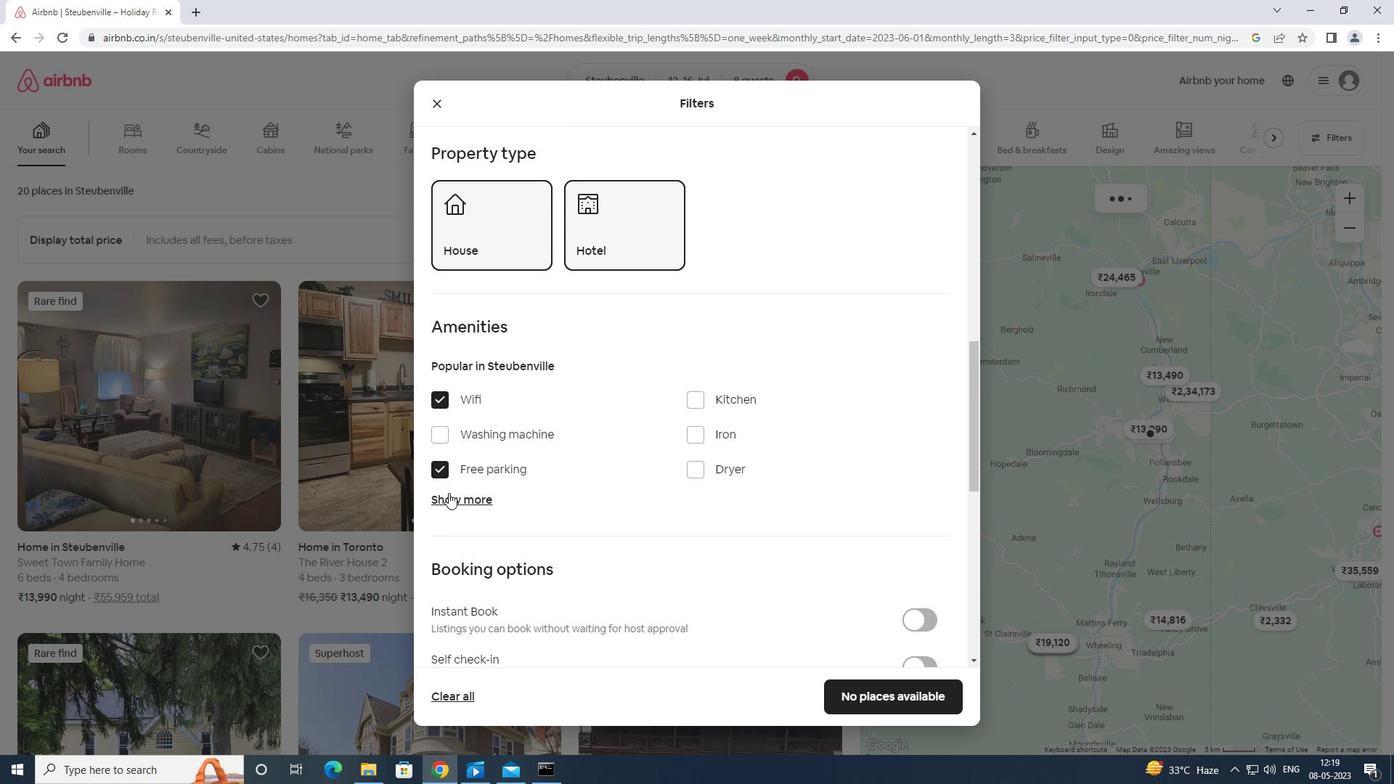 
Action: Mouse moved to (703, 591)
Screenshot: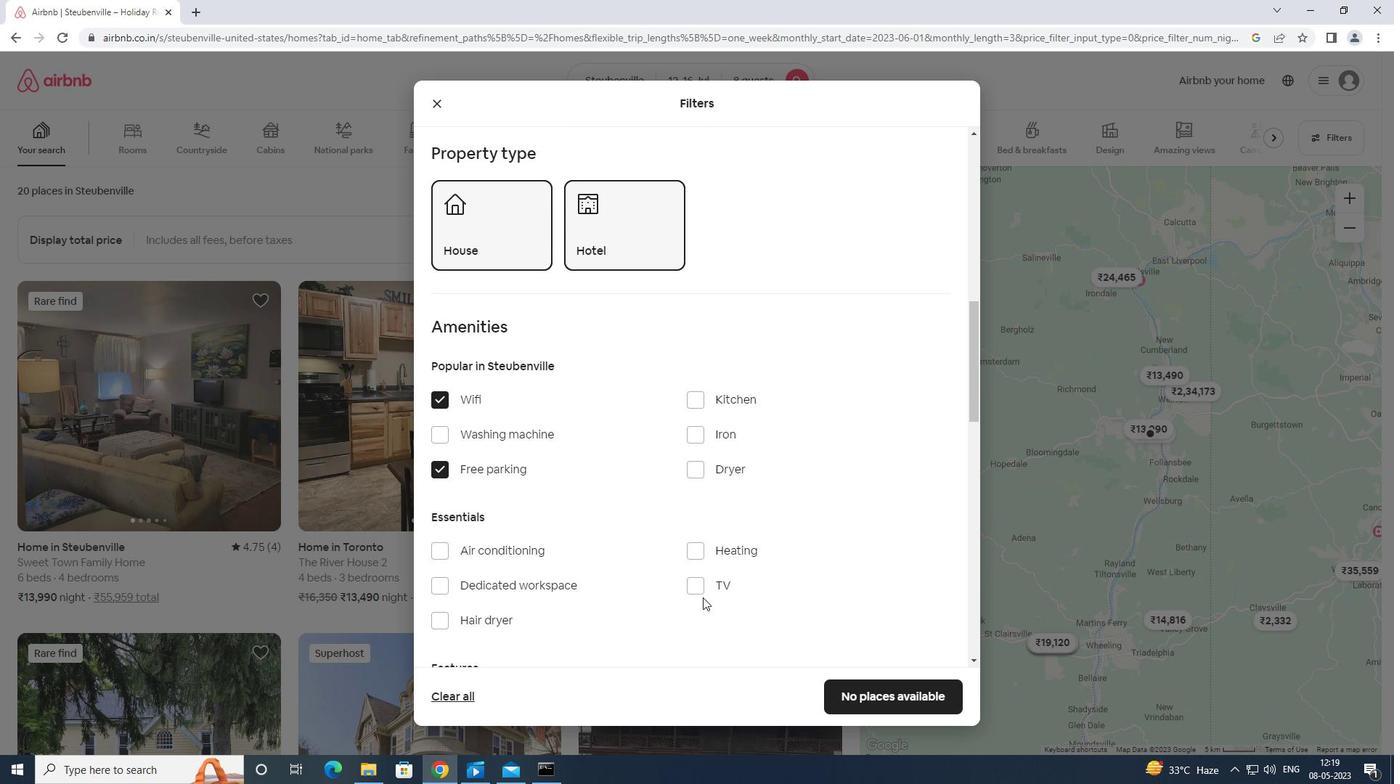 
Action: Mouse pressed left at (703, 591)
Screenshot: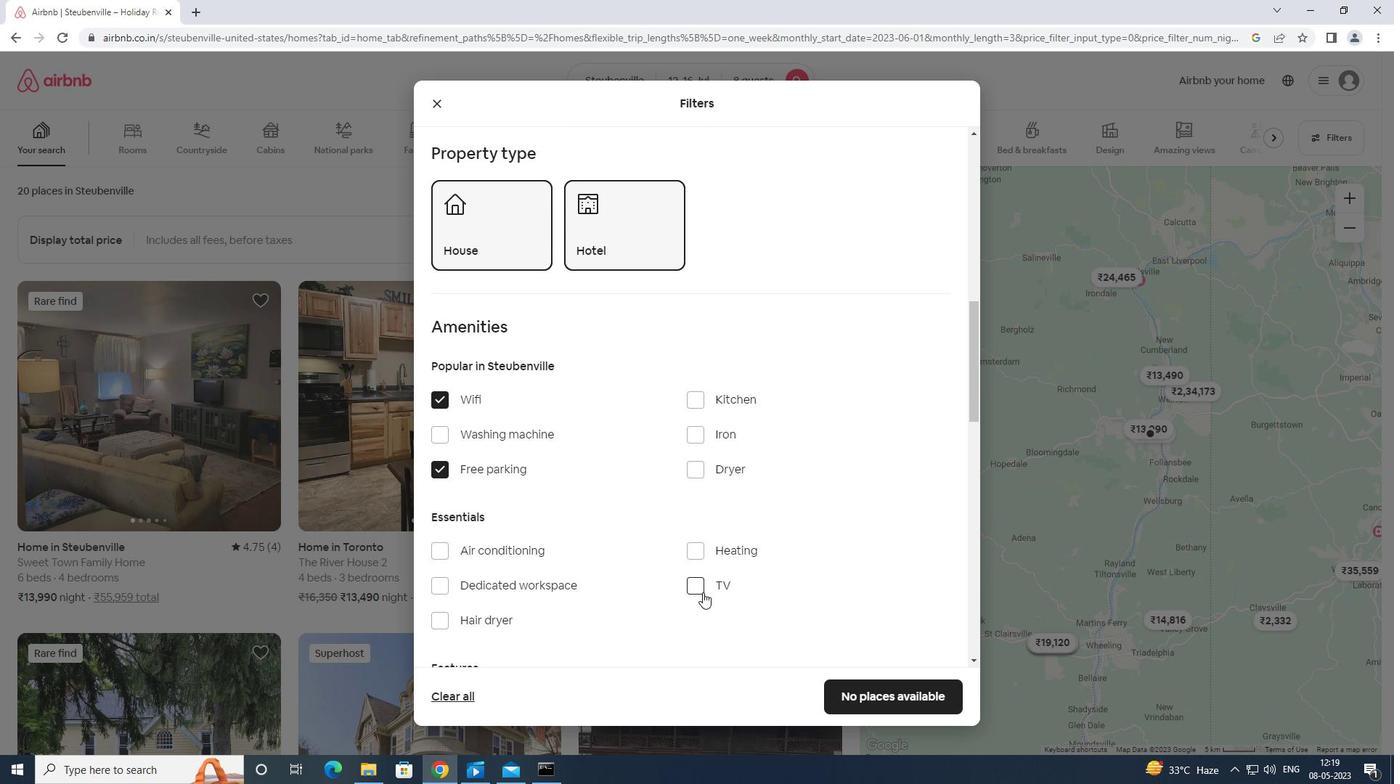 
Action: Mouse moved to (685, 578)
Screenshot: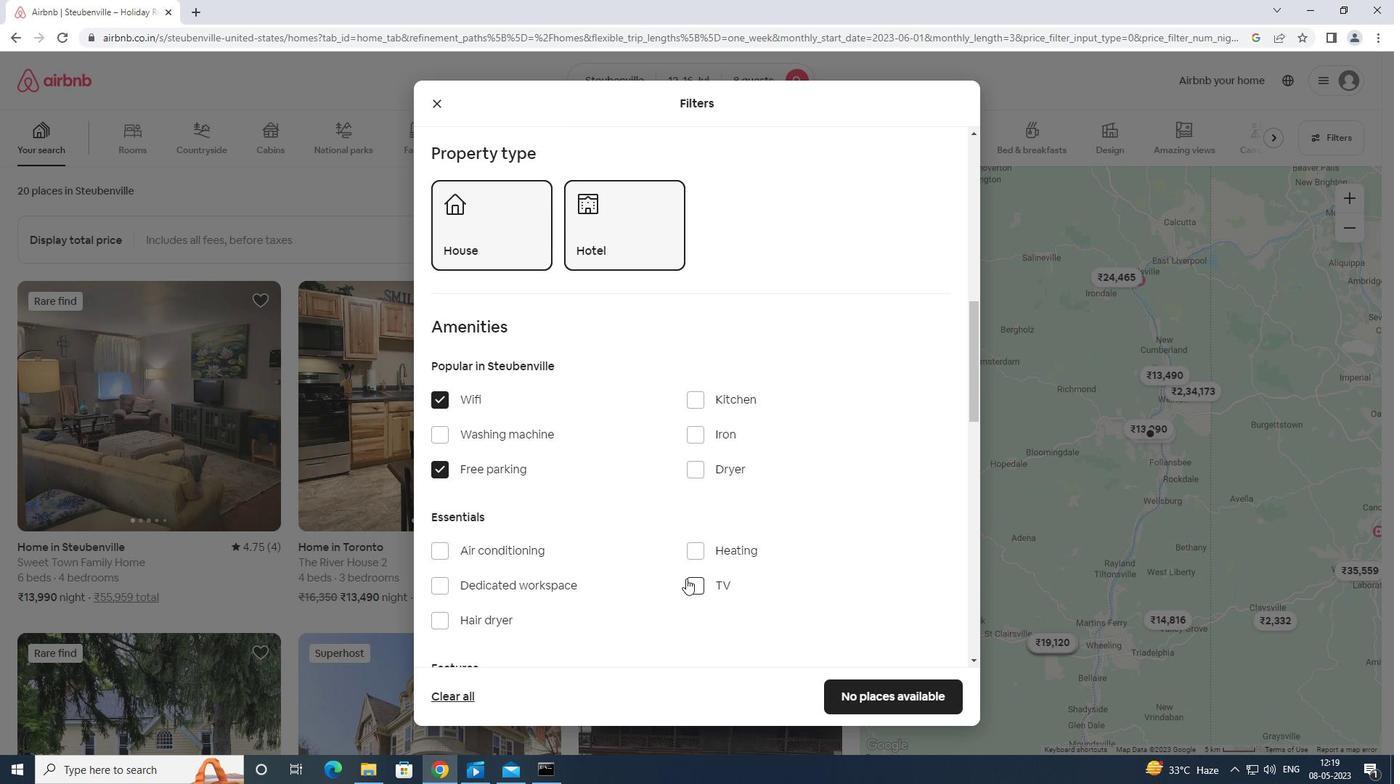 
Action: Mouse scrolled (685, 577) with delta (0, 0)
Screenshot: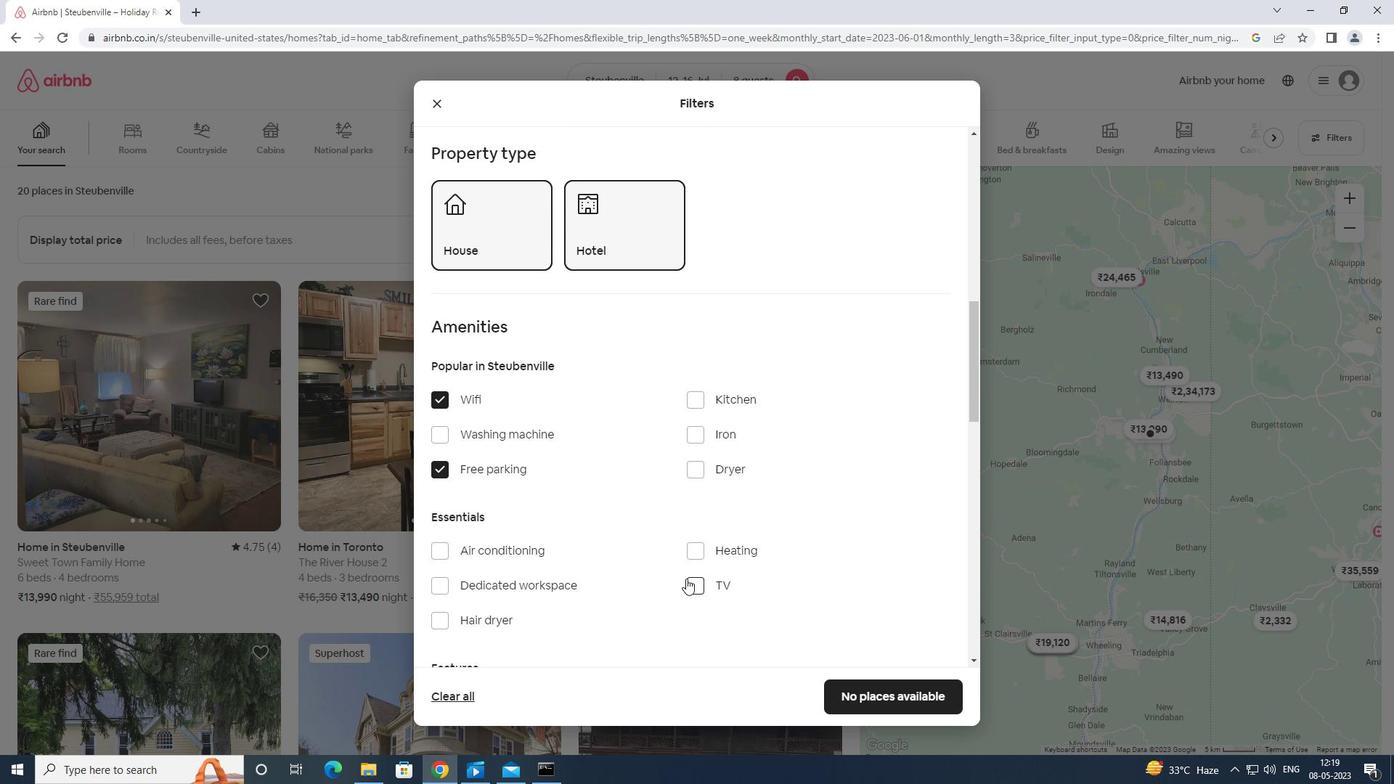 
Action: Mouse moved to (685, 578)
Screenshot: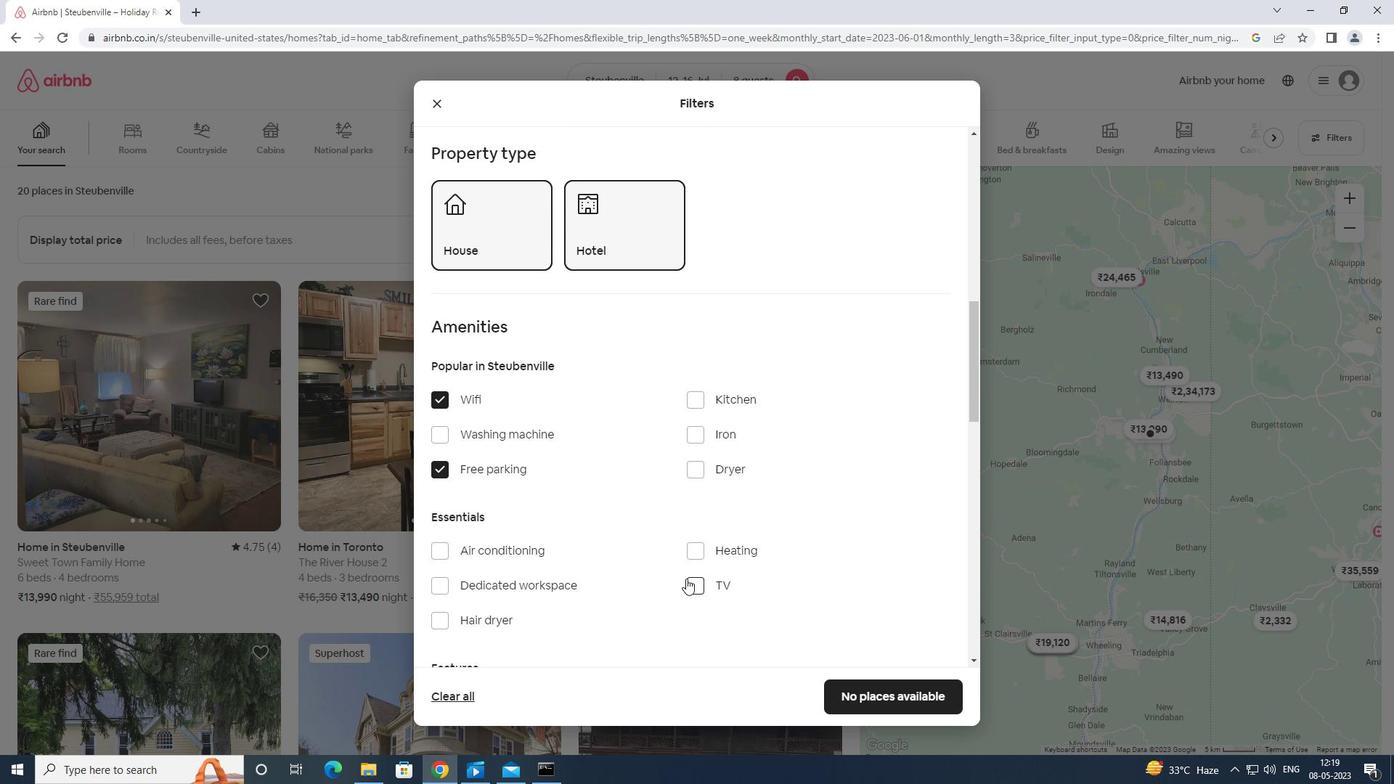 
Action: Mouse scrolled (685, 578) with delta (0, 0)
Screenshot: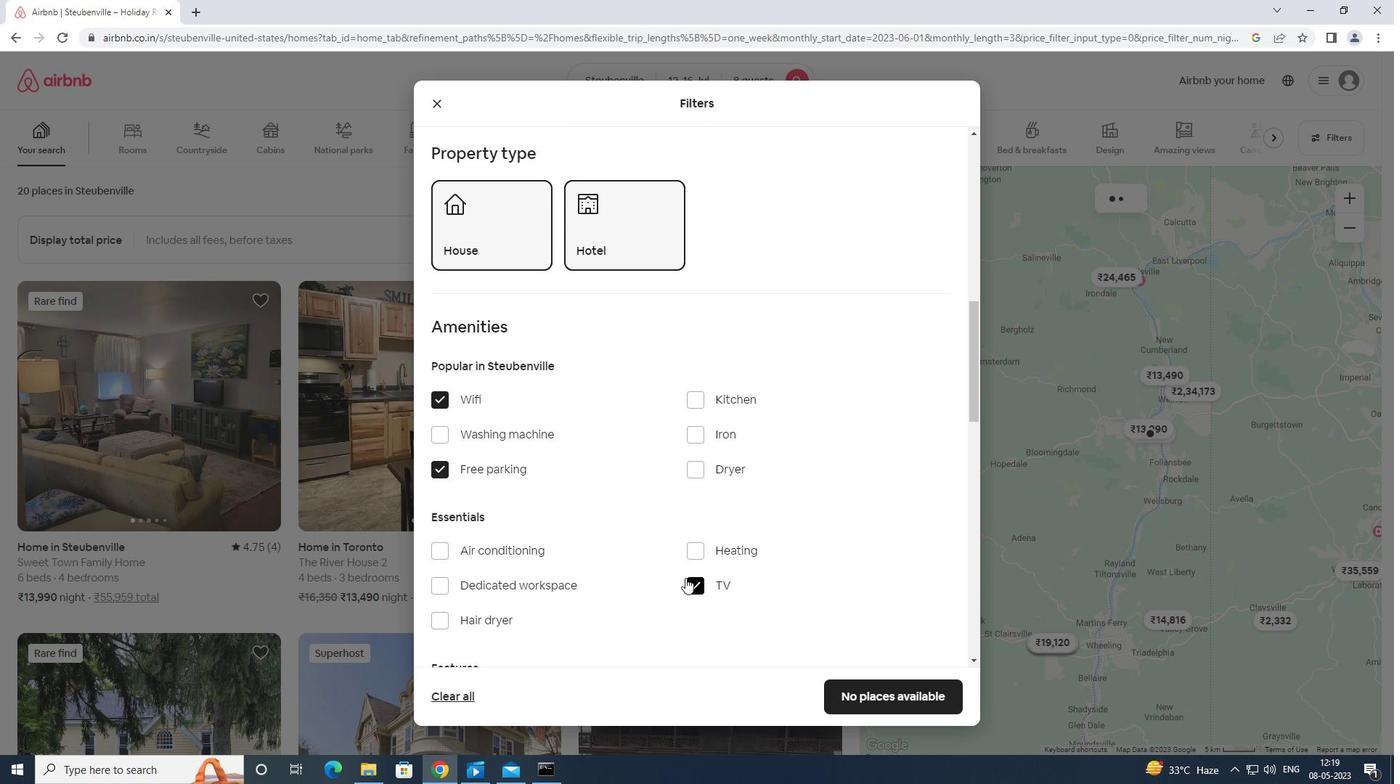 
Action: Mouse scrolled (685, 578) with delta (0, 0)
Screenshot: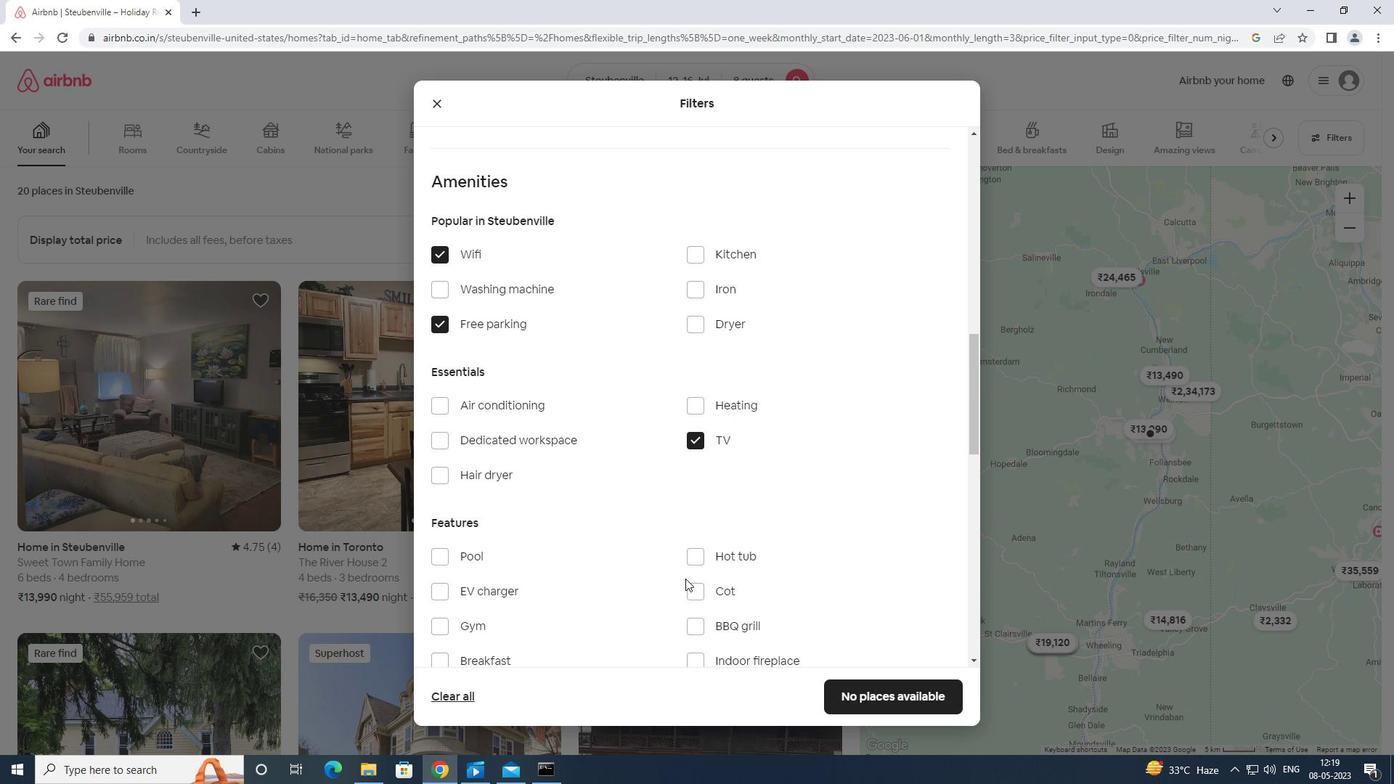 
Action: Mouse scrolled (685, 578) with delta (0, 0)
Screenshot: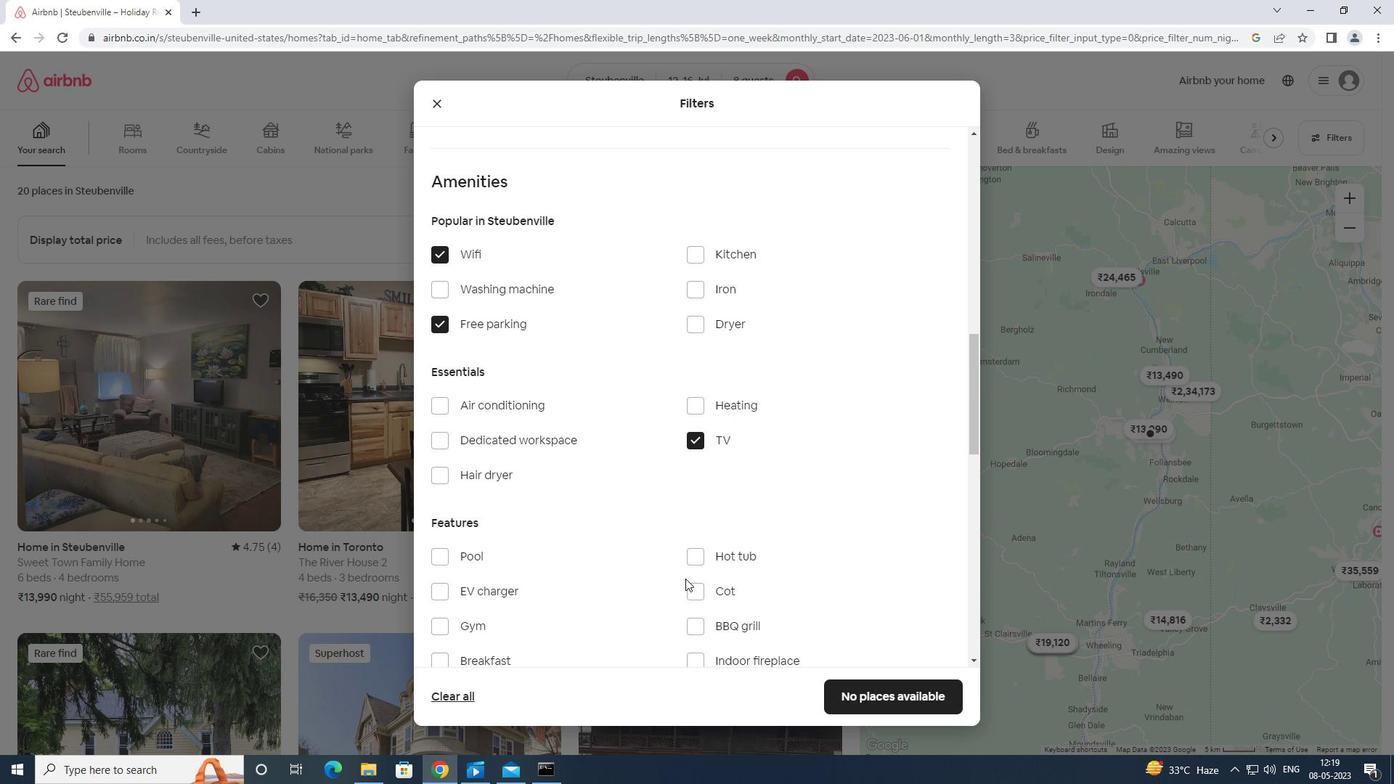 
Action: Mouse moved to (442, 482)
Screenshot: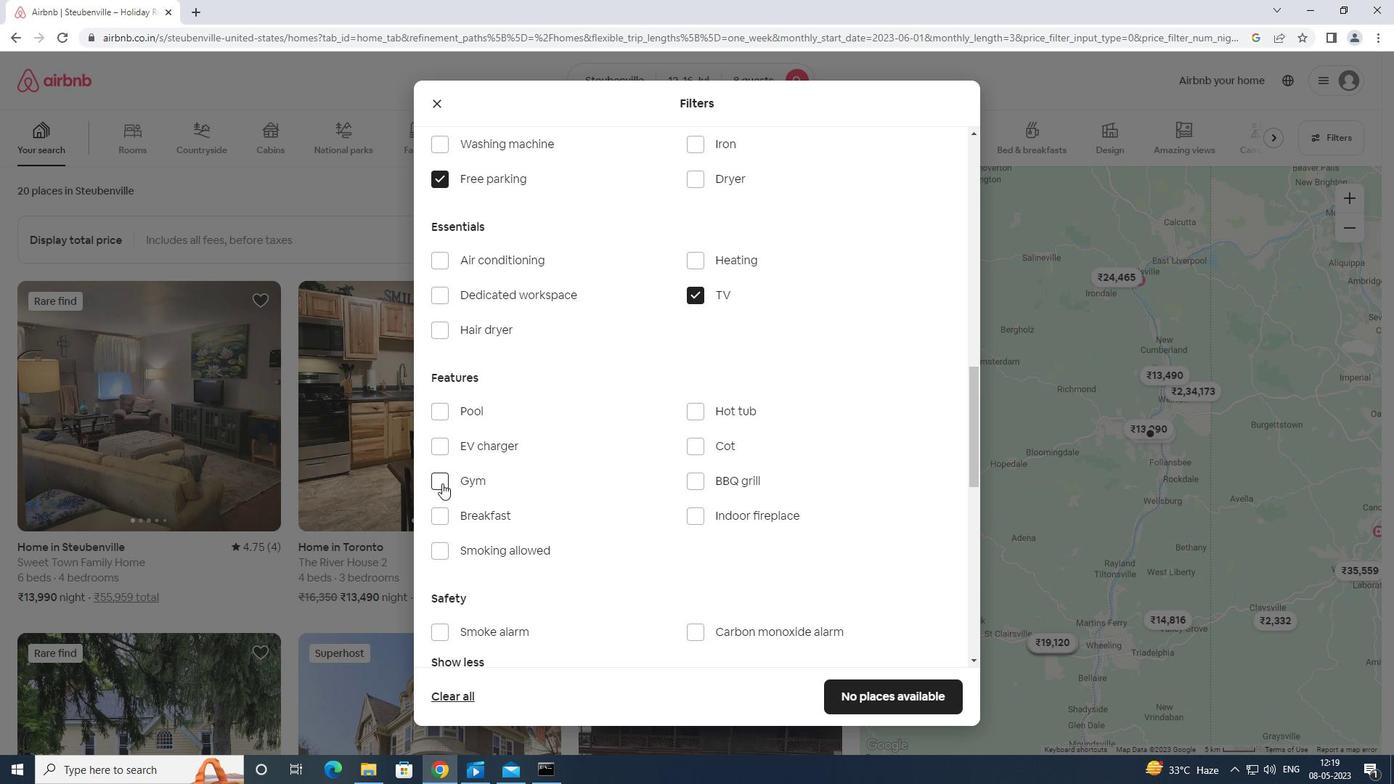 
Action: Mouse pressed left at (442, 482)
Screenshot: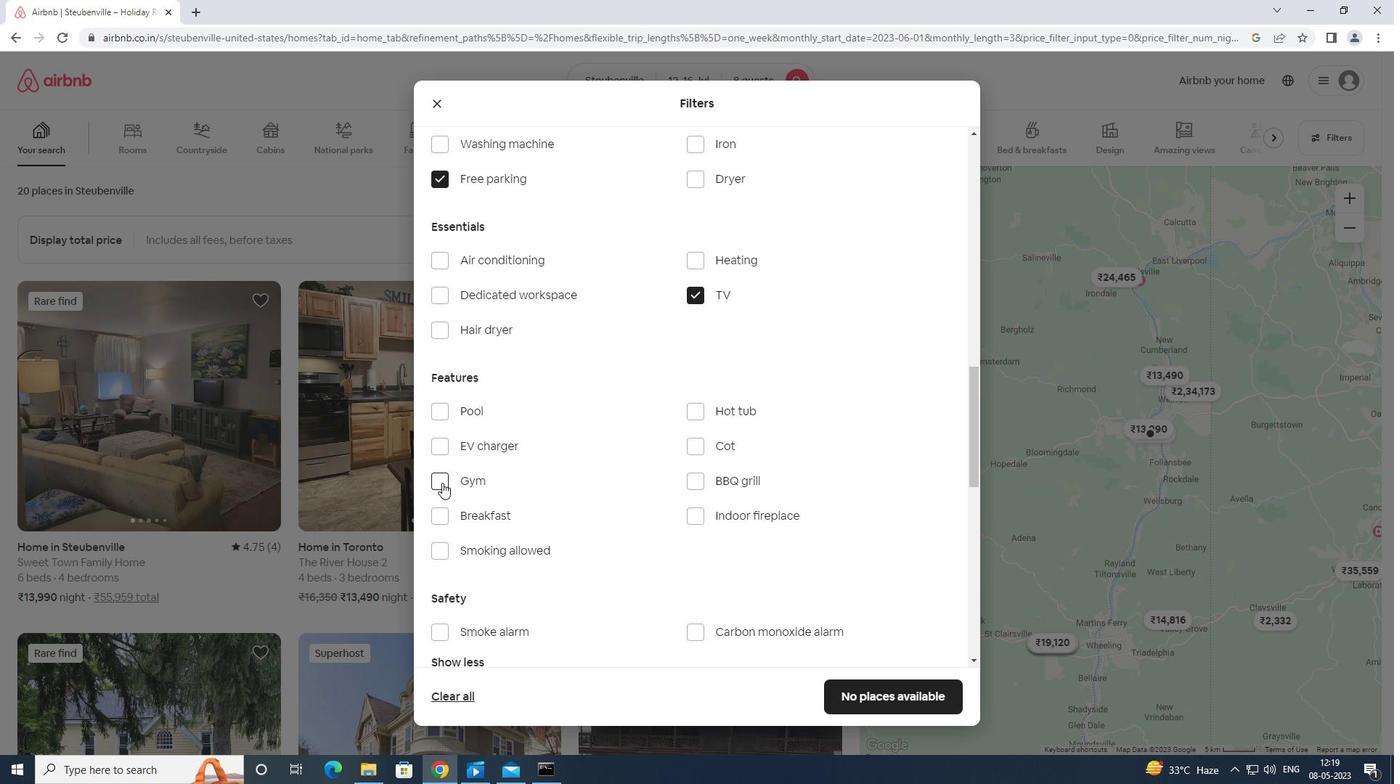 
Action: Mouse moved to (448, 516)
Screenshot: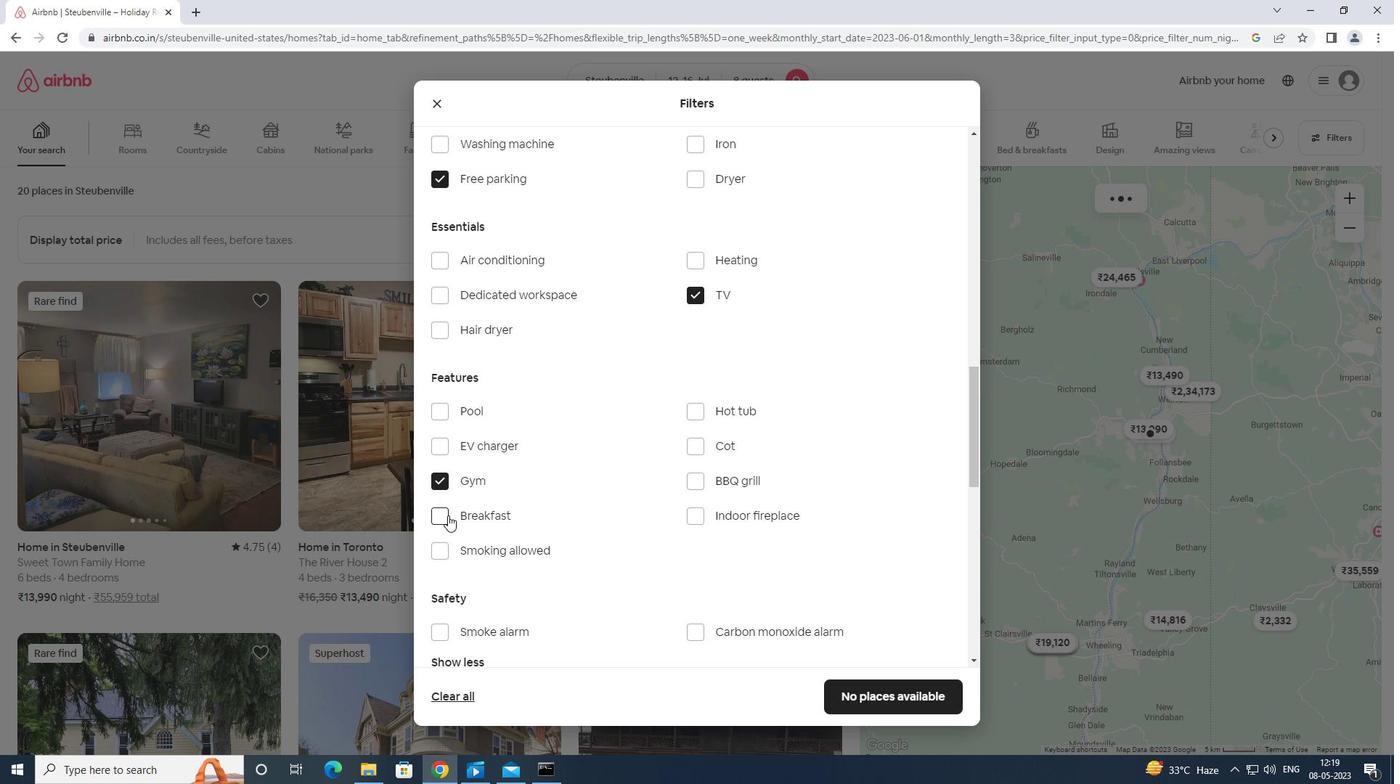 
Action: Mouse pressed left at (448, 516)
Screenshot: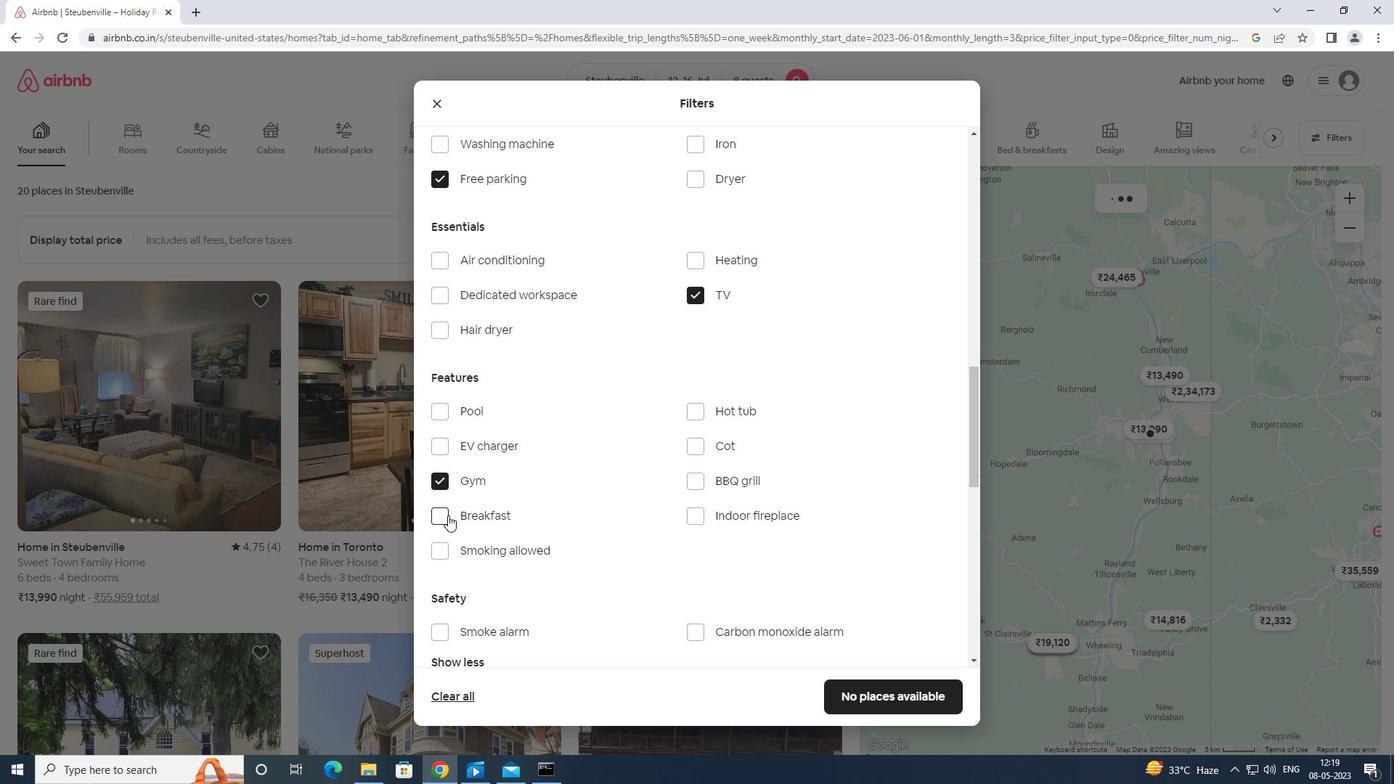 
Action: Mouse moved to (441, 596)
Screenshot: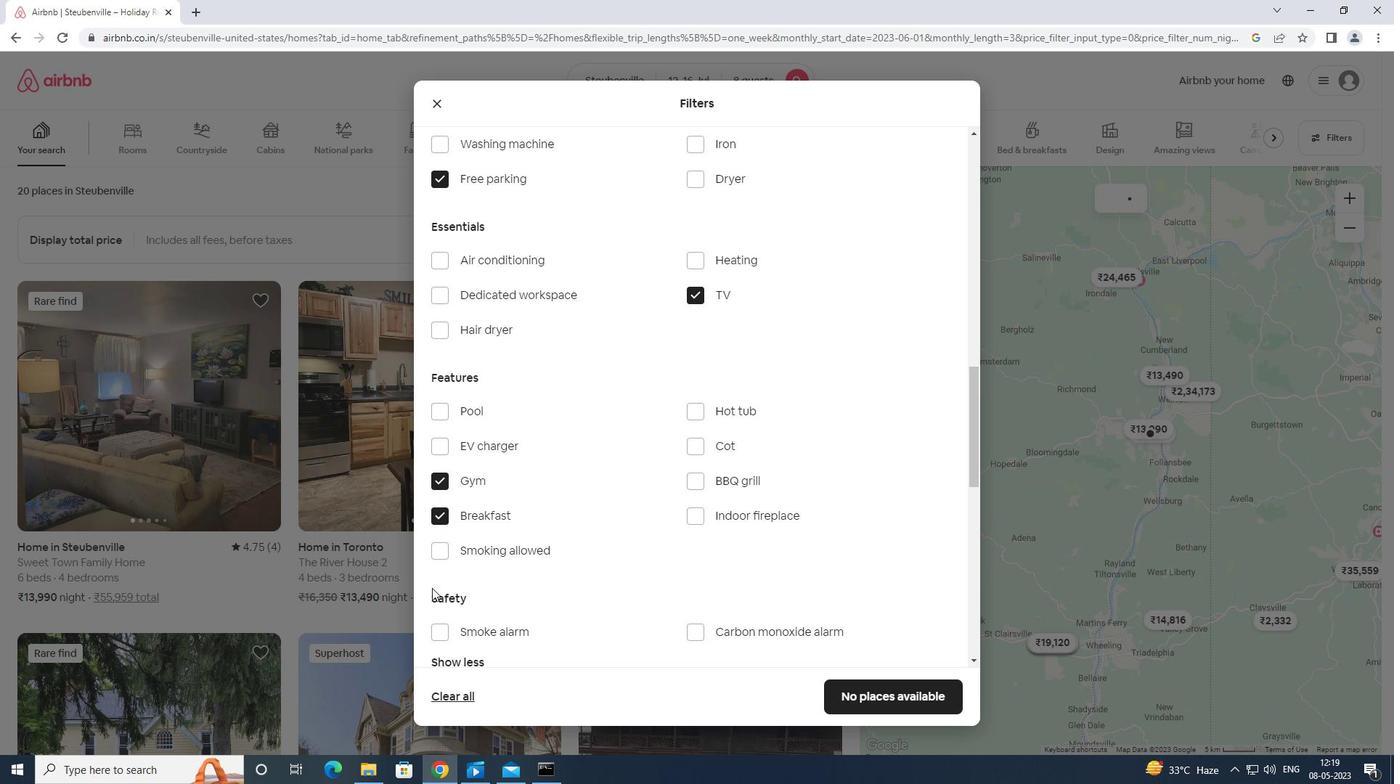 
Action: Mouse scrolled (441, 596) with delta (0, 0)
Screenshot: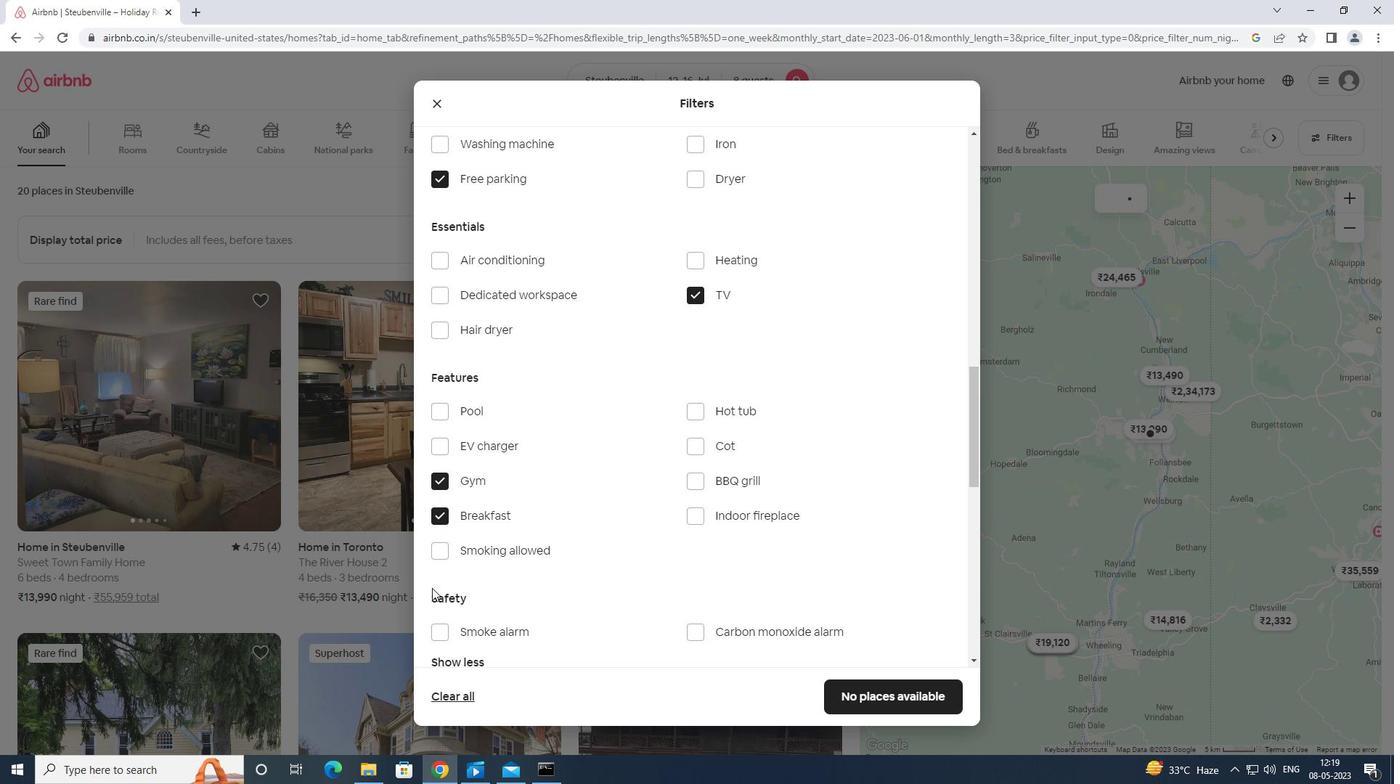 
Action: Mouse moved to (441, 598)
Screenshot: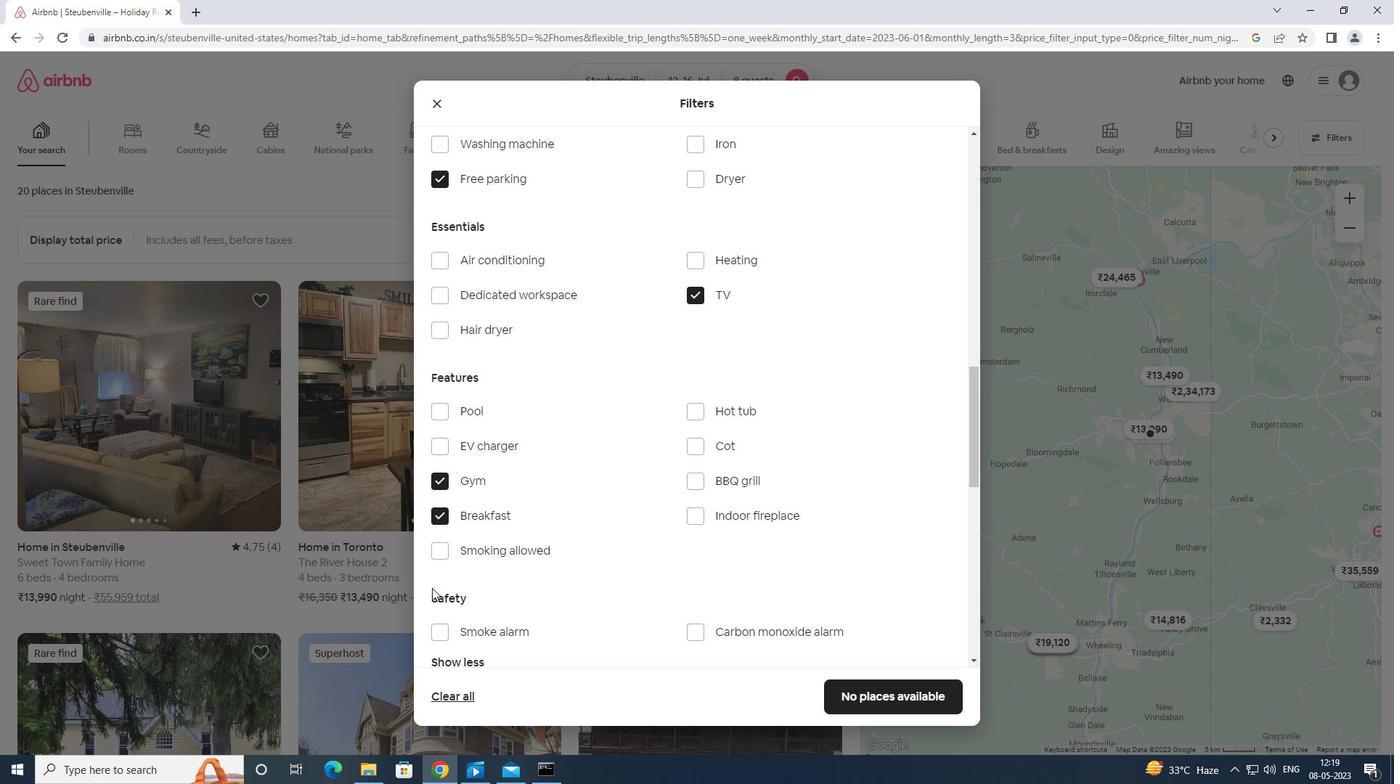
Action: Mouse scrolled (441, 597) with delta (0, 0)
Screenshot: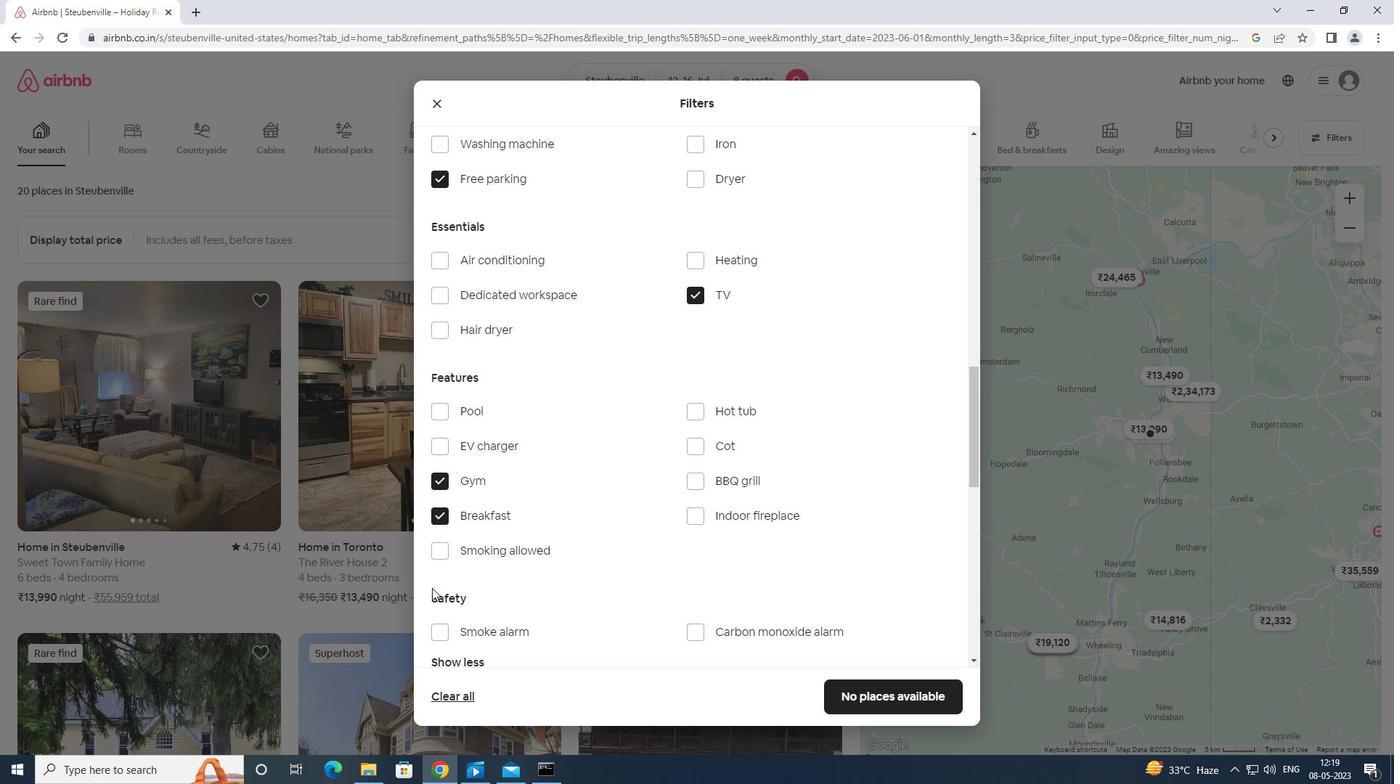 
Action: Mouse moved to (448, 587)
Screenshot: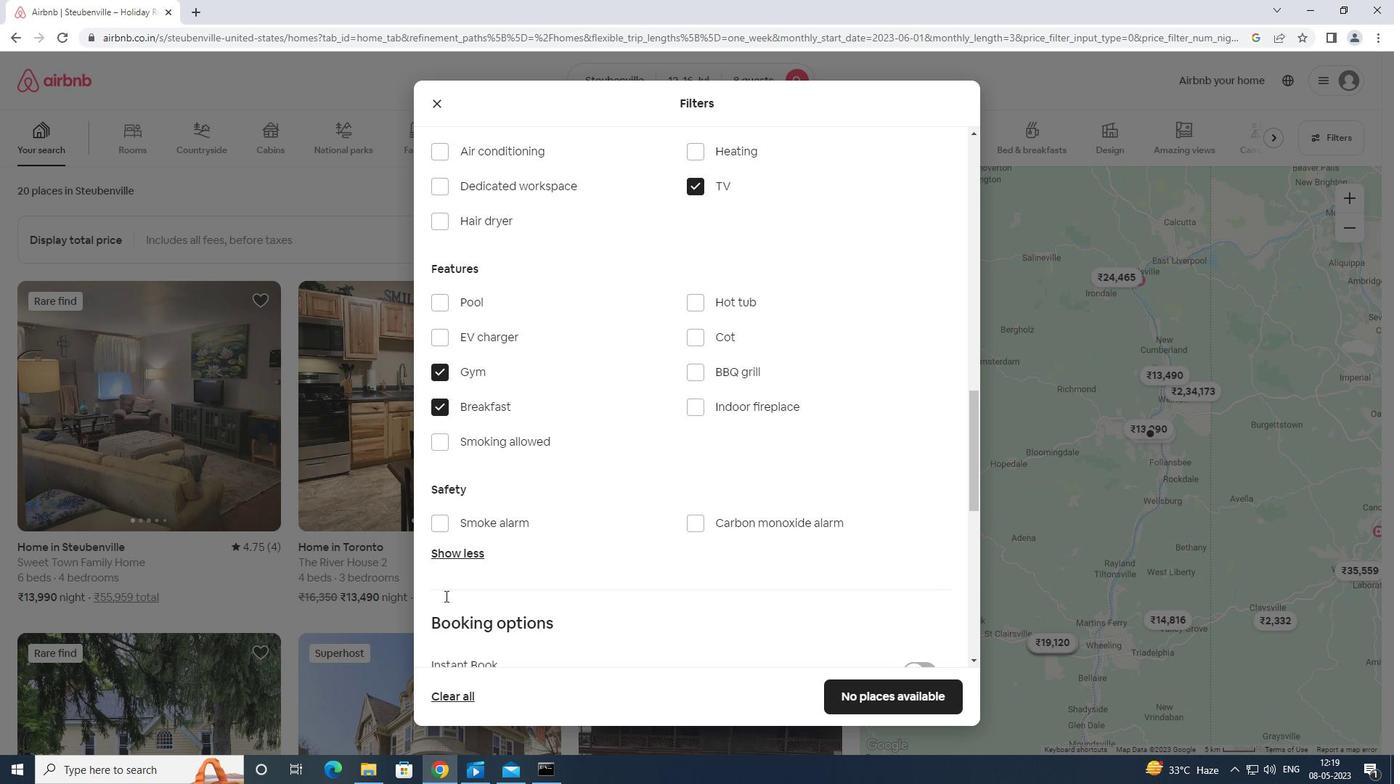 
Action: Mouse scrolled (448, 586) with delta (0, 0)
Screenshot: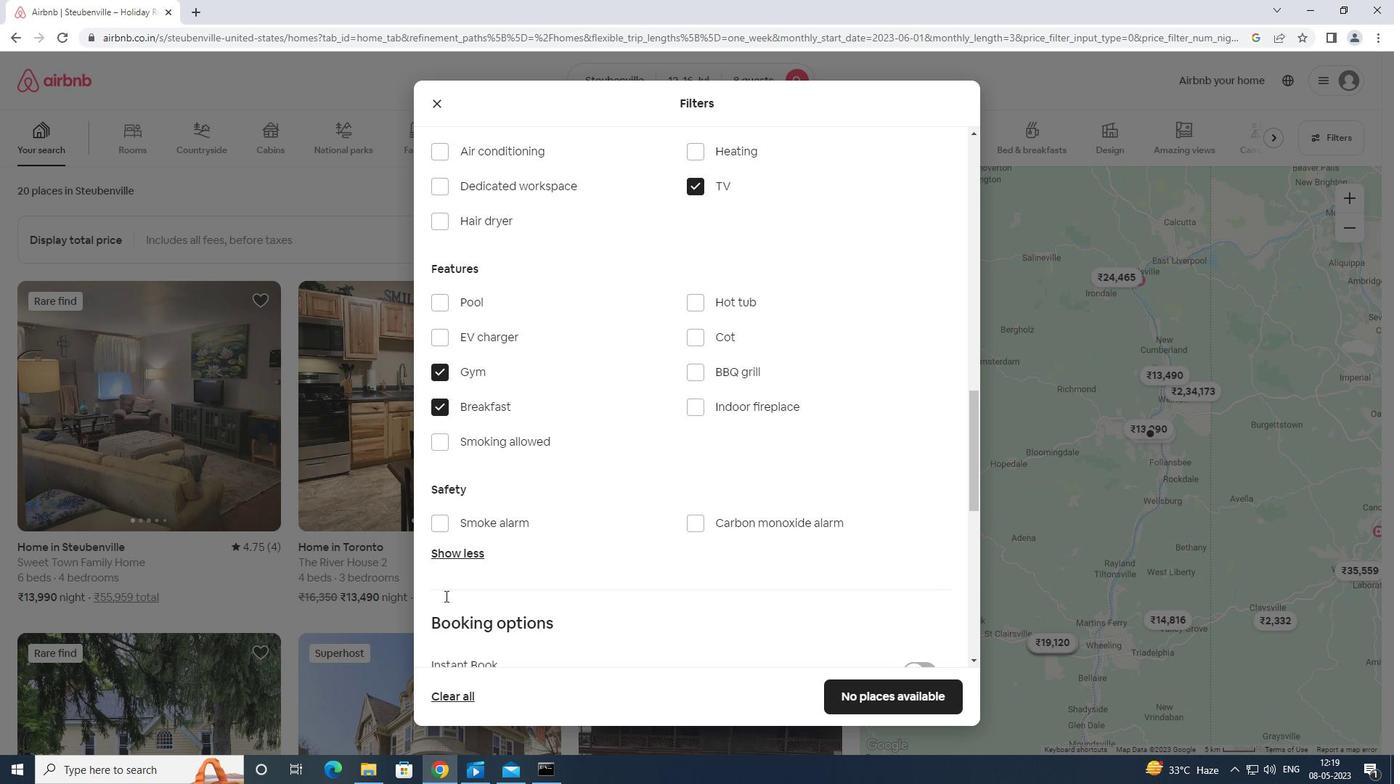 
Action: Mouse moved to (450, 587)
Screenshot: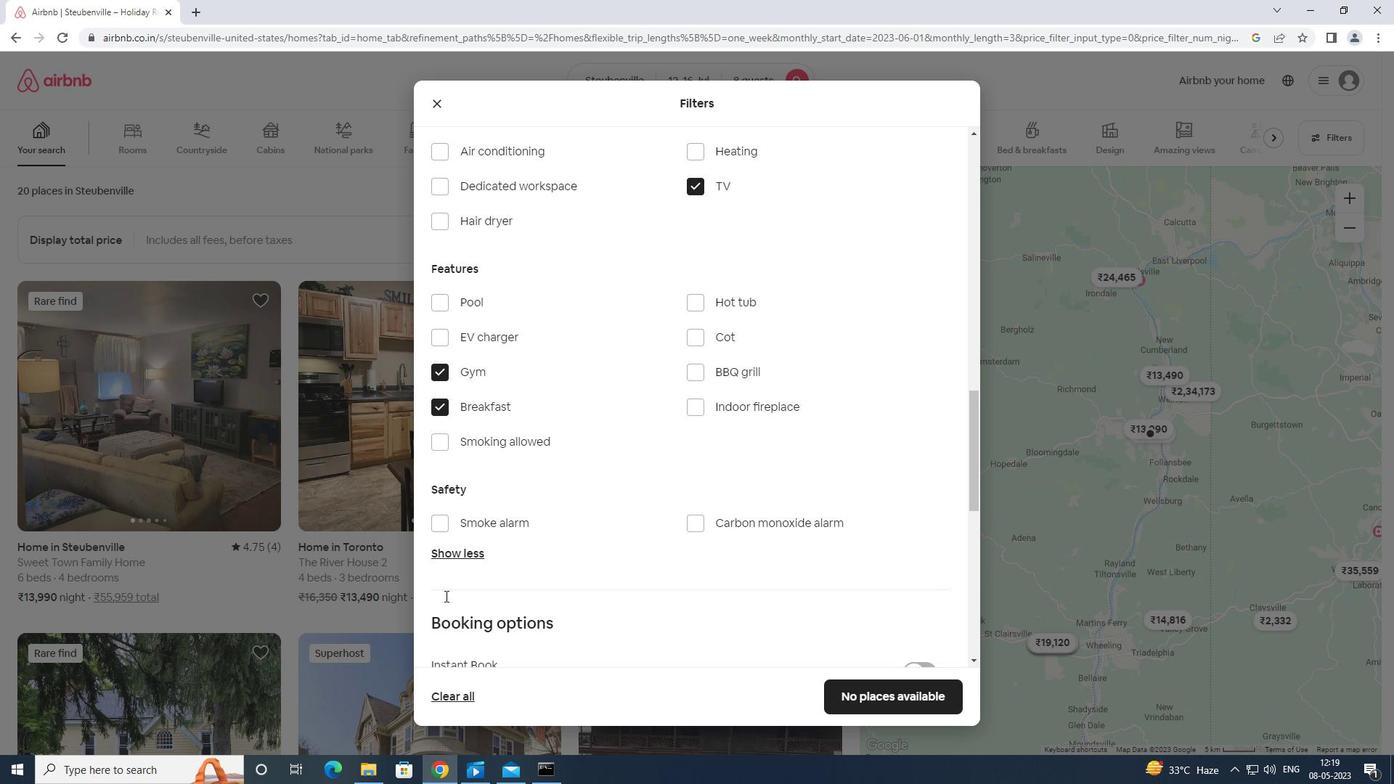 
Action: Mouse scrolled (450, 586) with delta (0, 0)
Screenshot: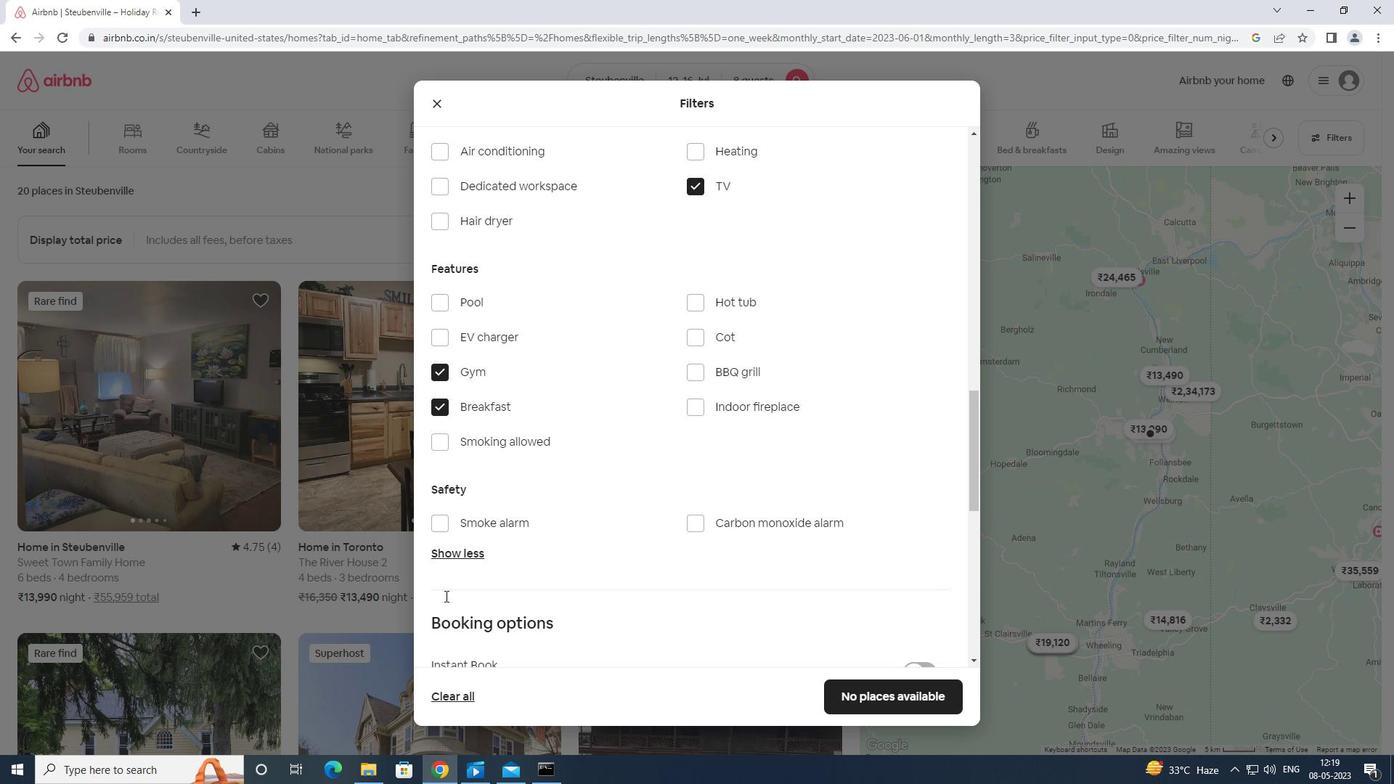 
Action: Mouse moved to (451, 587)
Screenshot: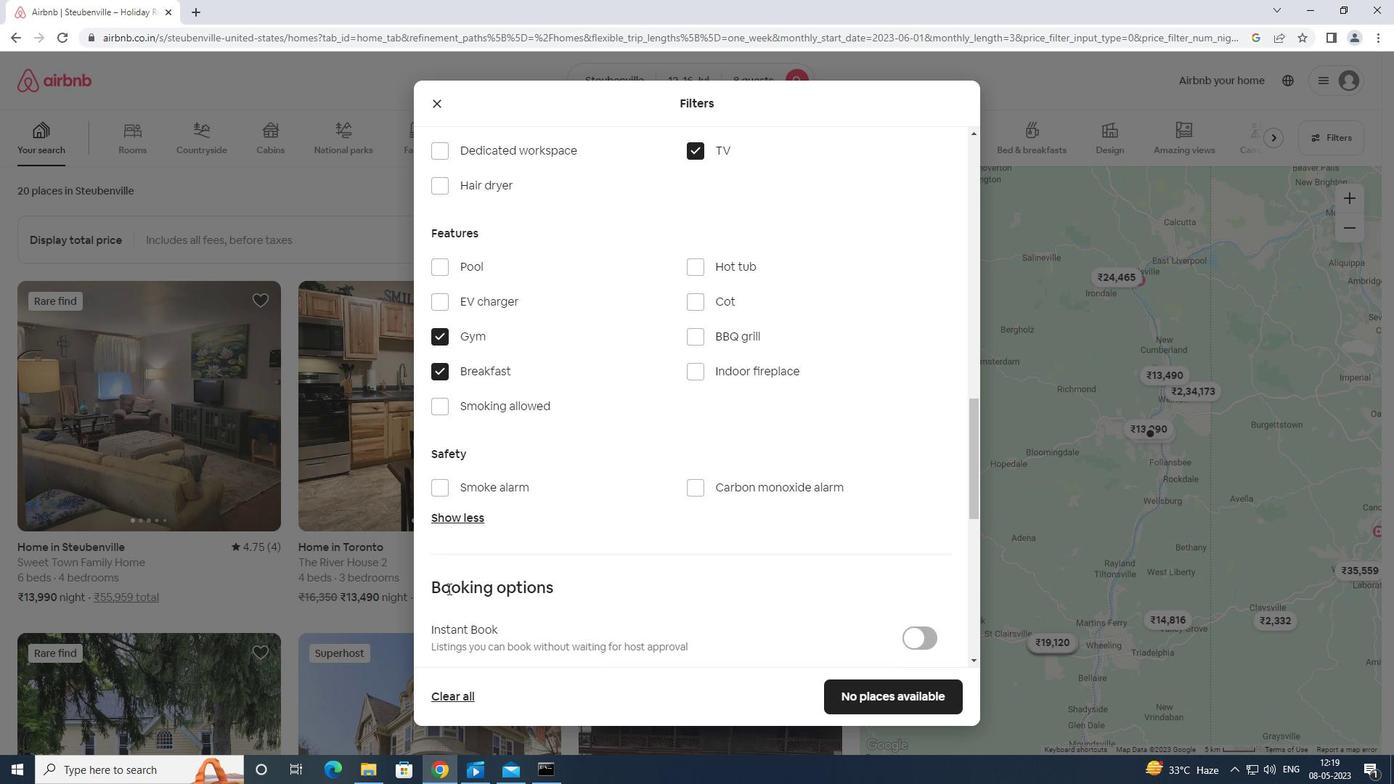 
Action: Mouse scrolled (451, 586) with delta (0, 0)
Screenshot: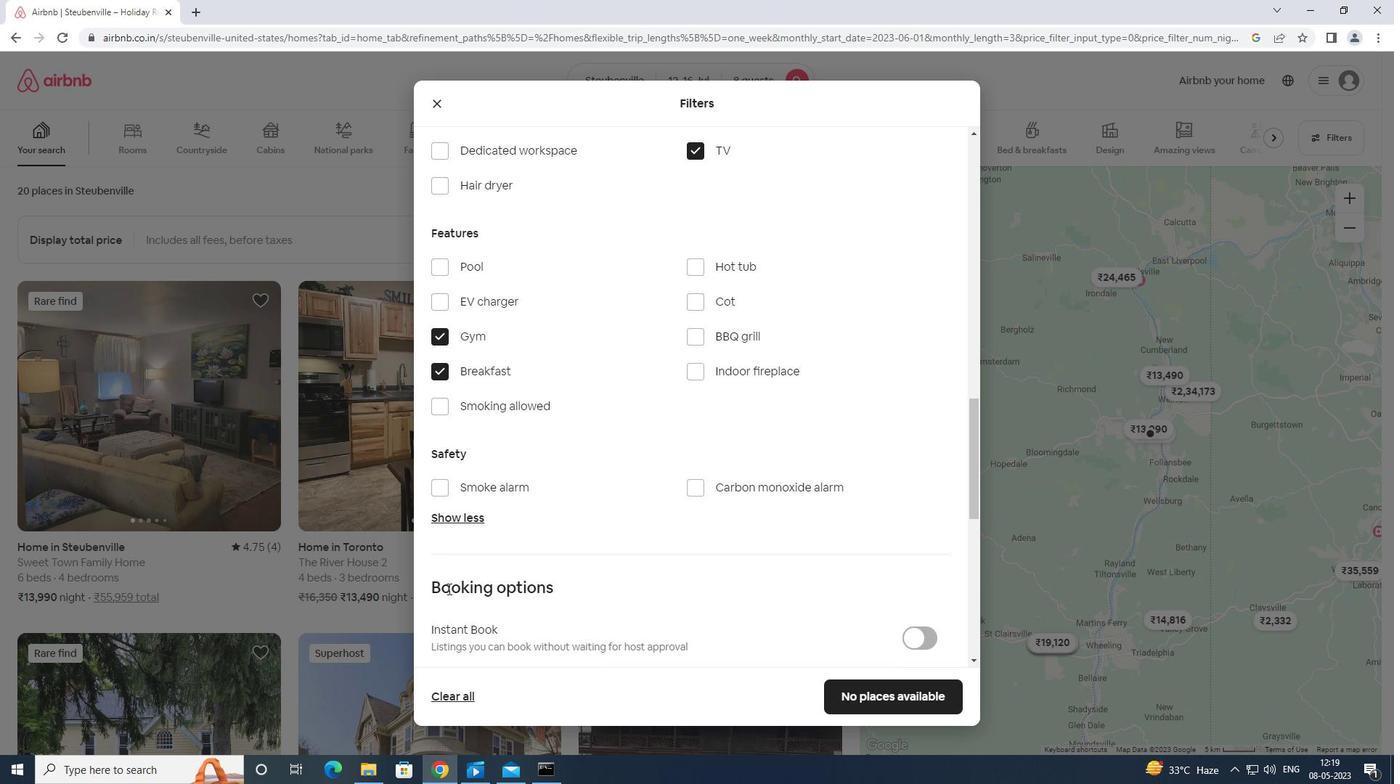 
Action: Mouse moved to (459, 578)
Screenshot: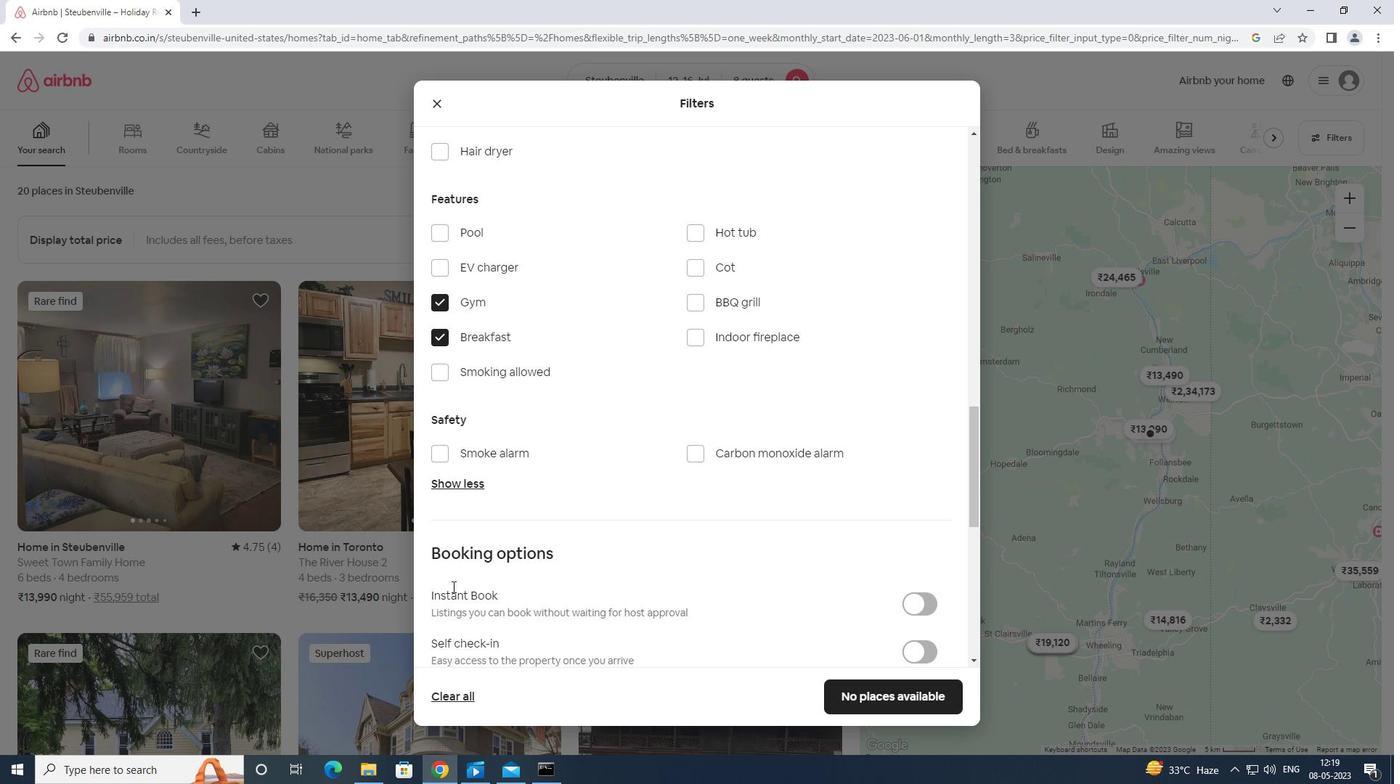 
Action: Mouse scrolled (459, 578) with delta (0, 0)
Screenshot: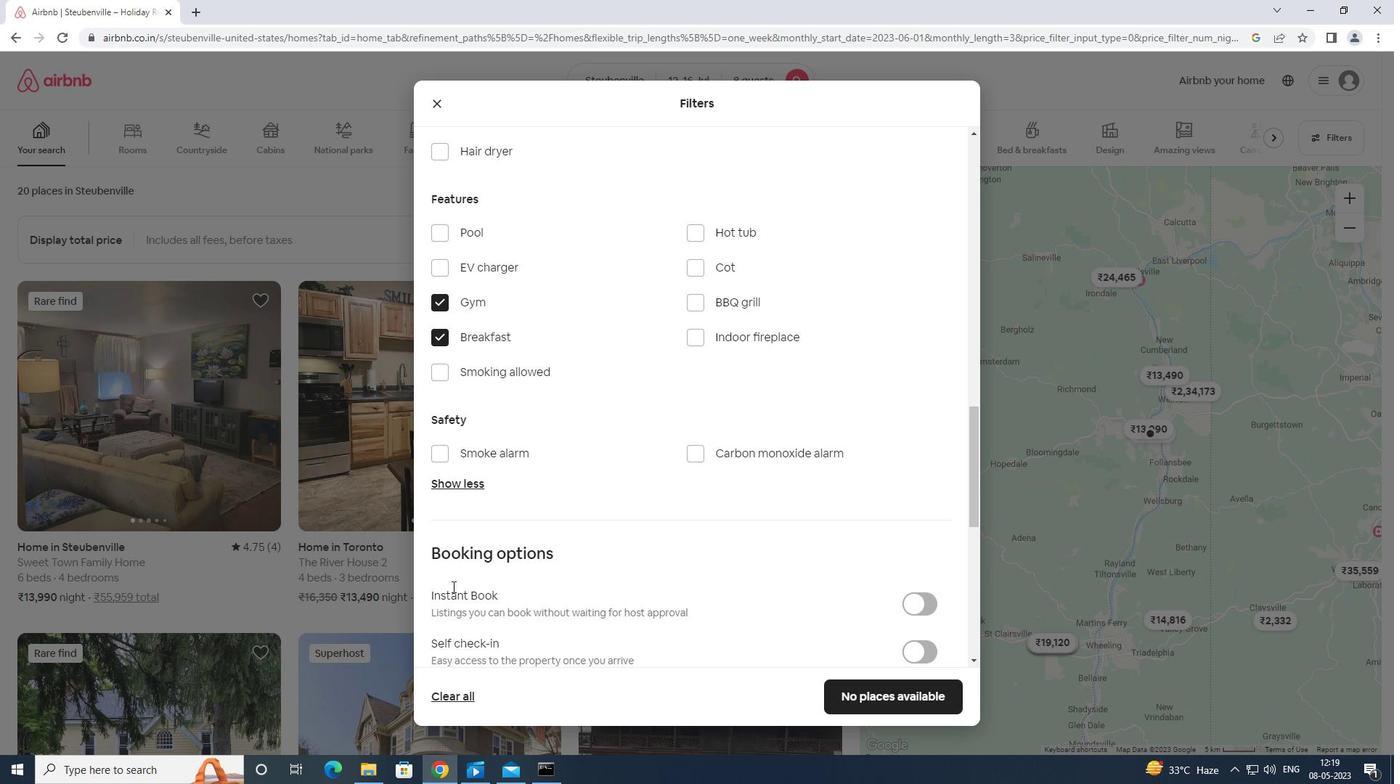 
Action: Mouse moved to (926, 396)
Screenshot: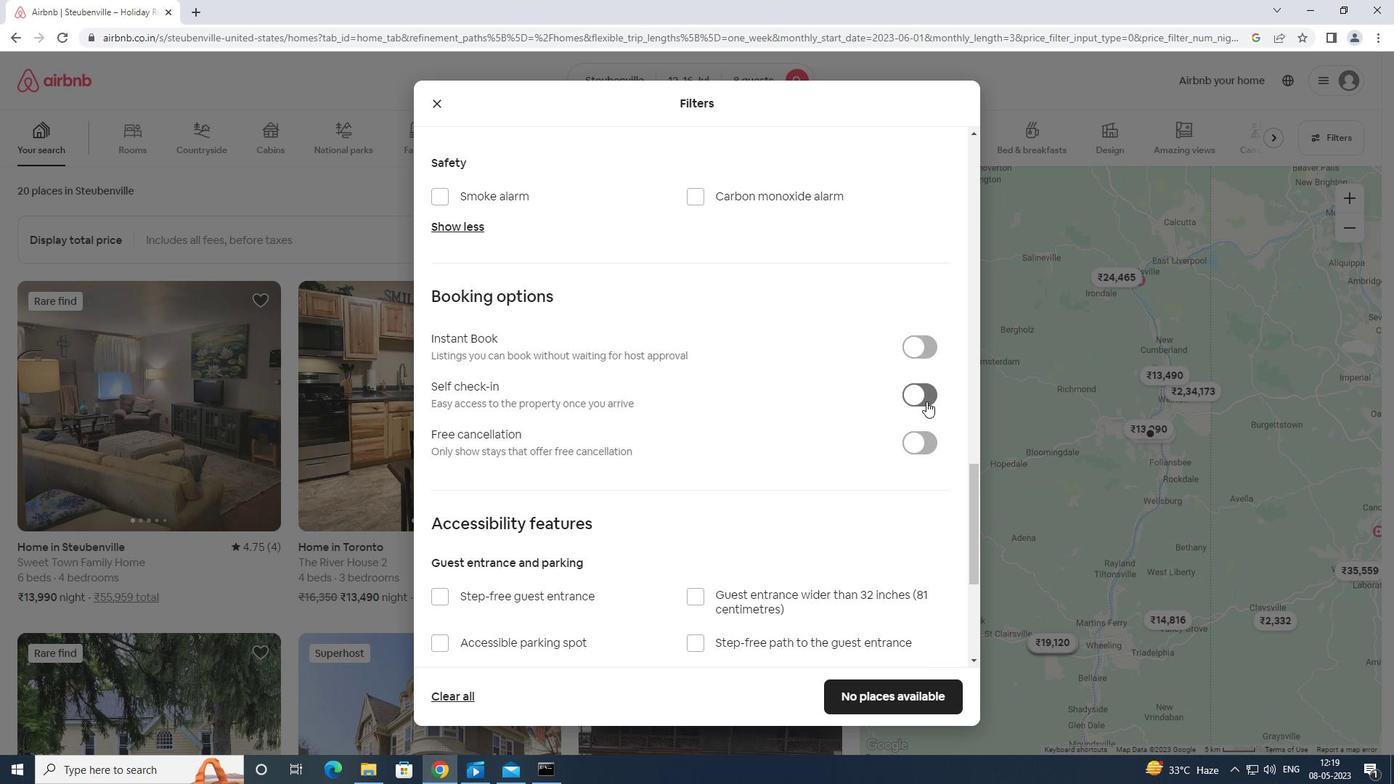 
Action: Mouse pressed left at (926, 396)
Screenshot: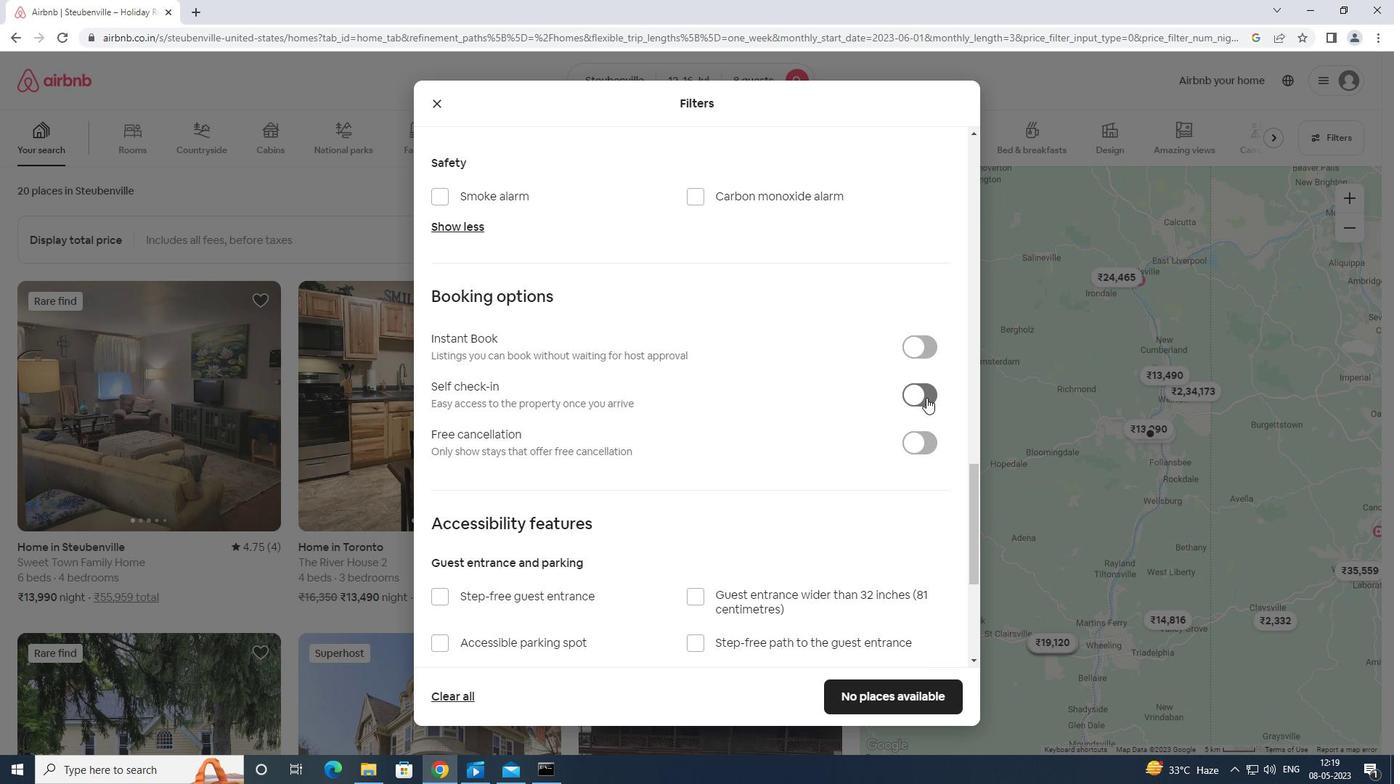 
Action: Mouse moved to (900, 414)
Screenshot: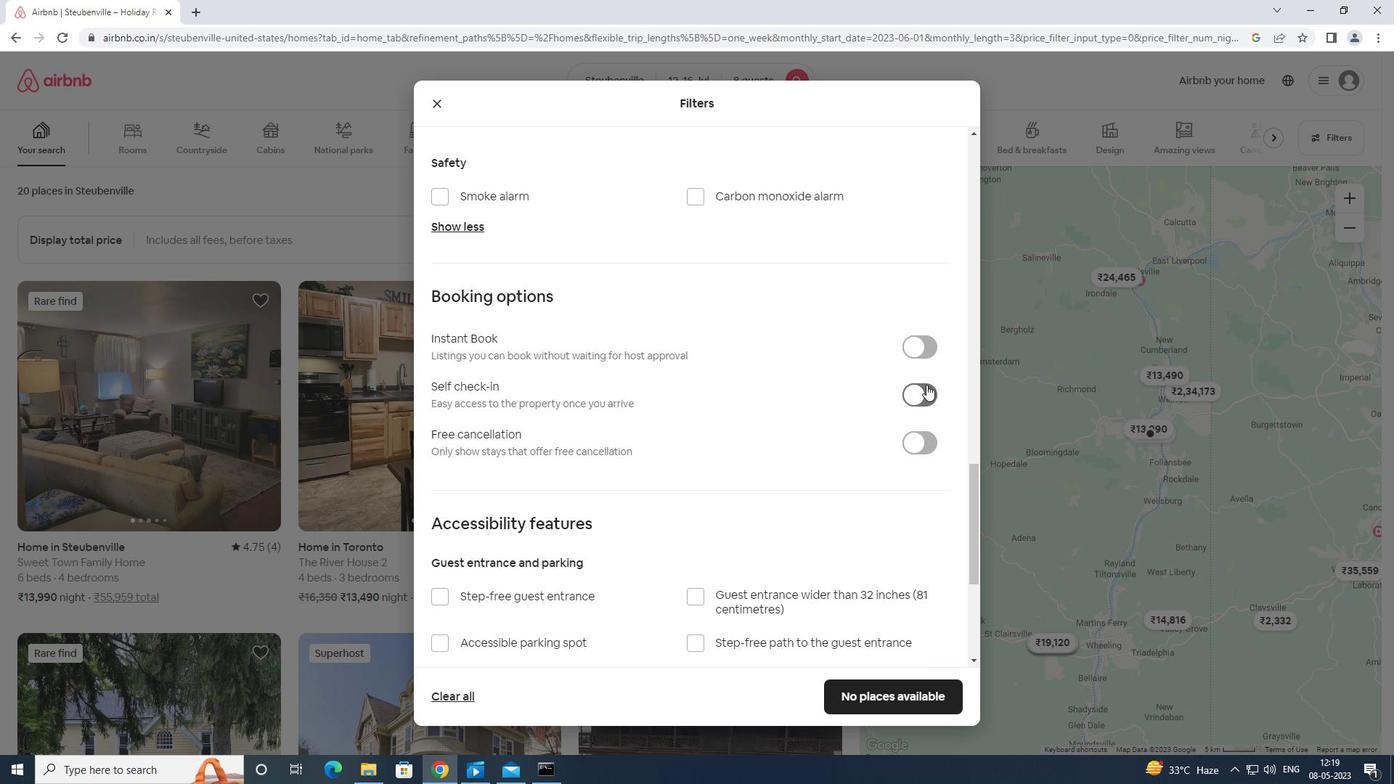 
Action: Mouse scrolled (900, 413) with delta (0, 0)
Screenshot: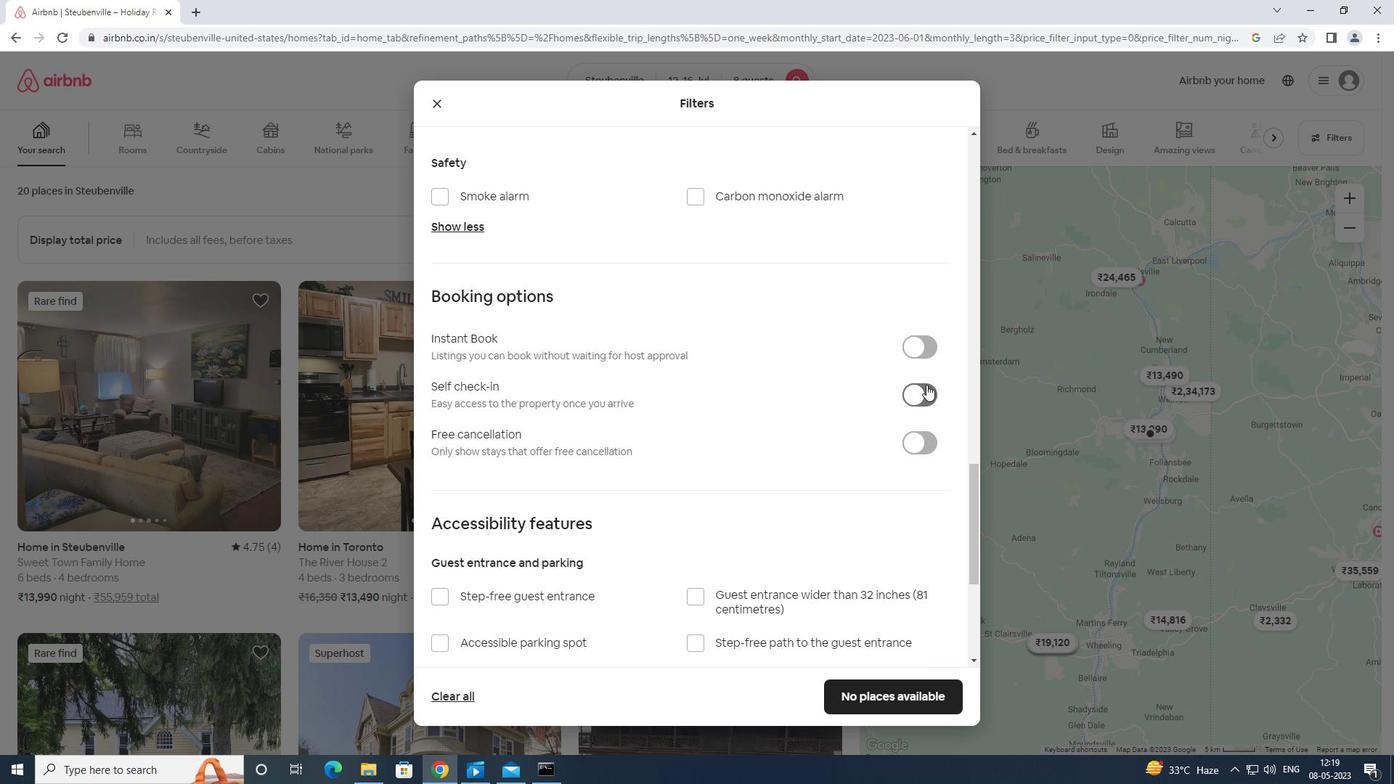 
Action: Mouse moved to (883, 441)
Screenshot: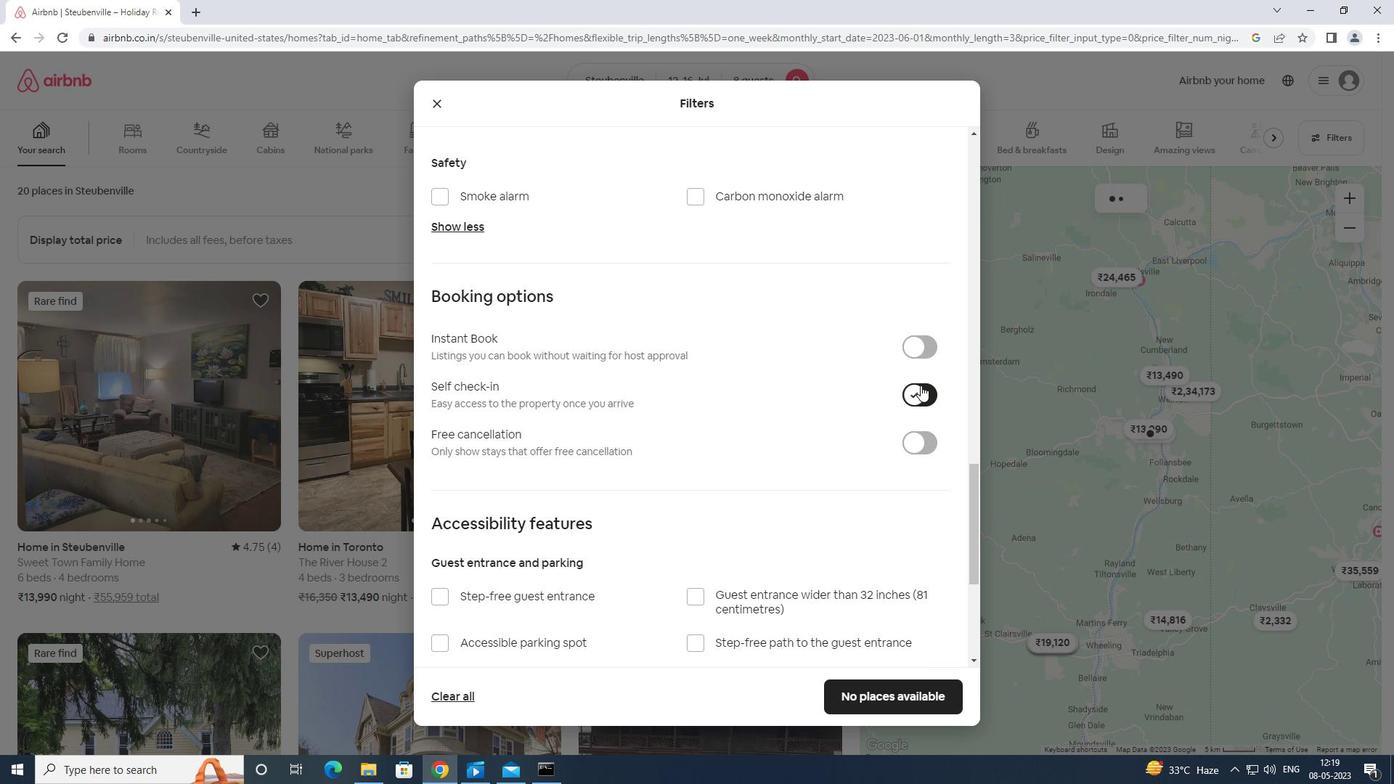 
Action: Mouse scrolled (883, 440) with delta (0, 0)
Screenshot: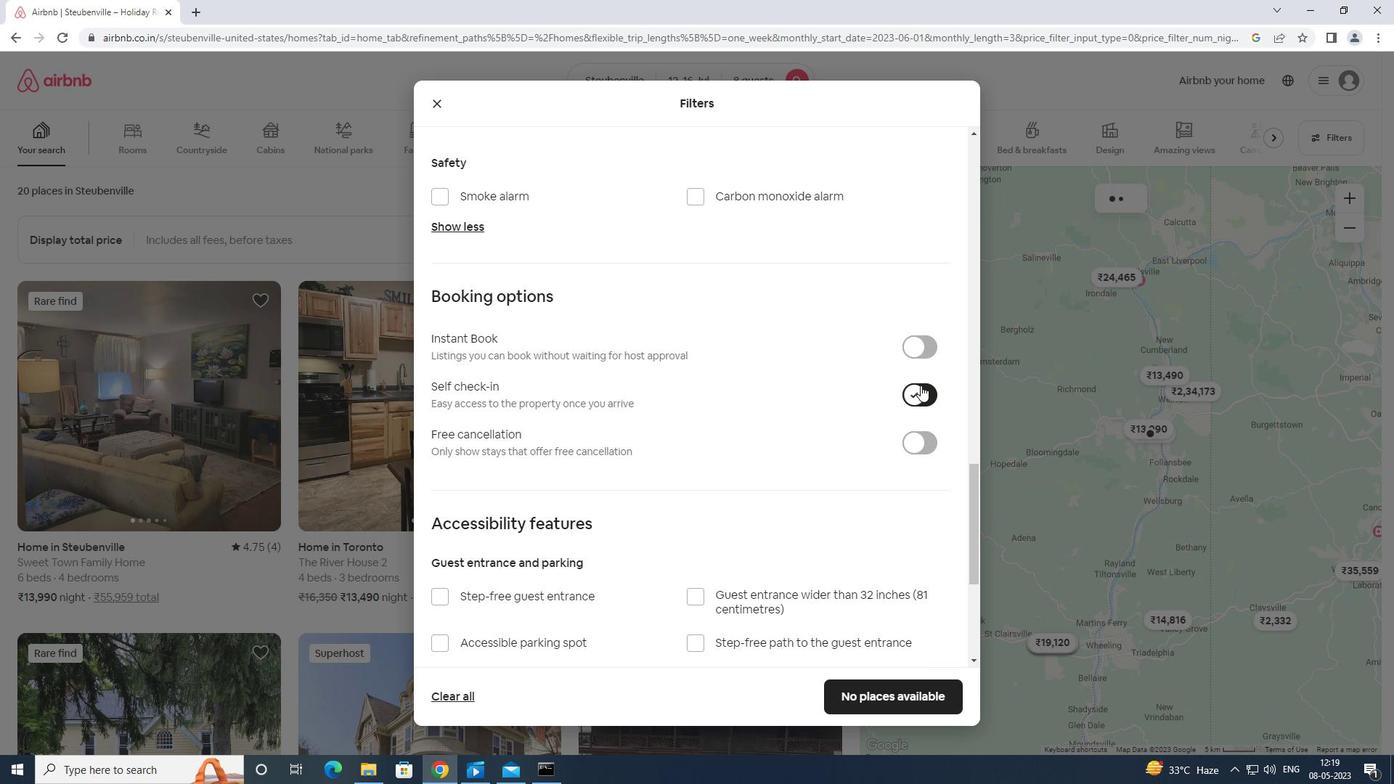 
Action: Mouse moved to (865, 457)
Screenshot: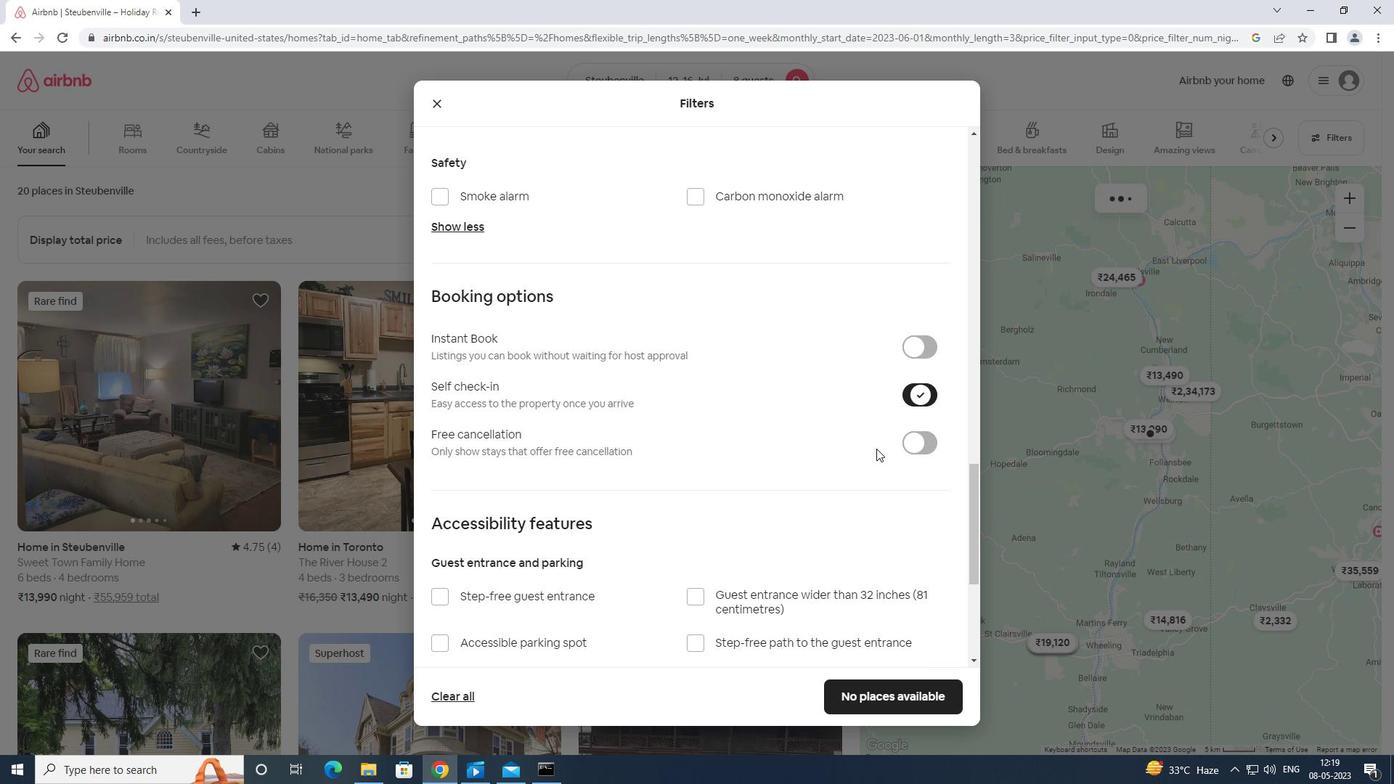 
Action: Mouse scrolled (865, 456) with delta (0, 0)
Screenshot: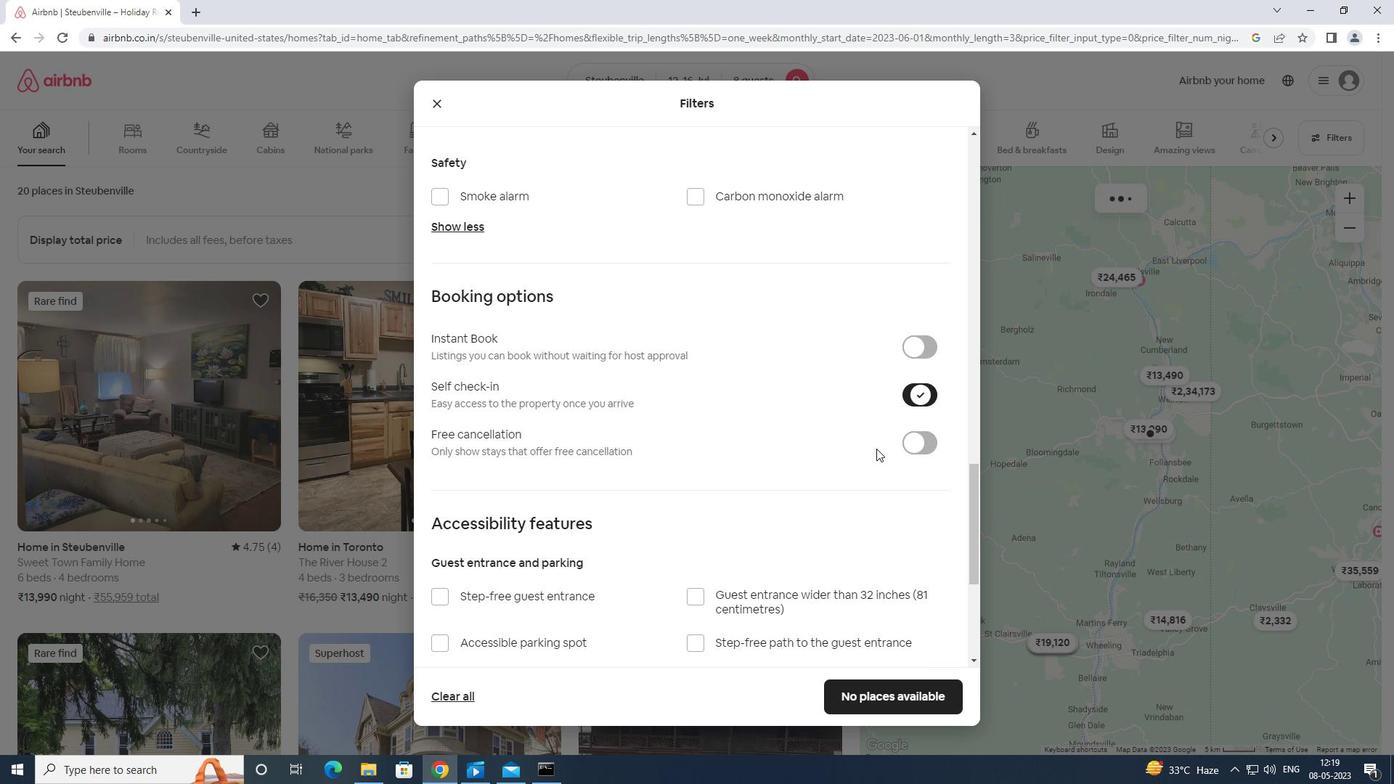 
Action: Mouse moved to (856, 466)
Screenshot: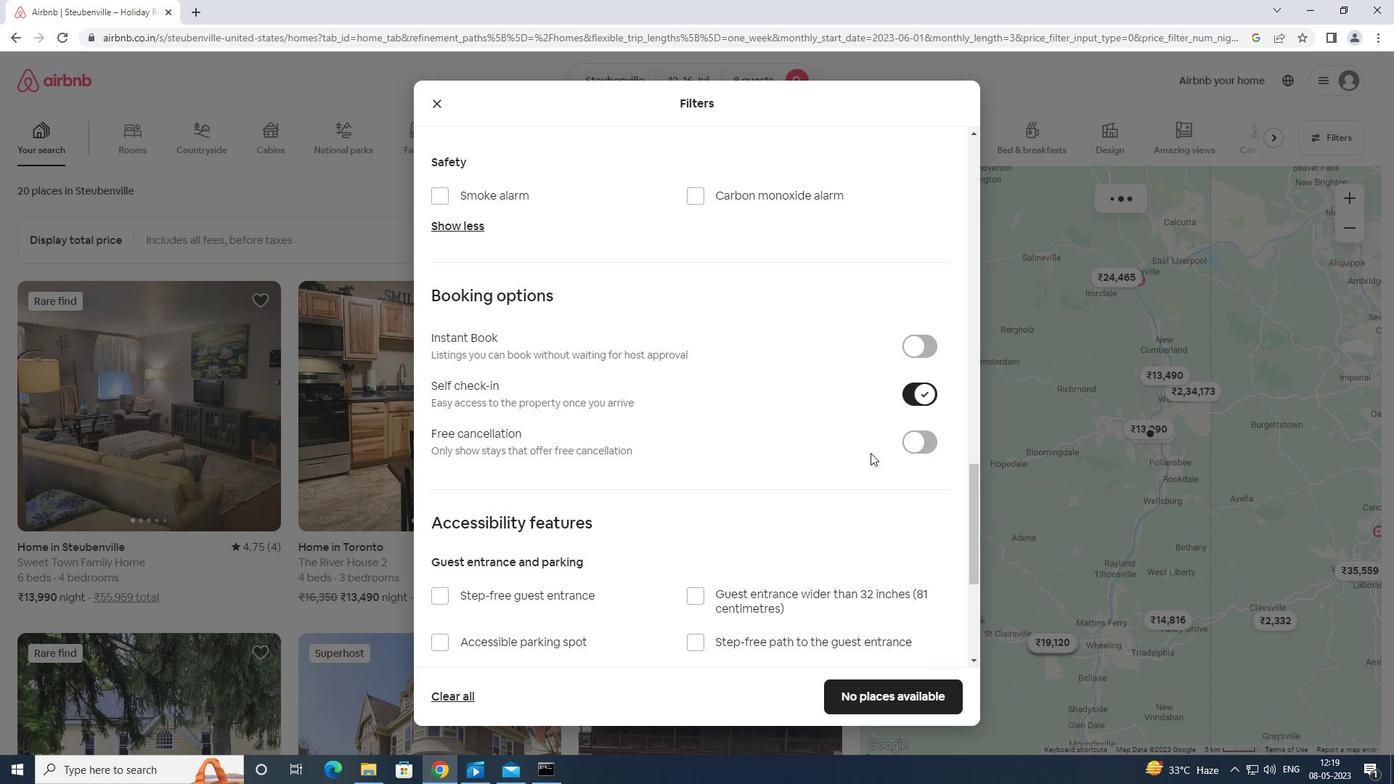 
Action: Mouse scrolled (856, 466) with delta (0, 0)
Screenshot: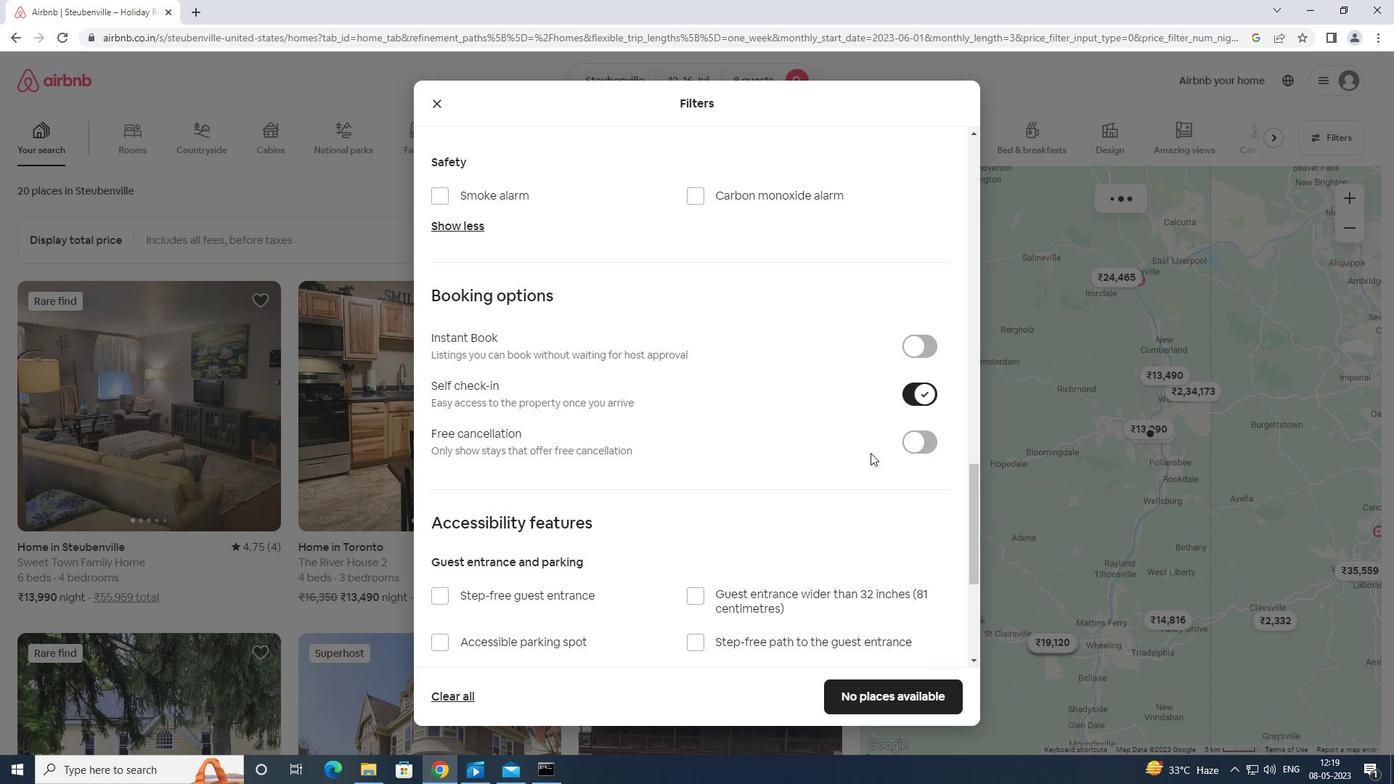 
Action: Mouse moved to (828, 473)
Screenshot: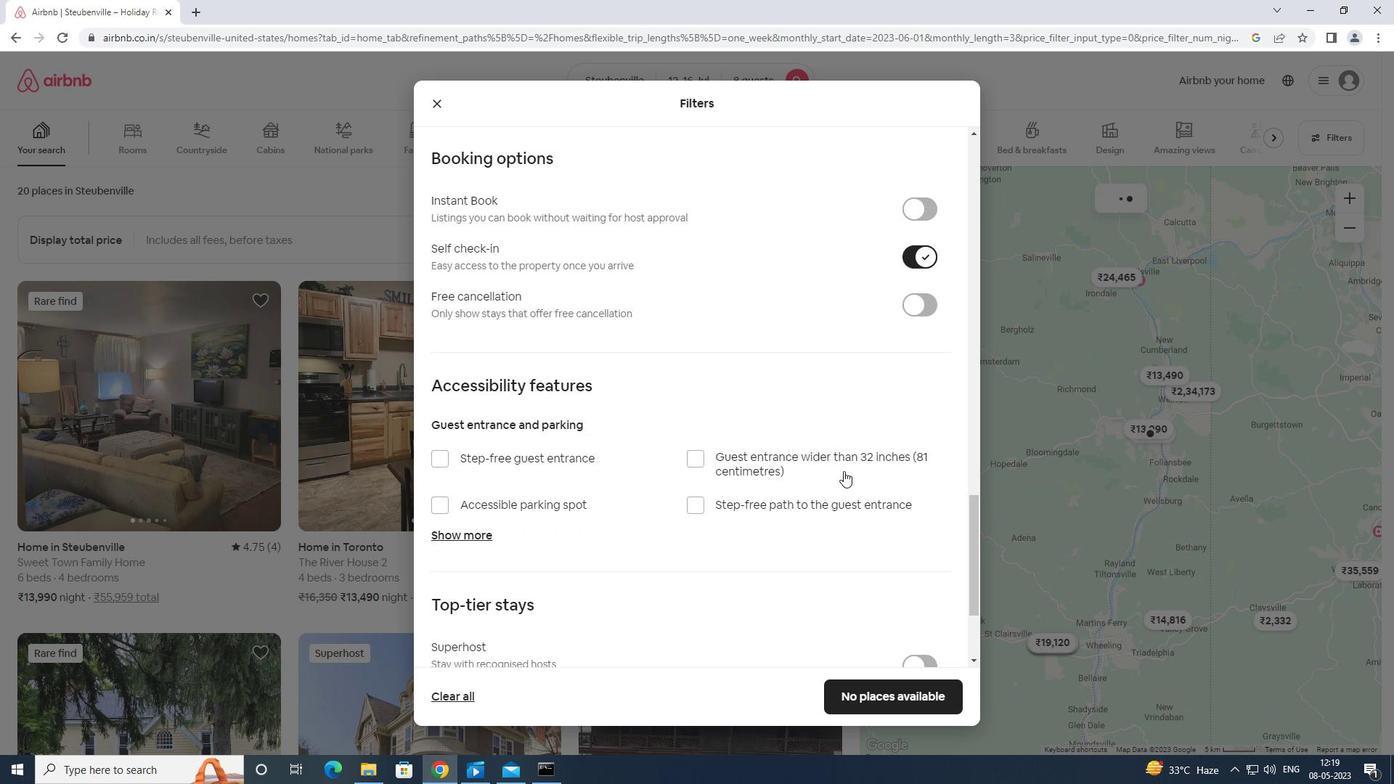 
Action: Mouse scrolled (828, 472) with delta (0, 0)
Screenshot: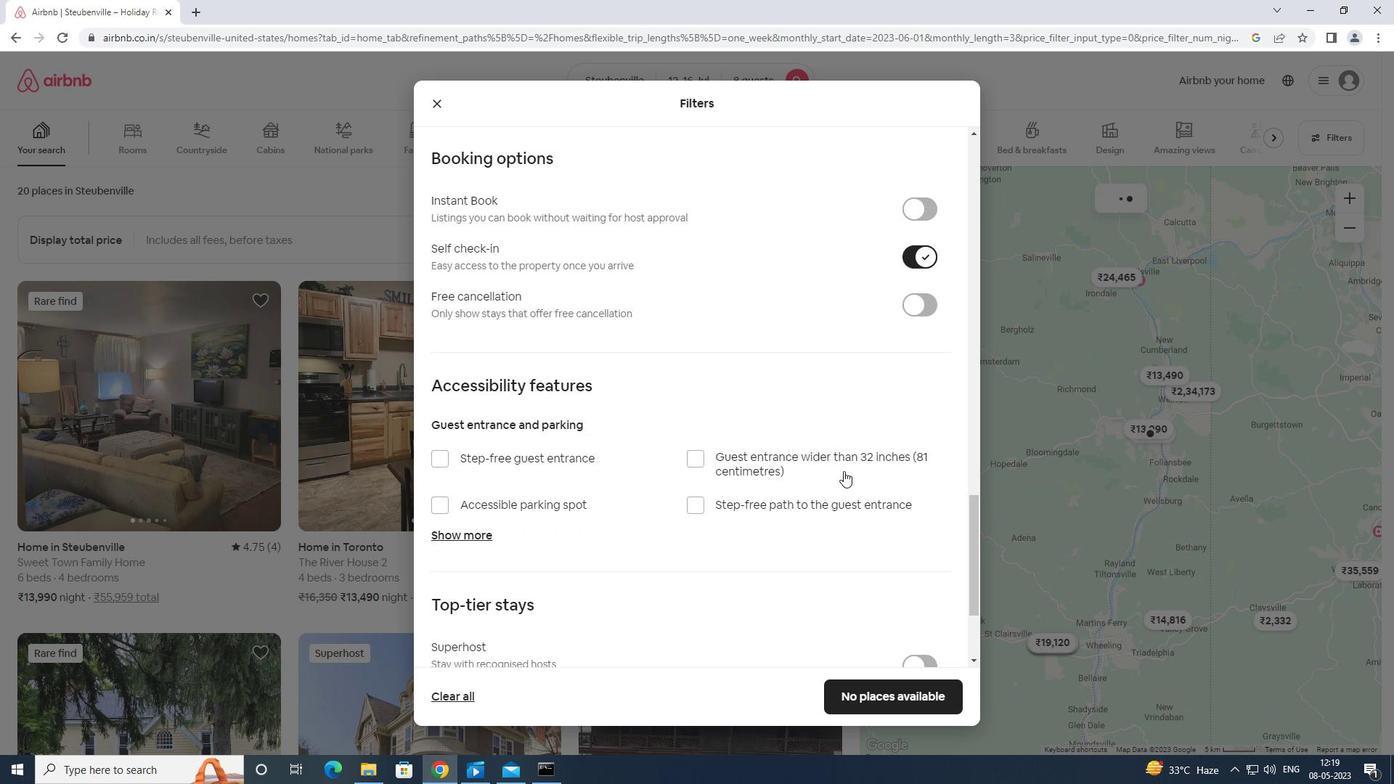 
Action: Mouse moved to (820, 481)
Screenshot: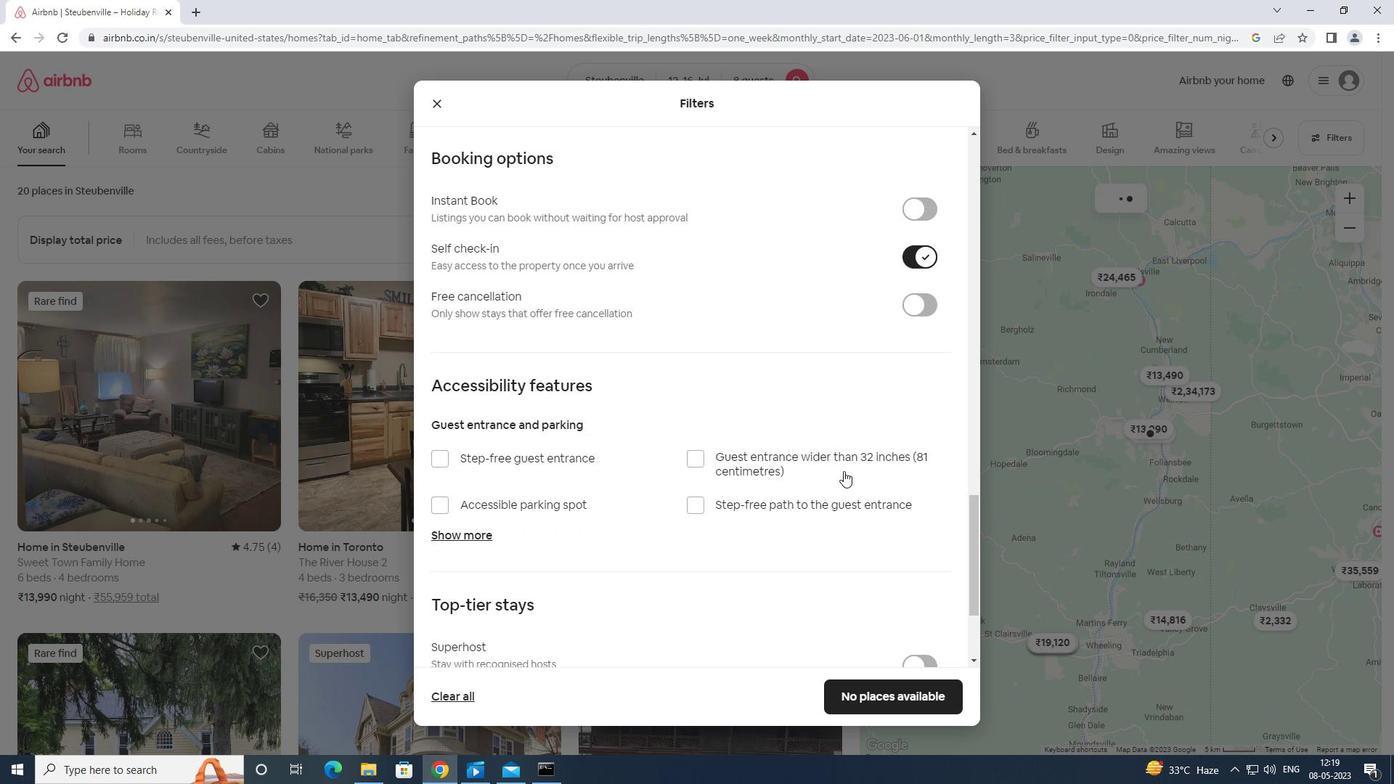 
Action: Mouse scrolled (820, 480) with delta (0, 0)
Screenshot: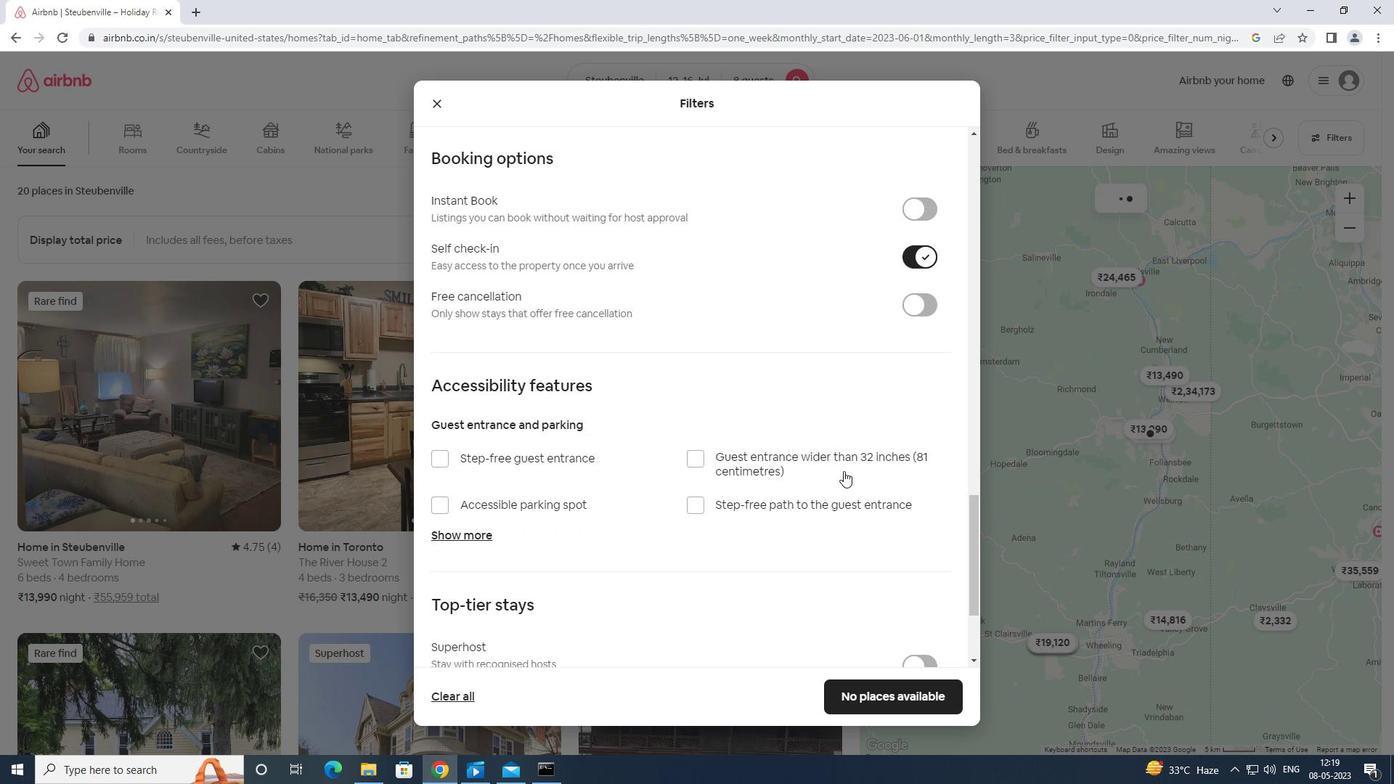 
Action: Mouse moved to (437, 625)
Screenshot: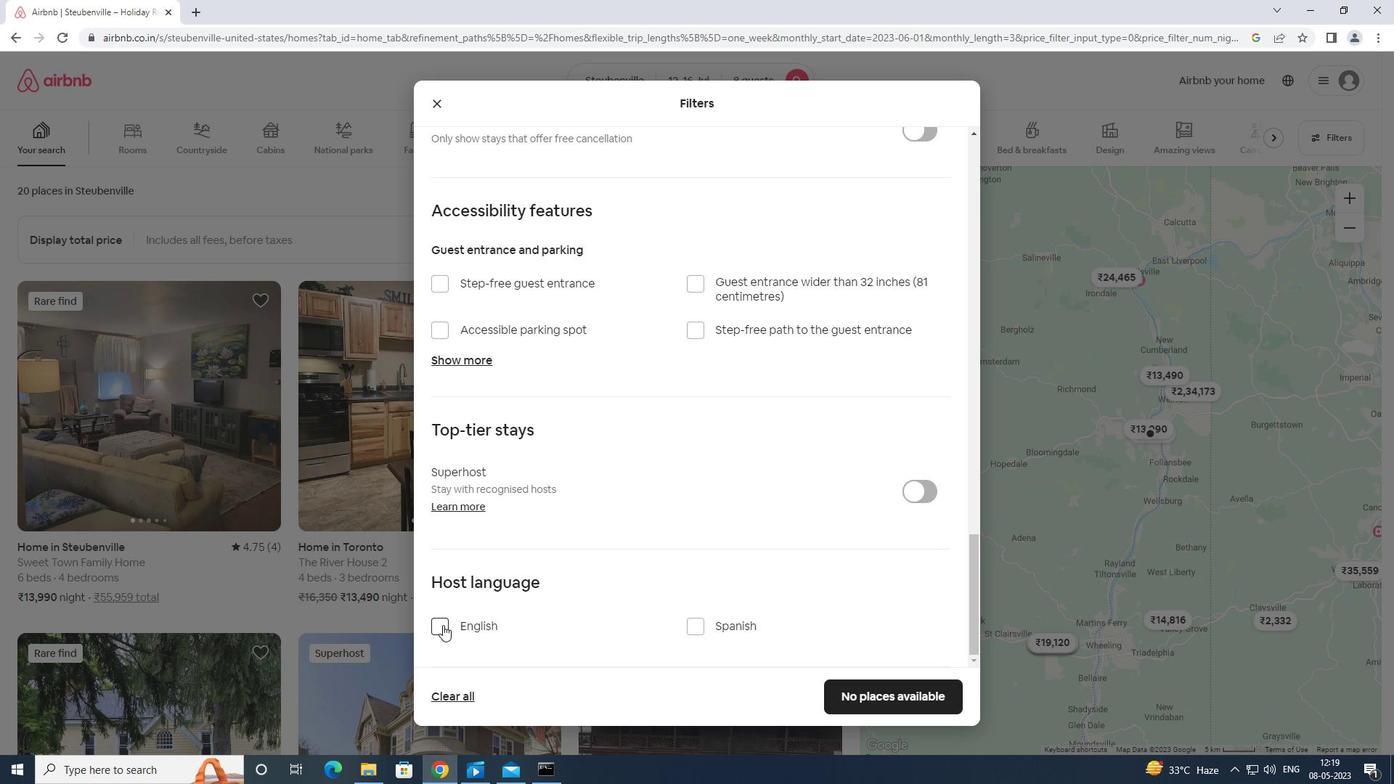 
Action: Mouse pressed left at (437, 625)
Screenshot: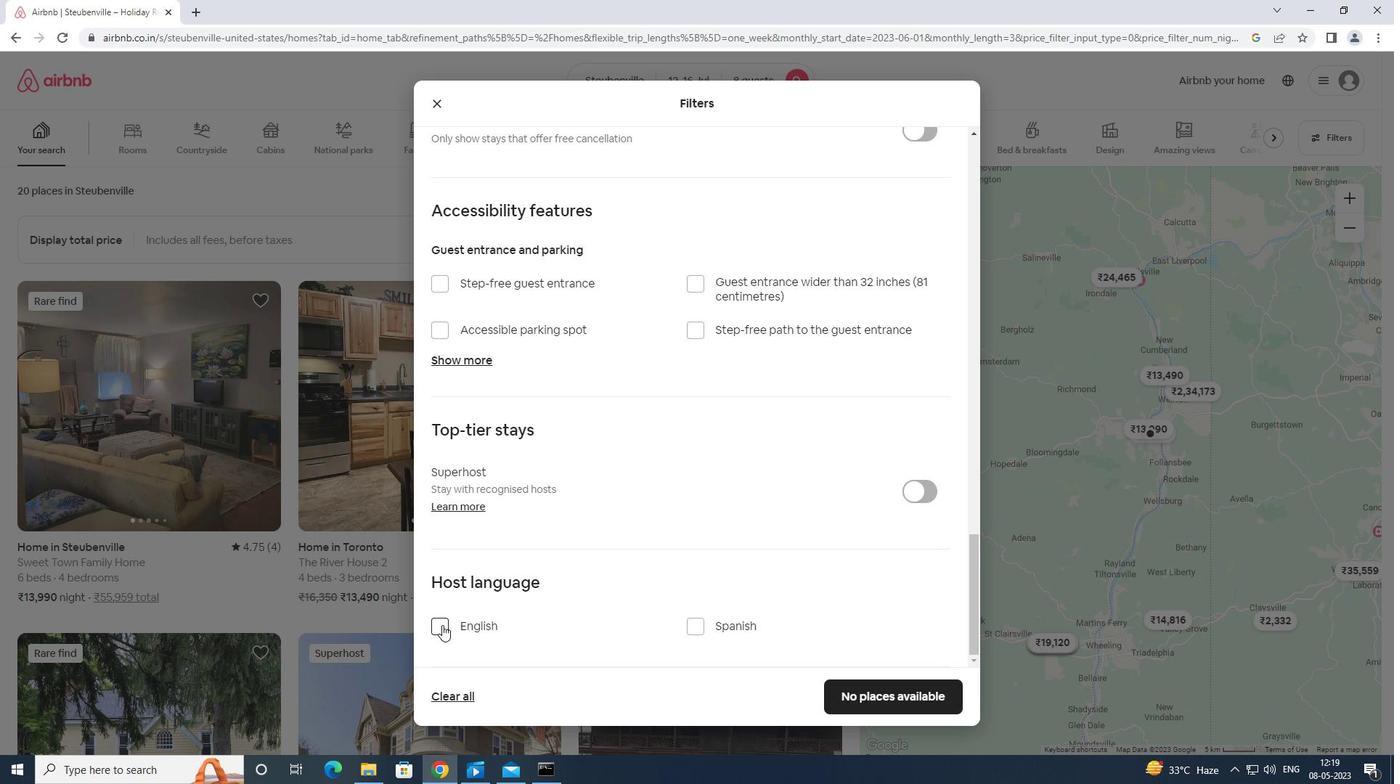 
Action: Mouse moved to (907, 696)
Screenshot: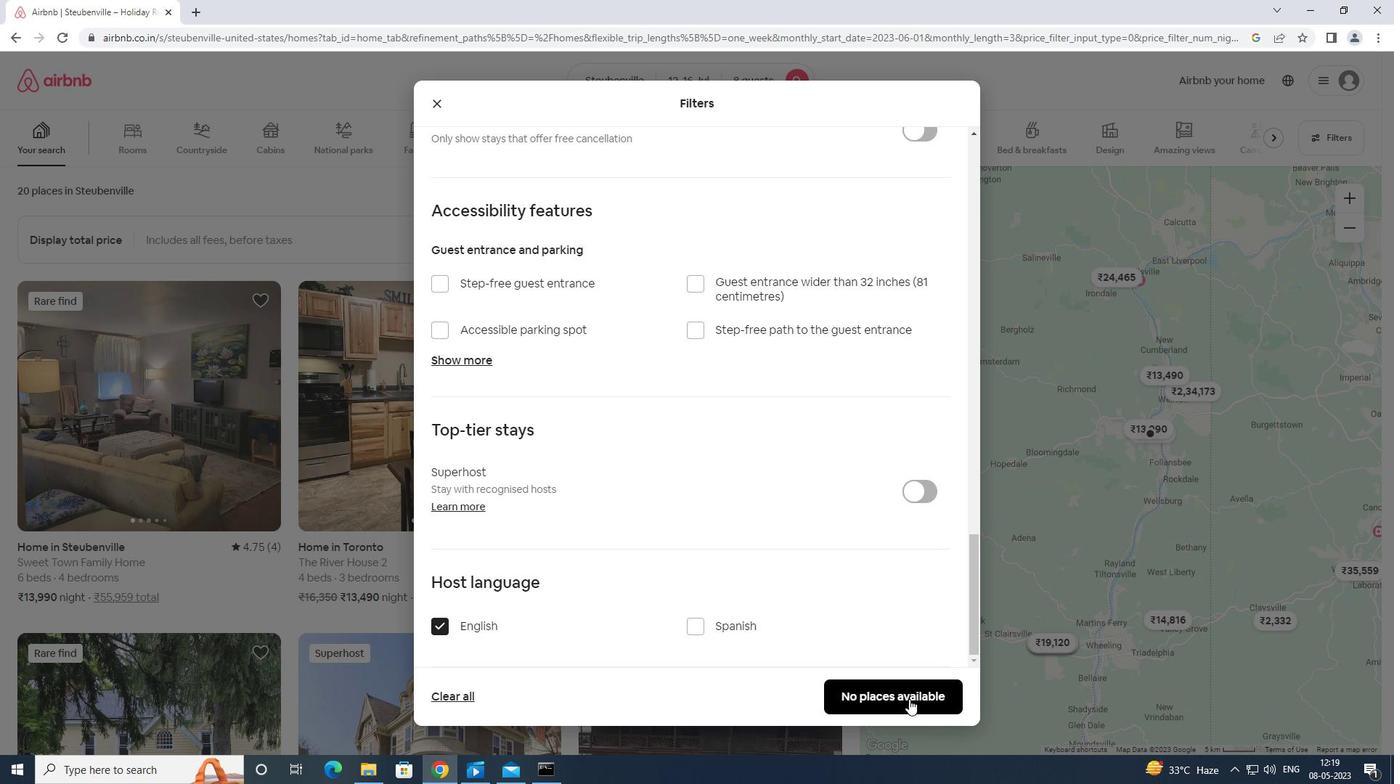 
Action: Mouse pressed left at (907, 696)
Screenshot: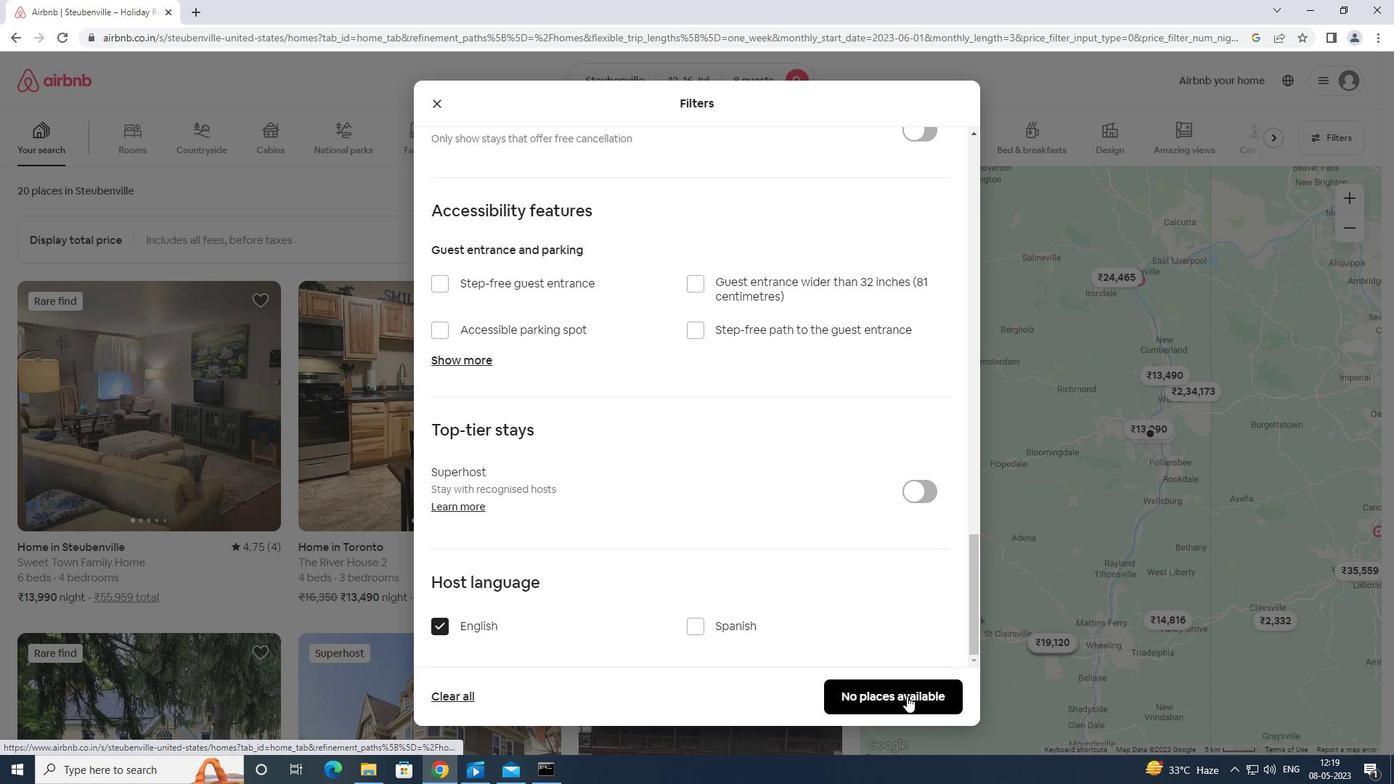 
